 Task: Find connections with filter location Kattanam with filter topic #Managerwith filter profile language Potuguese with filter current company JLL with filter school Vijayawada Jobs with filter industry Chemical Raw Materials Manufacturing with filter service category Property Management with filter keywords title Marketing Staff
Action: Mouse moved to (162, 236)
Screenshot: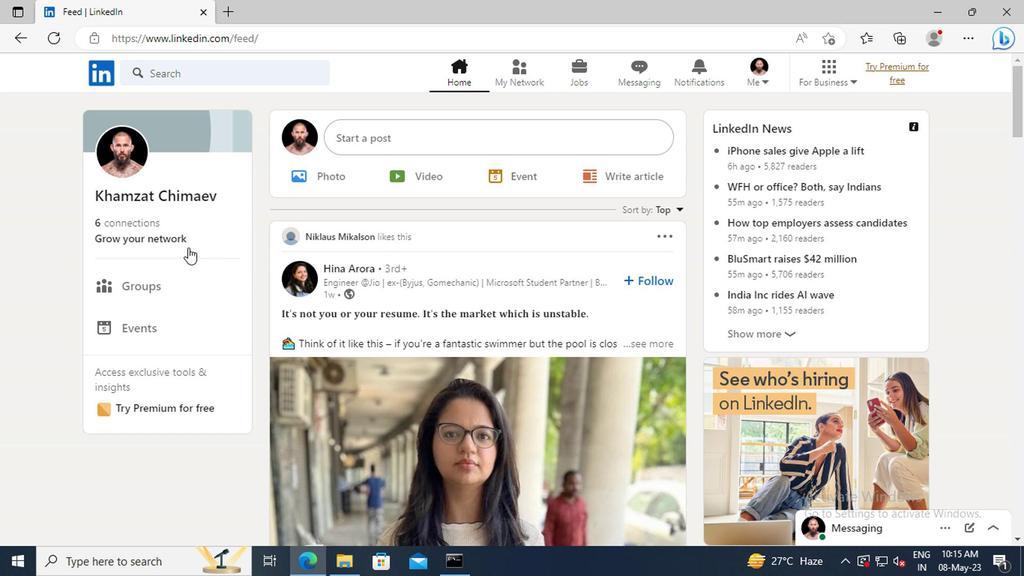 
Action: Mouse pressed left at (162, 236)
Screenshot: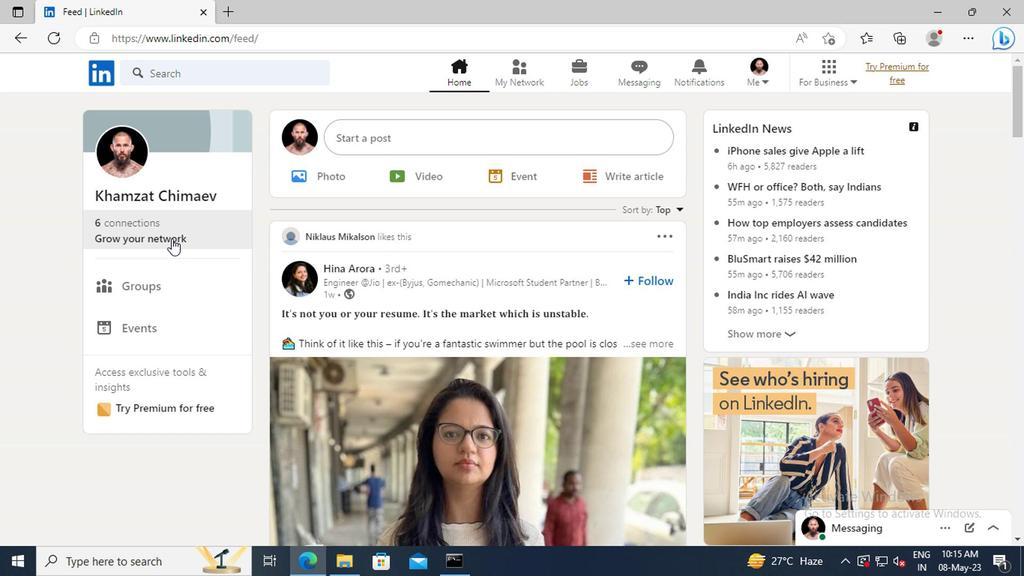 
Action: Mouse moved to (161, 160)
Screenshot: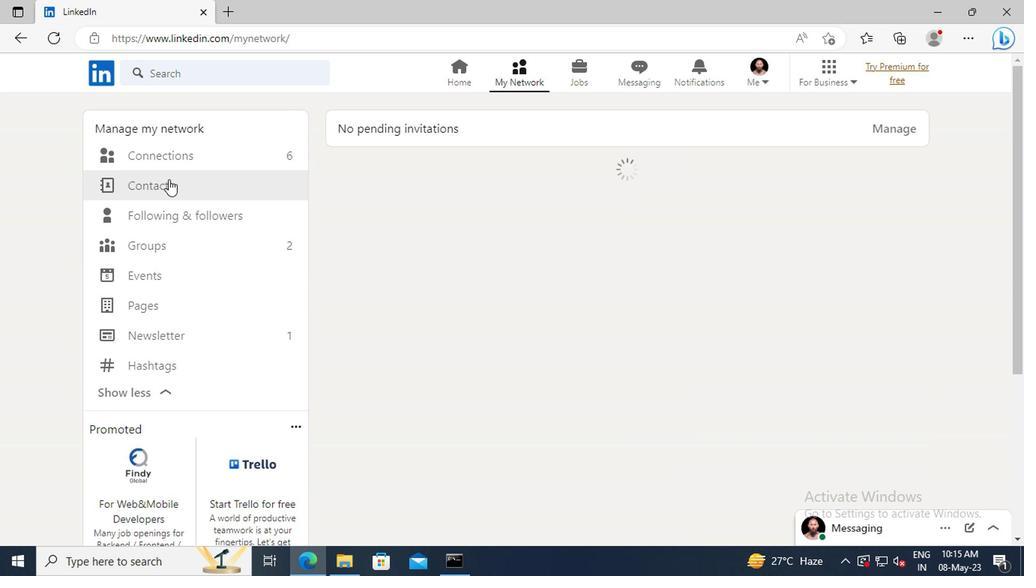 
Action: Mouse pressed left at (161, 160)
Screenshot: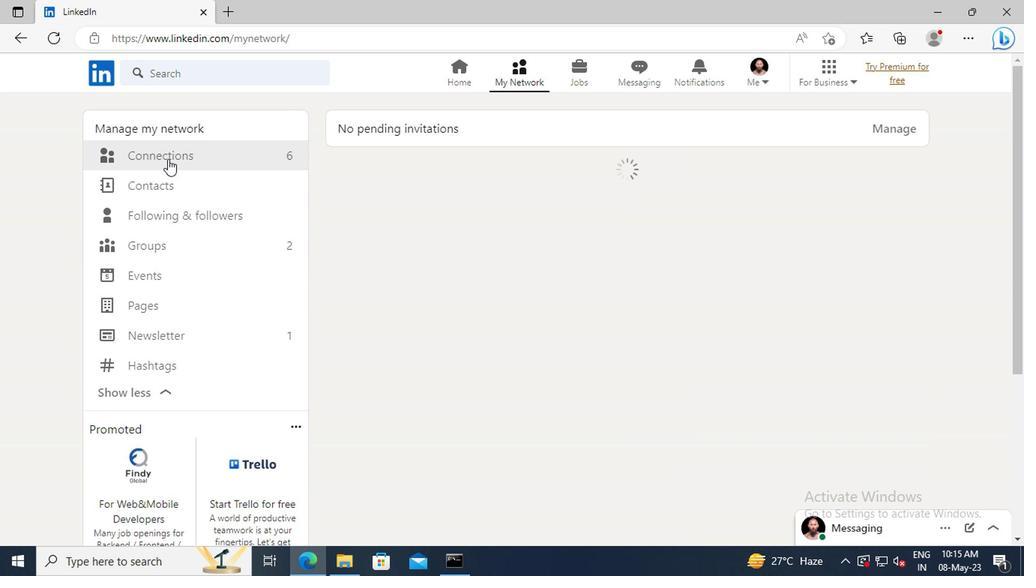 
Action: Mouse moved to (595, 162)
Screenshot: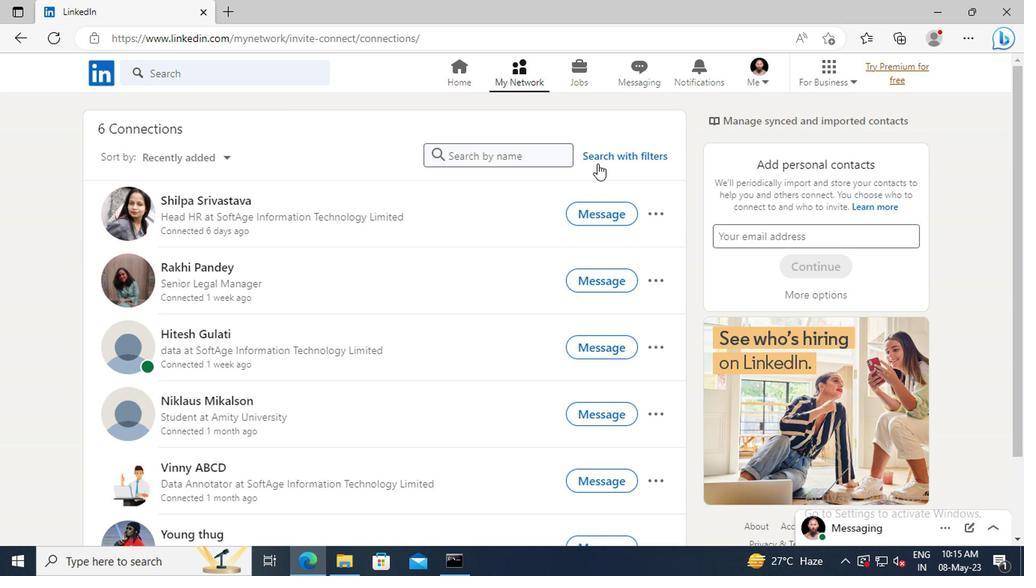 
Action: Mouse pressed left at (595, 162)
Screenshot: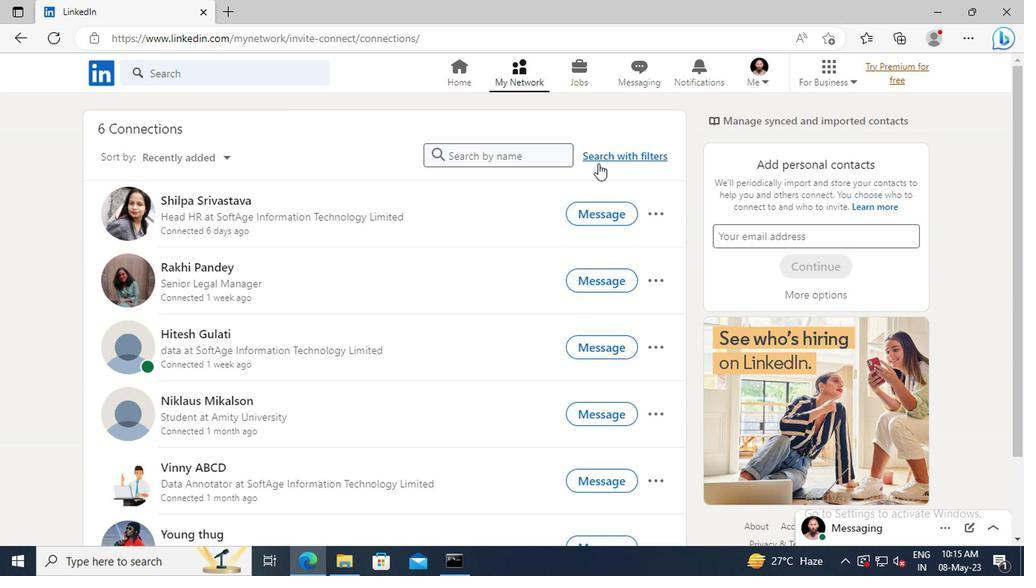 
Action: Mouse moved to (563, 121)
Screenshot: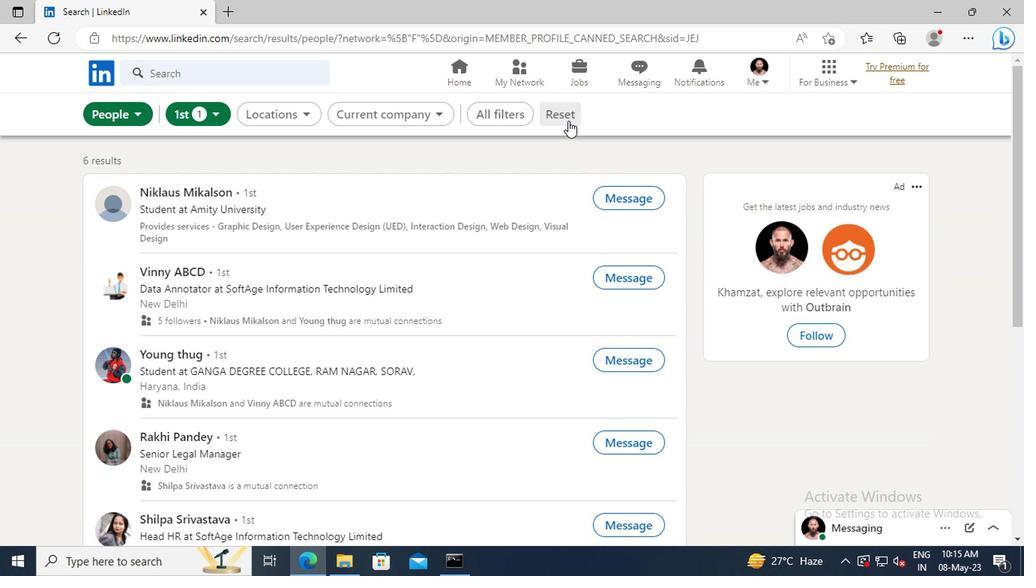 
Action: Mouse pressed left at (563, 121)
Screenshot: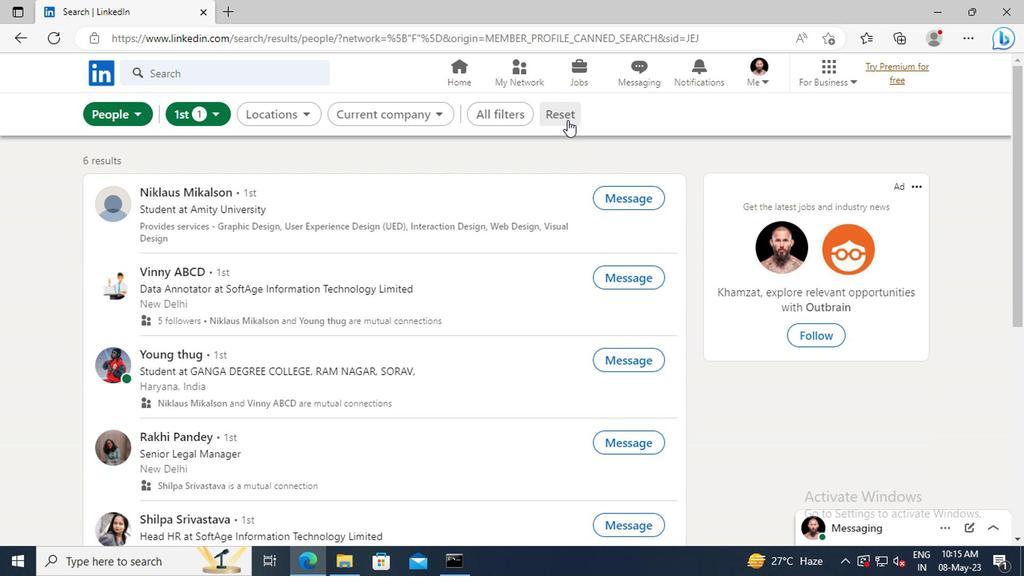 
Action: Mouse moved to (535, 118)
Screenshot: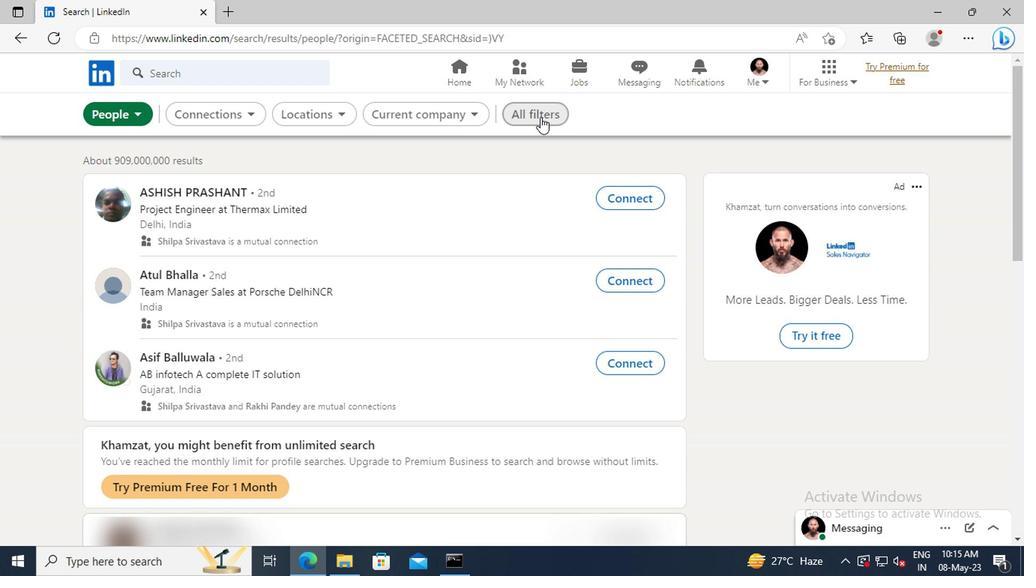 
Action: Mouse pressed left at (535, 118)
Screenshot: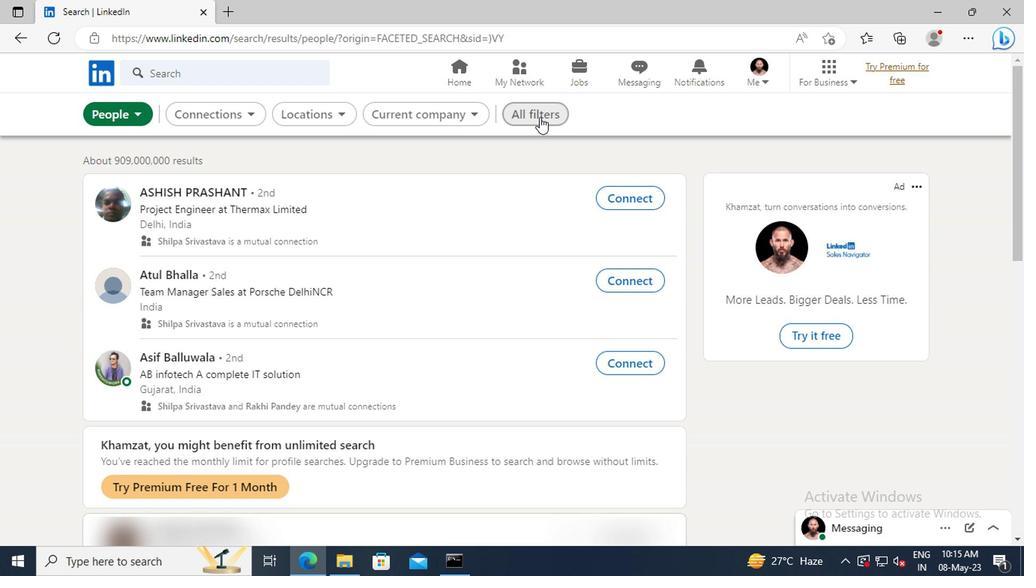 
Action: Mouse moved to (847, 277)
Screenshot: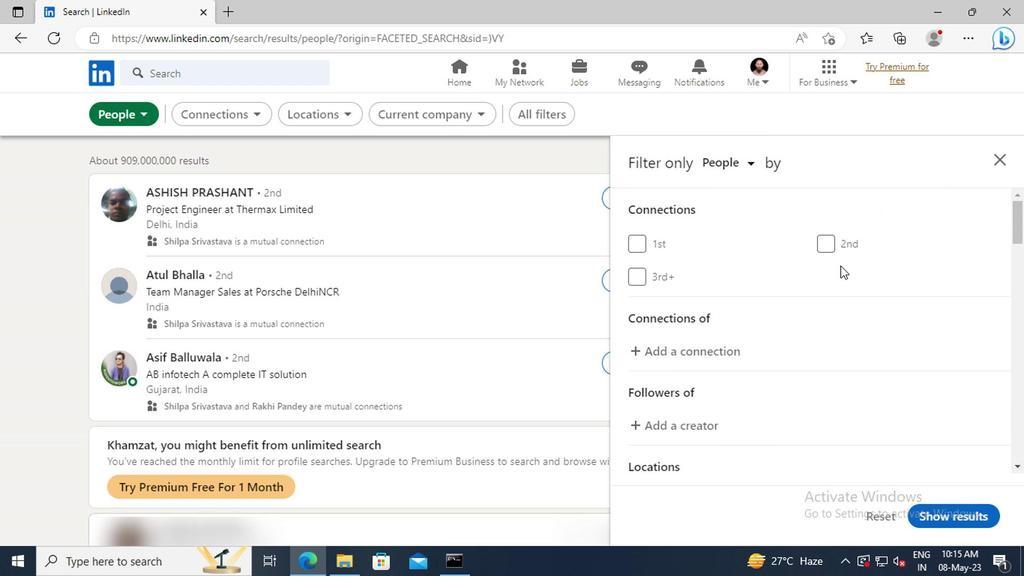 
Action: Mouse scrolled (847, 277) with delta (0, 0)
Screenshot: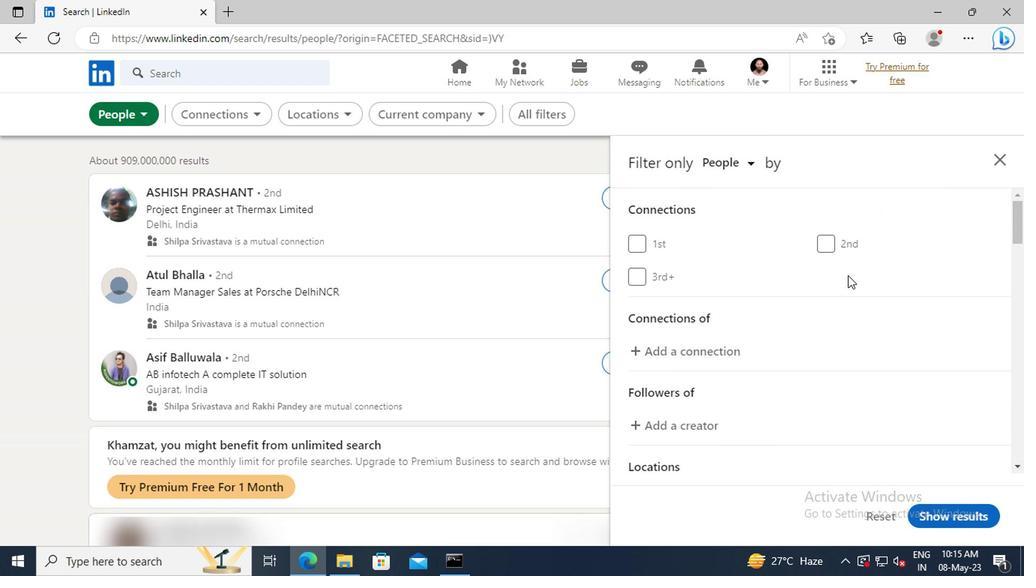 
Action: Mouse scrolled (847, 277) with delta (0, 0)
Screenshot: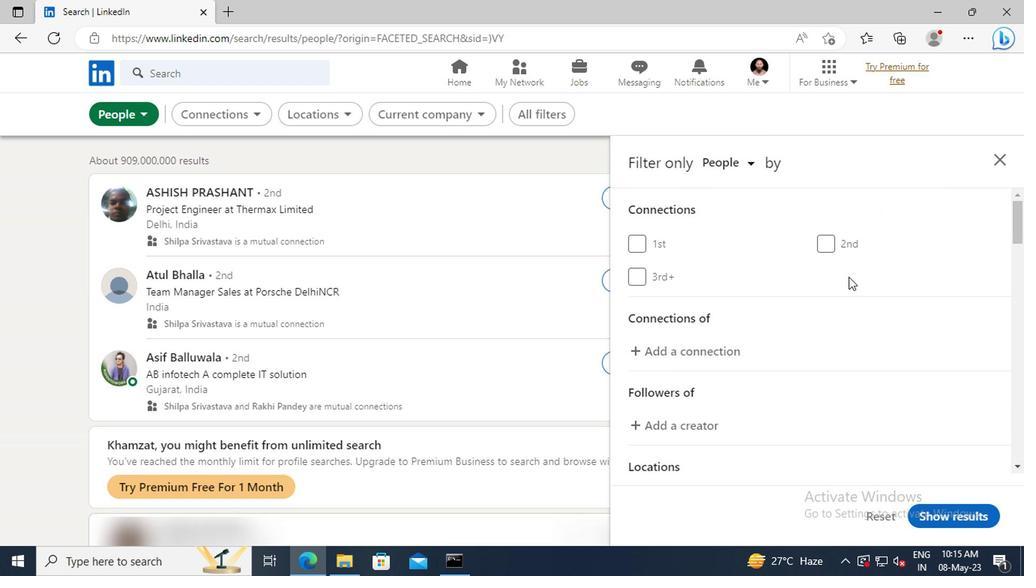 
Action: Mouse scrolled (847, 277) with delta (0, 0)
Screenshot: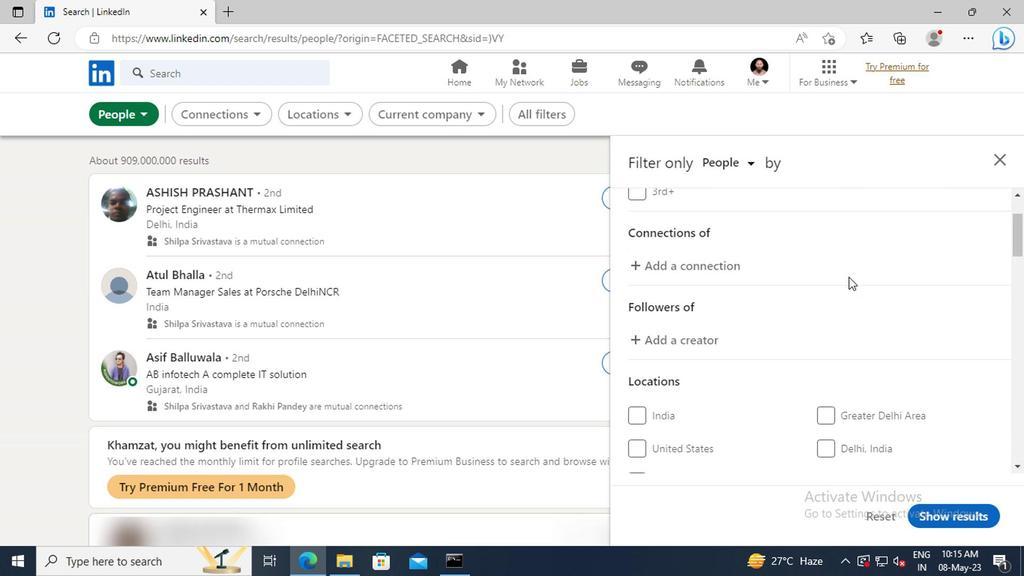 
Action: Mouse scrolled (847, 277) with delta (0, 0)
Screenshot: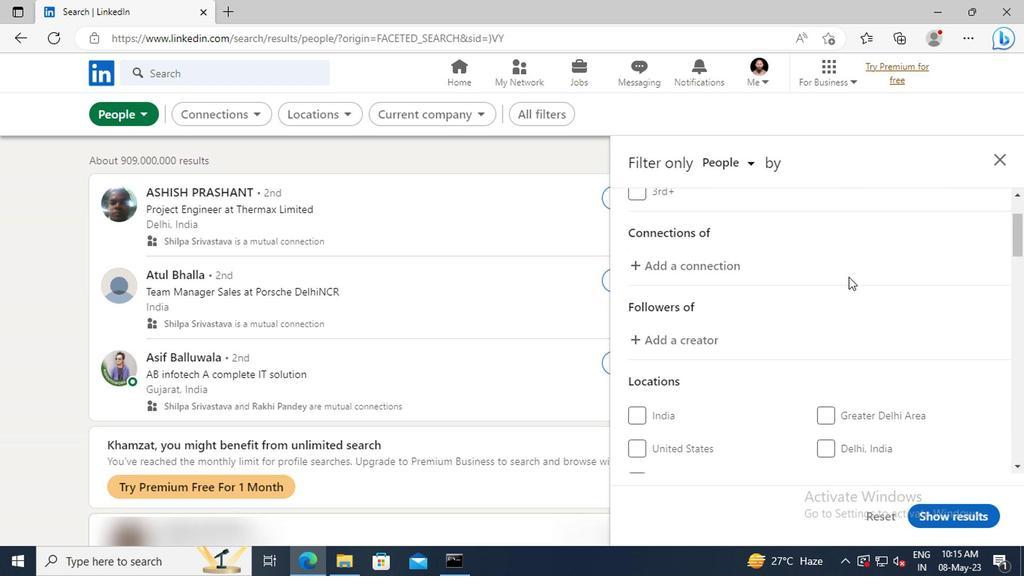
Action: Mouse scrolled (847, 277) with delta (0, 0)
Screenshot: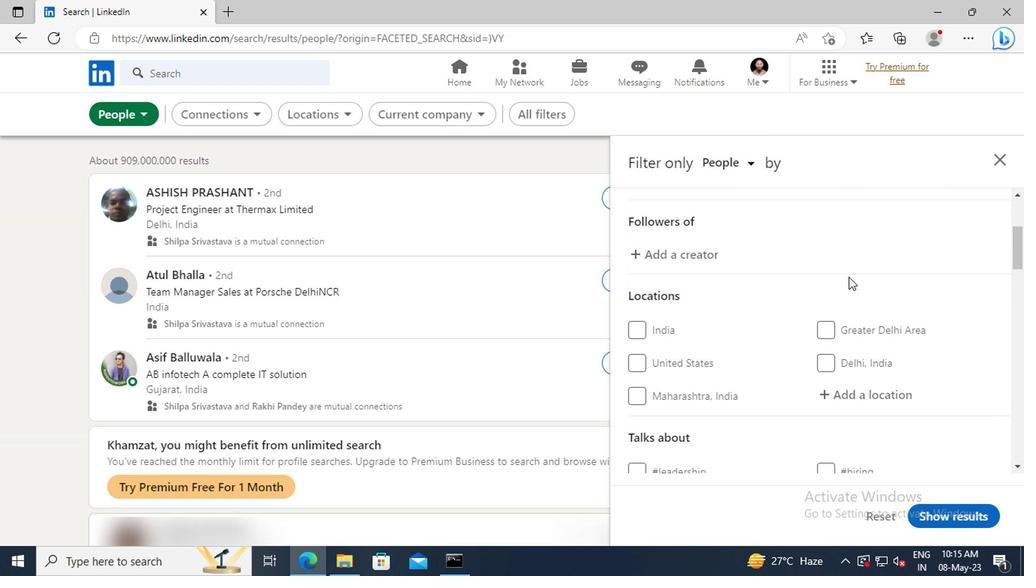 
Action: Mouse moved to (849, 351)
Screenshot: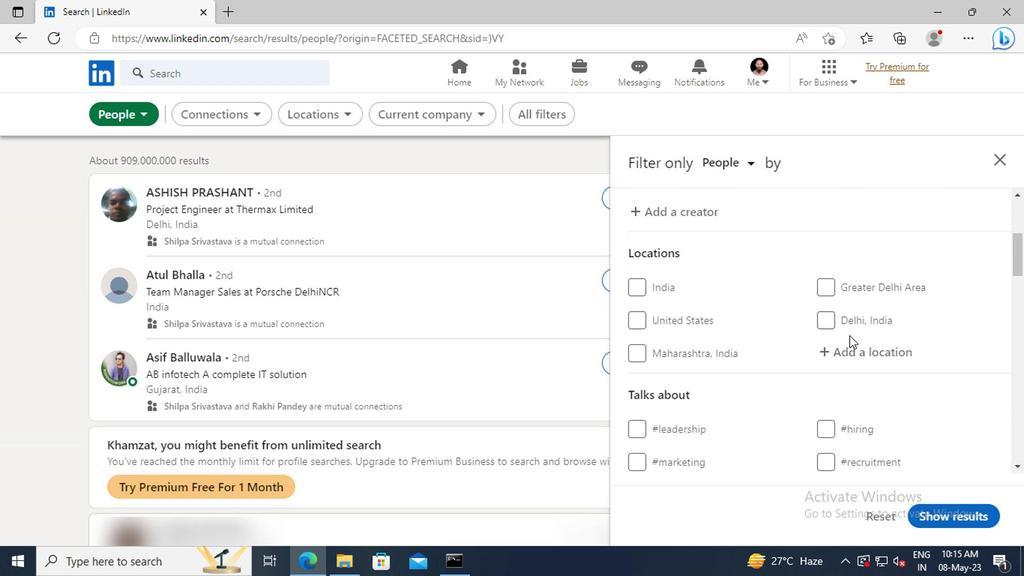 
Action: Mouse pressed left at (849, 351)
Screenshot: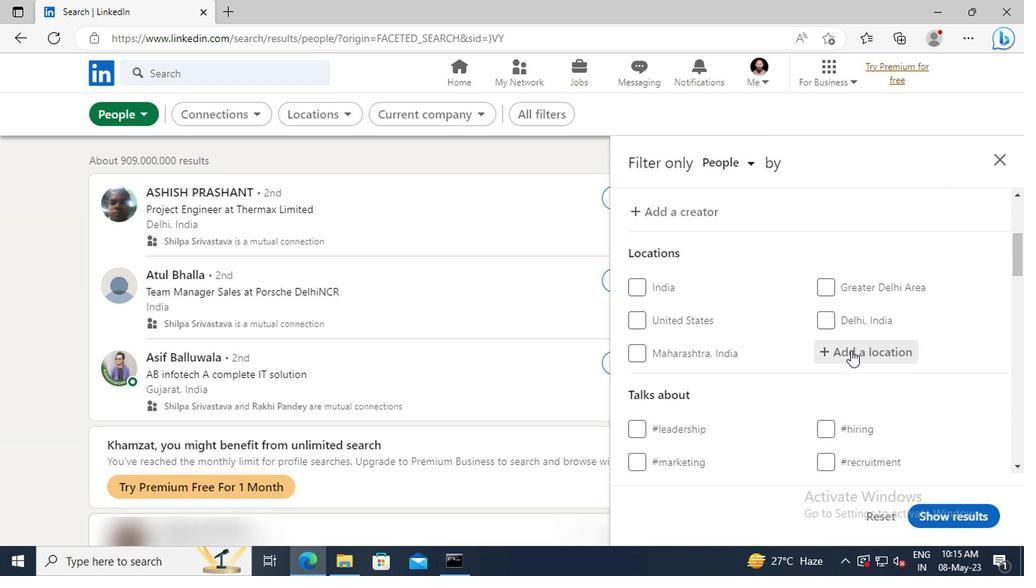 
Action: Mouse moved to (851, 355)
Screenshot: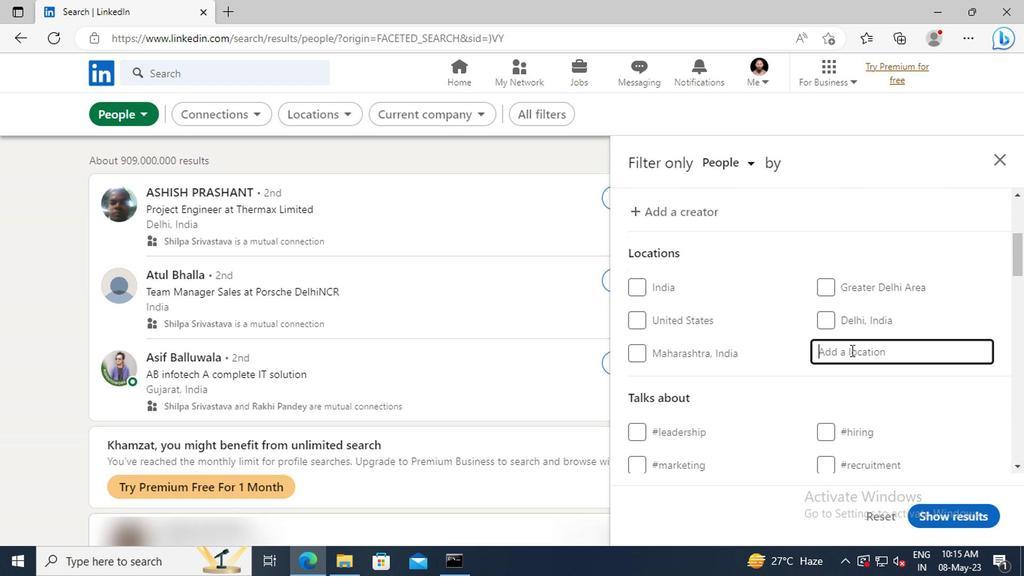 
Action: Key pressed <Key.shift>KATTANAM<Key.enter>
Screenshot: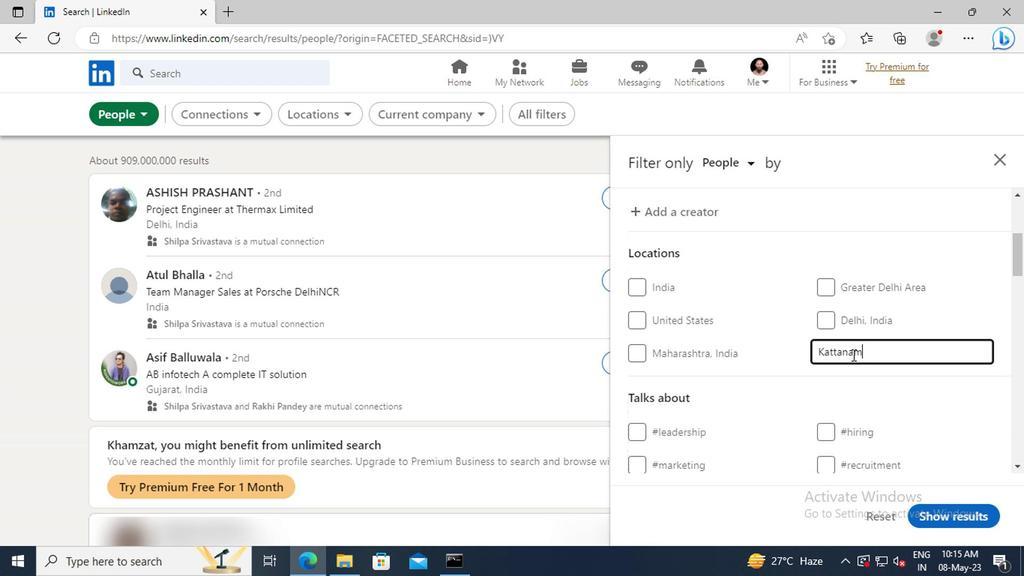 
Action: Mouse moved to (846, 354)
Screenshot: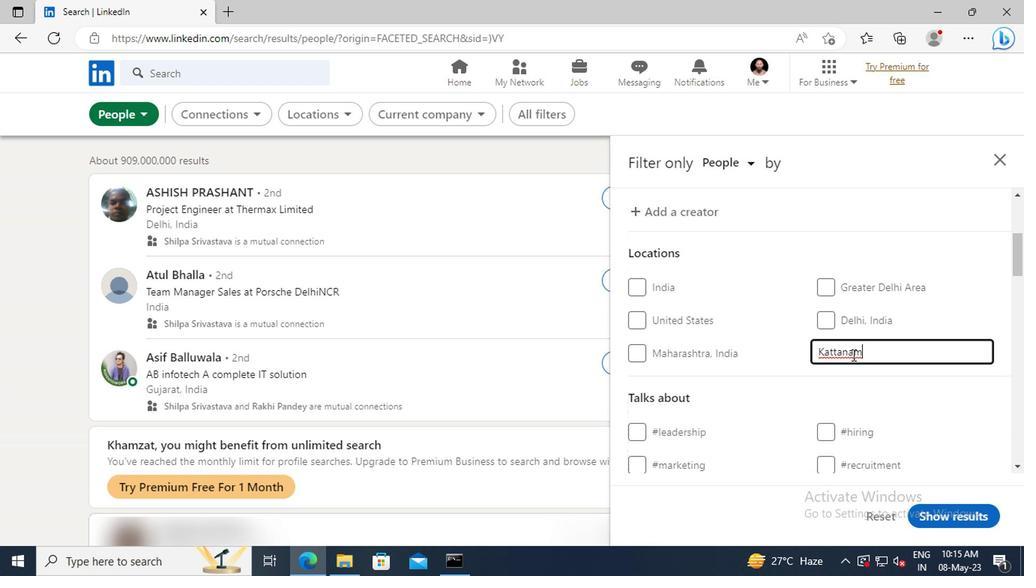 
Action: Mouse scrolled (846, 353) with delta (0, 0)
Screenshot: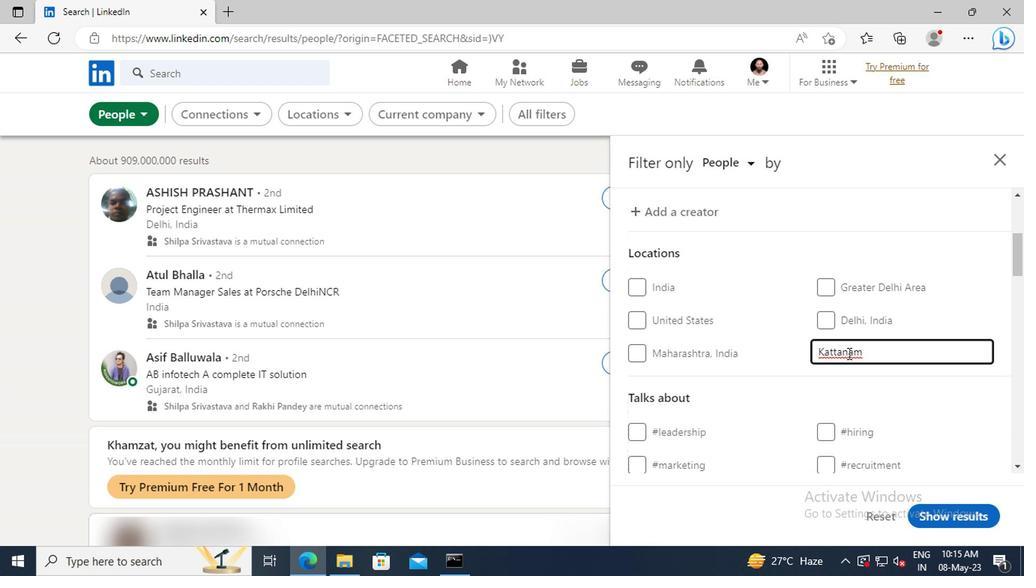 
Action: Mouse scrolled (846, 353) with delta (0, 0)
Screenshot: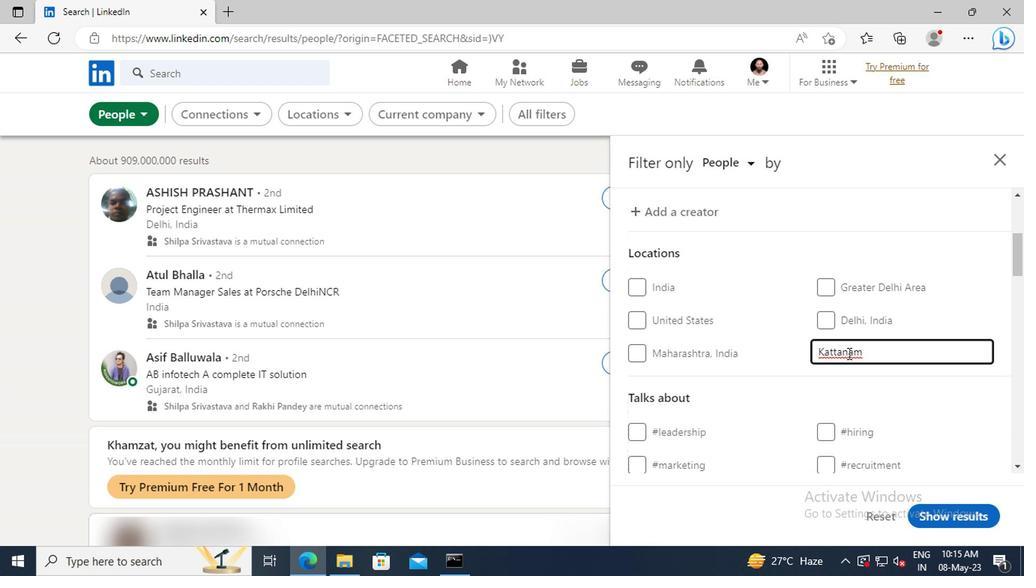 
Action: Mouse scrolled (846, 353) with delta (0, 0)
Screenshot: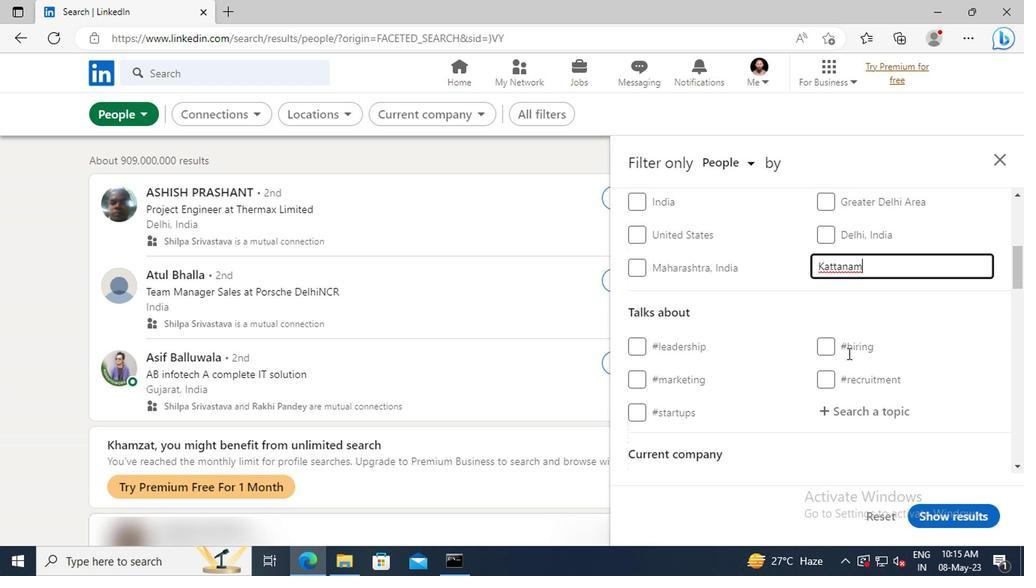 
Action: Mouse moved to (845, 367)
Screenshot: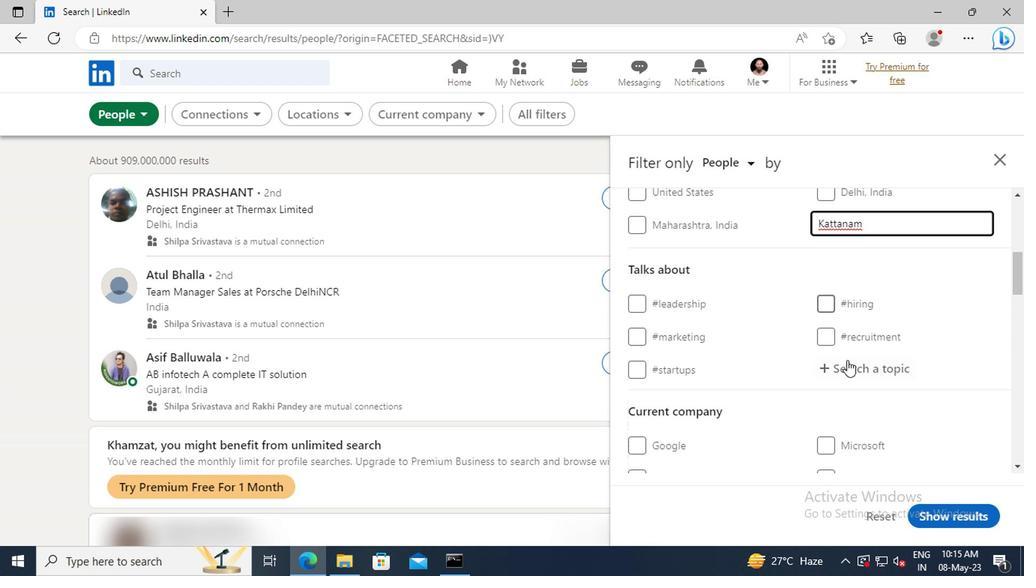 
Action: Mouse pressed left at (845, 367)
Screenshot: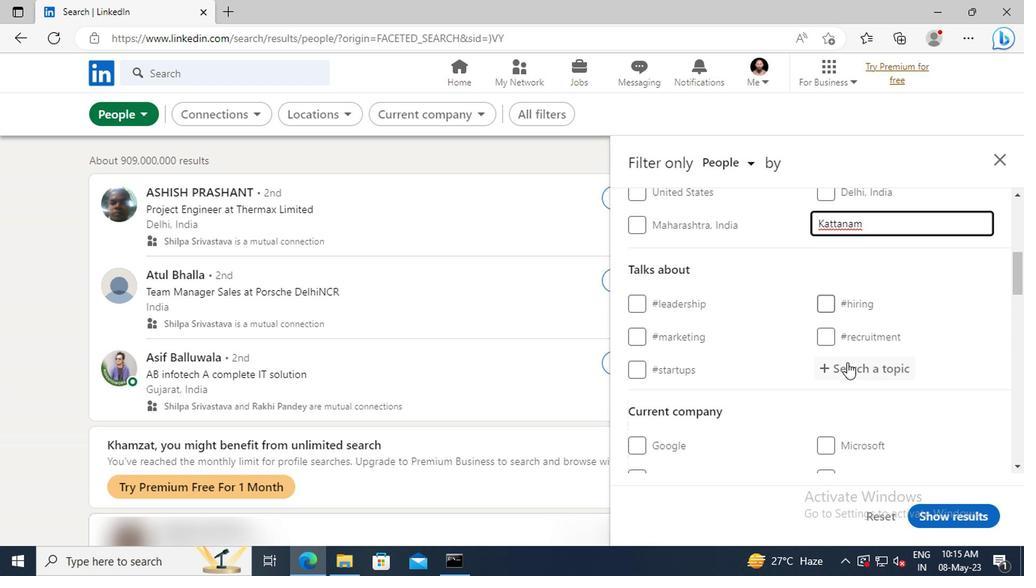 
Action: Mouse moved to (845, 367)
Screenshot: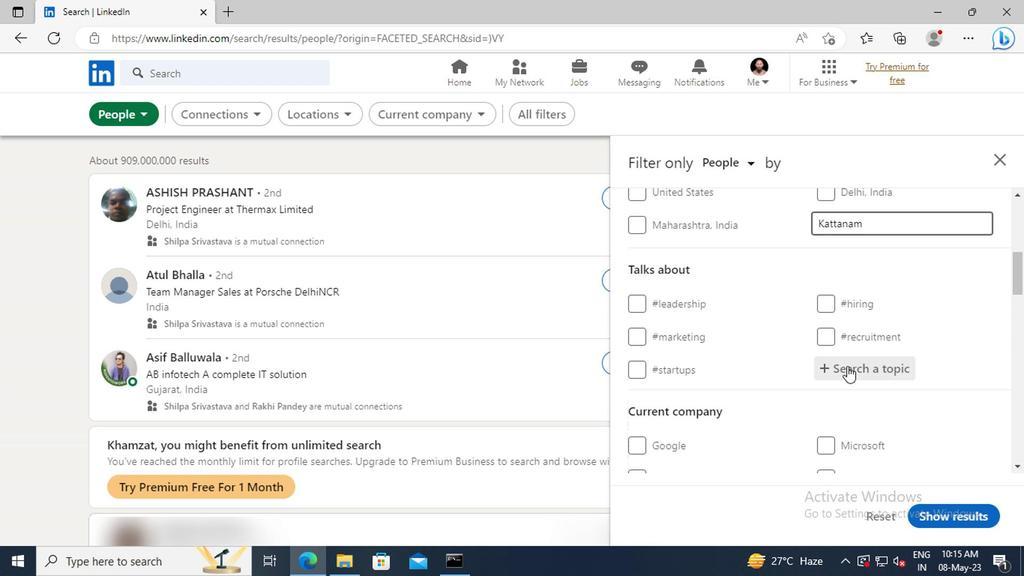 
Action: Key pressed <Key.shift>MANAGER
Screenshot: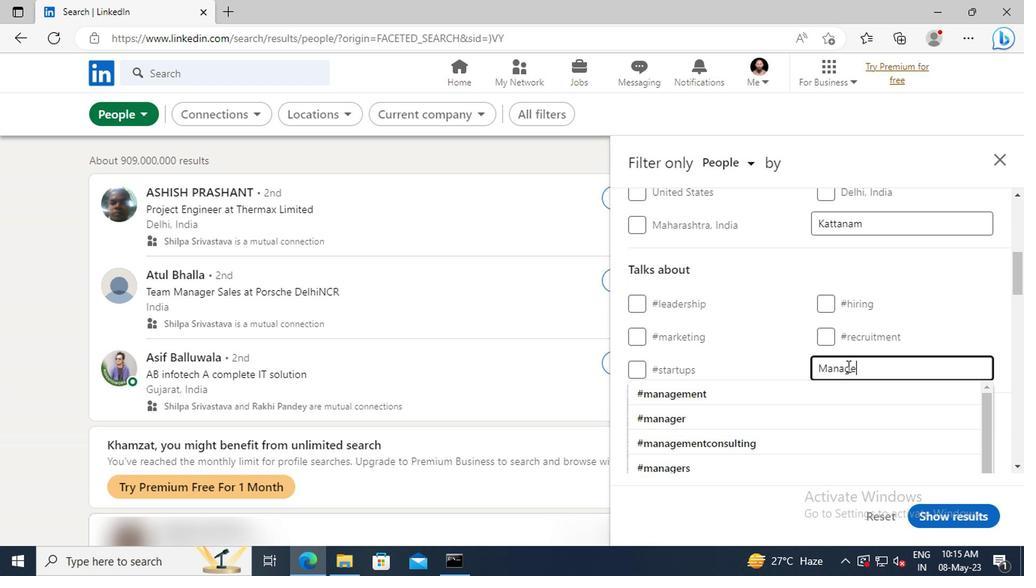 
Action: Mouse moved to (846, 388)
Screenshot: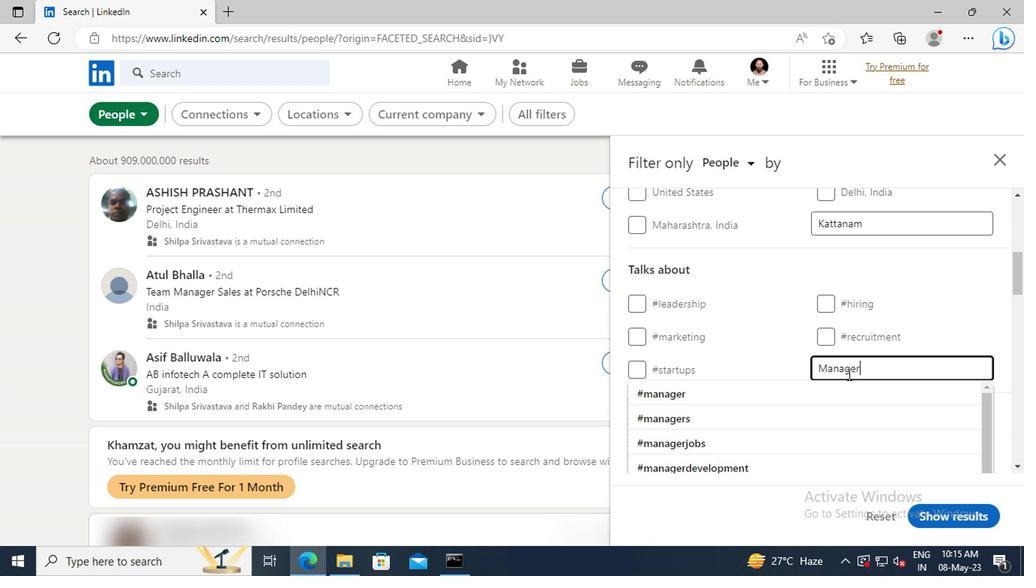 
Action: Mouse pressed left at (846, 388)
Screenshot: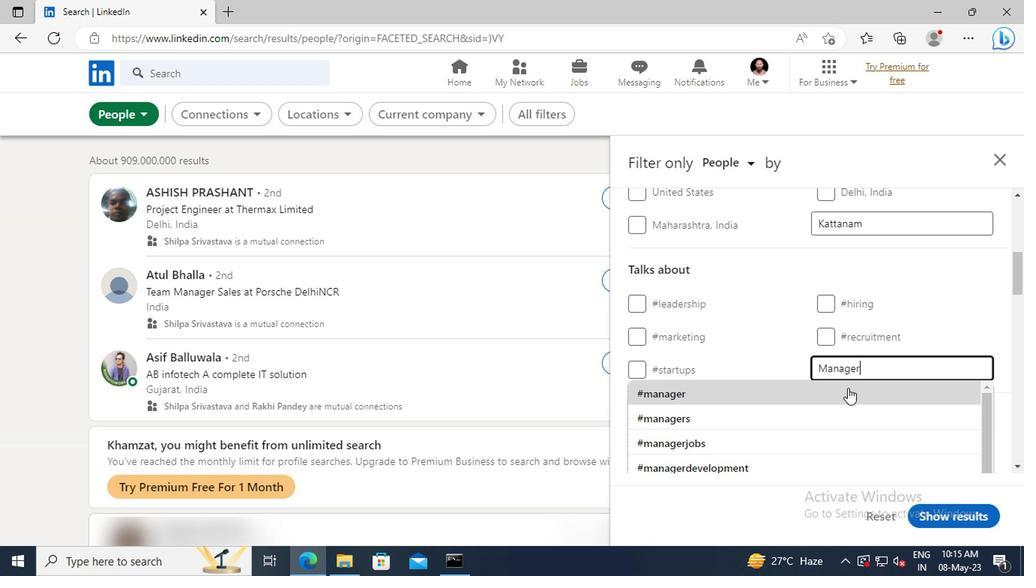 
Action: Mouse scrolled (846, 388) with delta (0, 0)
Screenshot: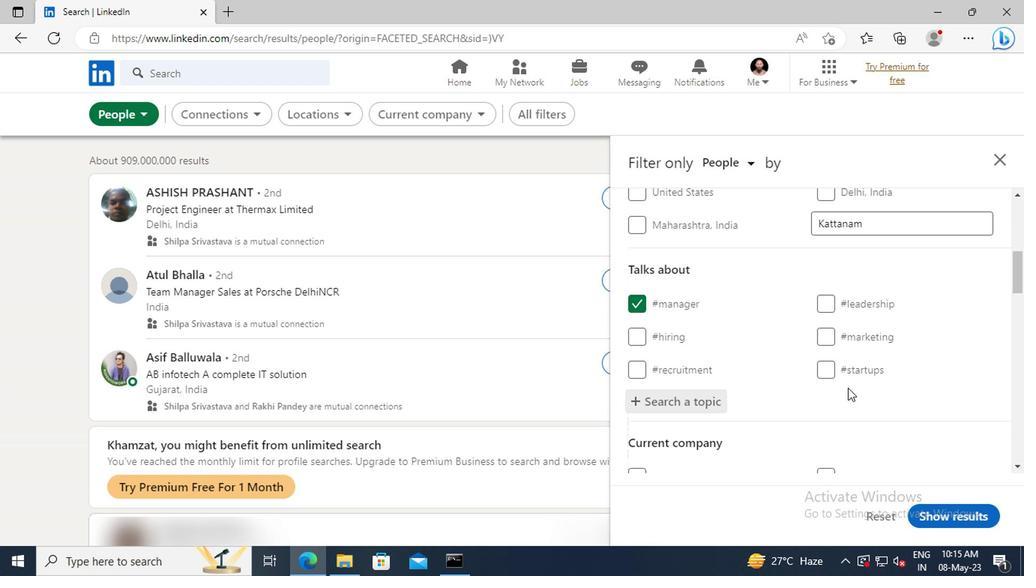 
Action: Mouse scrolled (846, 388) with delta (0, 0)
Screenshot: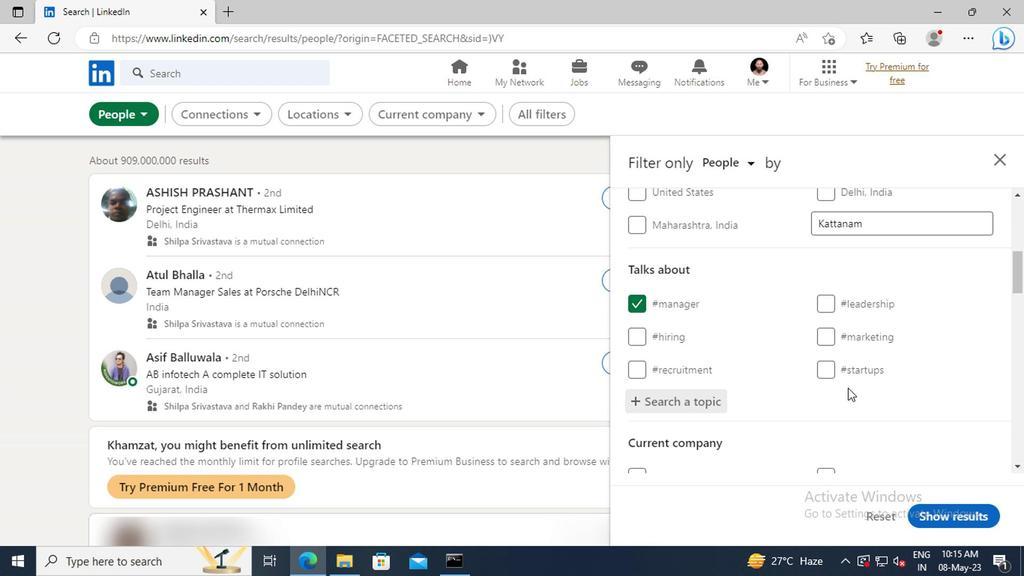 
Action: Mouse scrolled (846, 388) with delta (0, 0)
Screenshot: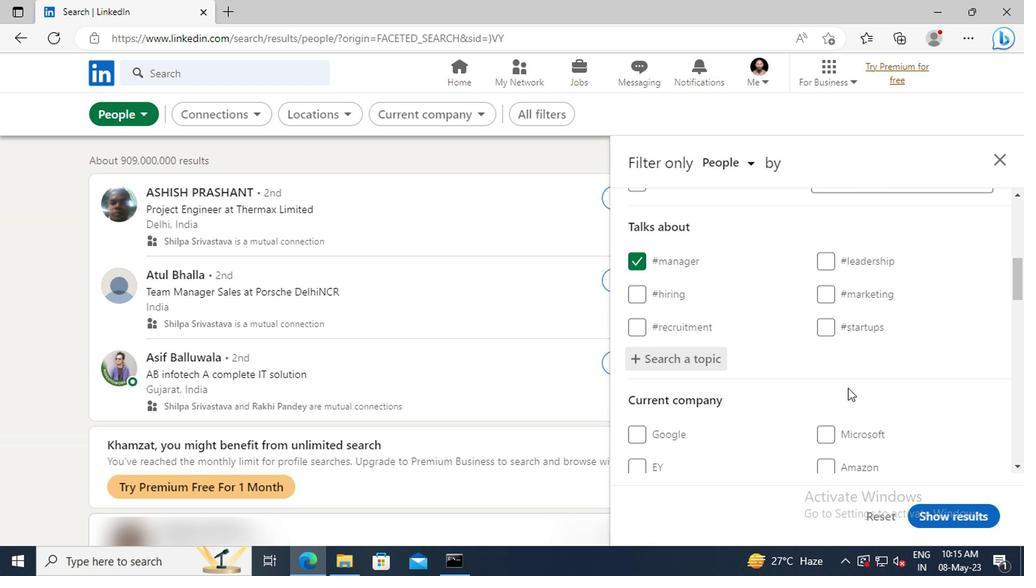 
Action: Mouse scrolled (846, 388) with delta (0, 0)
Screenshot: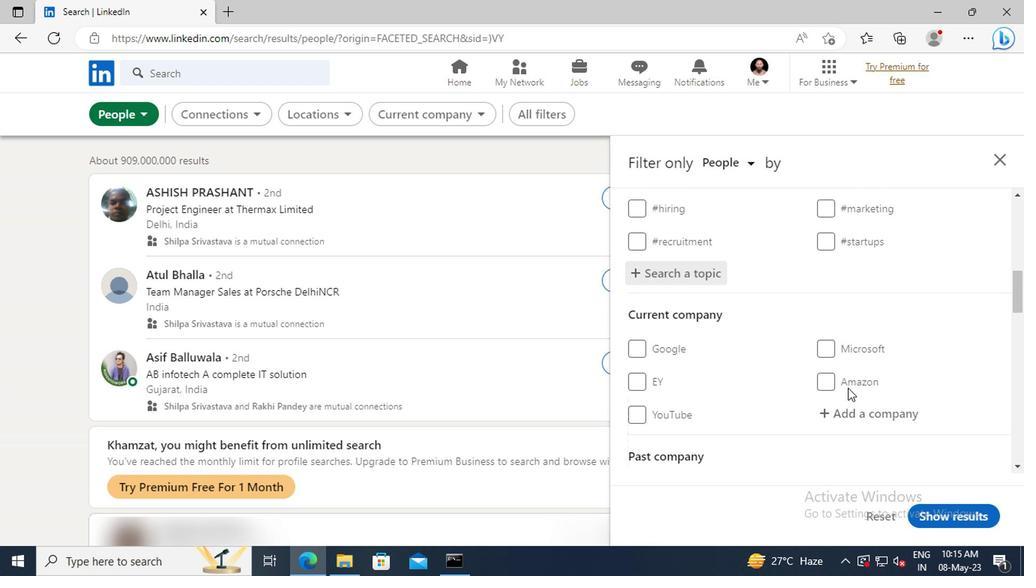 
Action: Mouse scrolled (846, 388) with delta (0, 0)
Screenshot: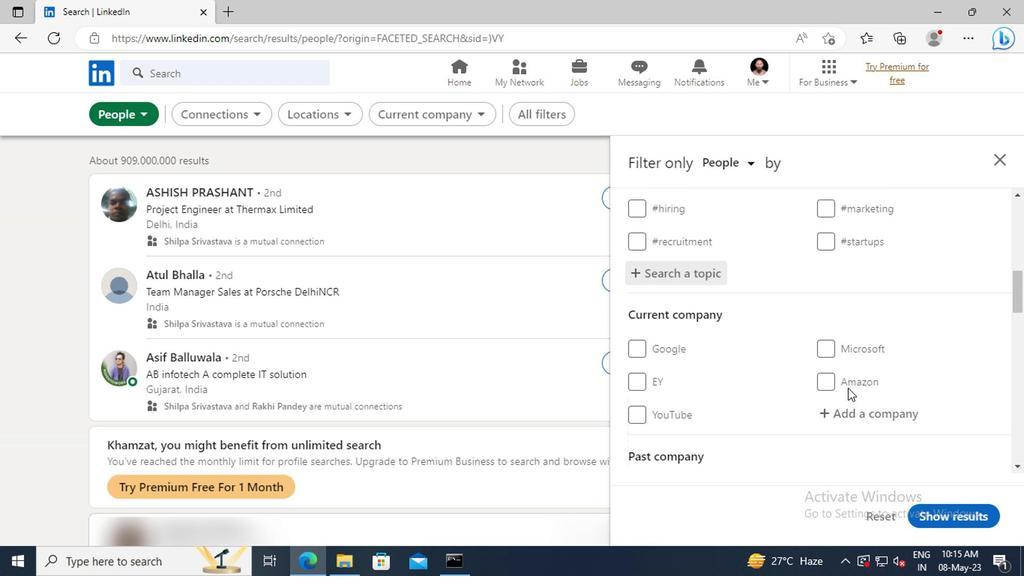 
Action: Mouse scrolled (846, 388) with delta (0, 0)
Screenshot: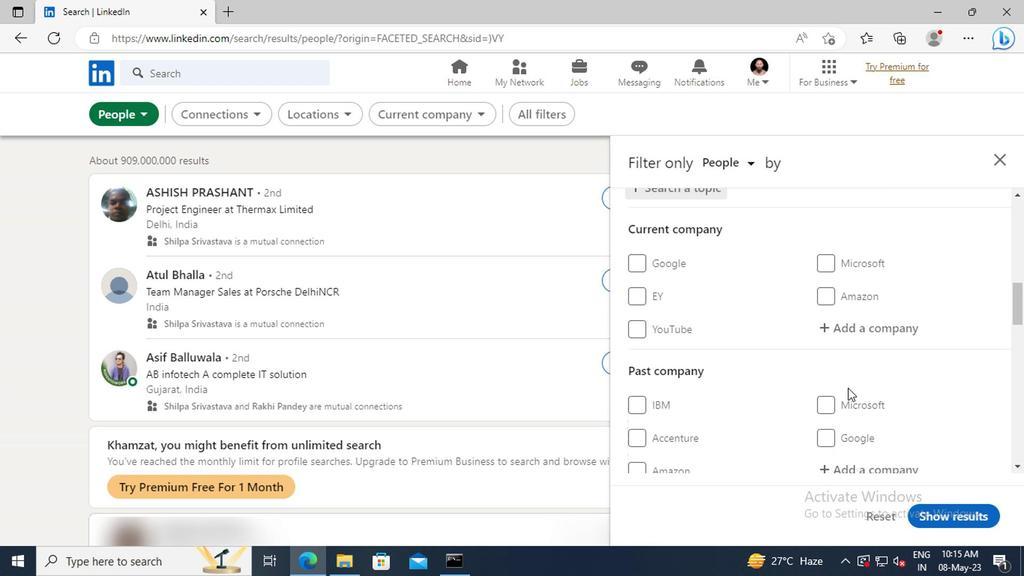 
Action: Mouse scrolled (846, 388) with delta (0, 0)
Screenshot: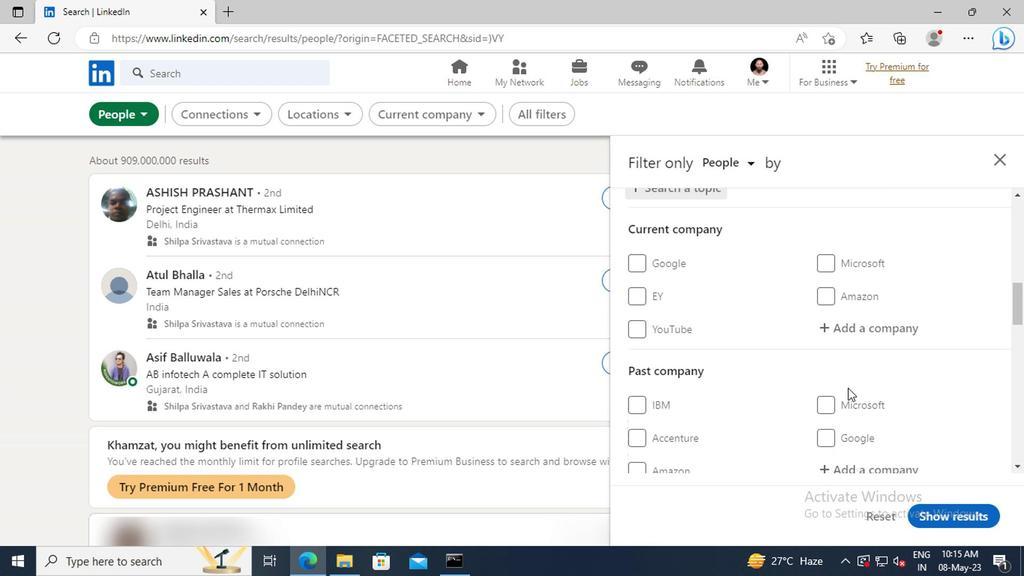 
Action: Mouse scrolled (846, 388) with delta (0, 0)
Screenshot: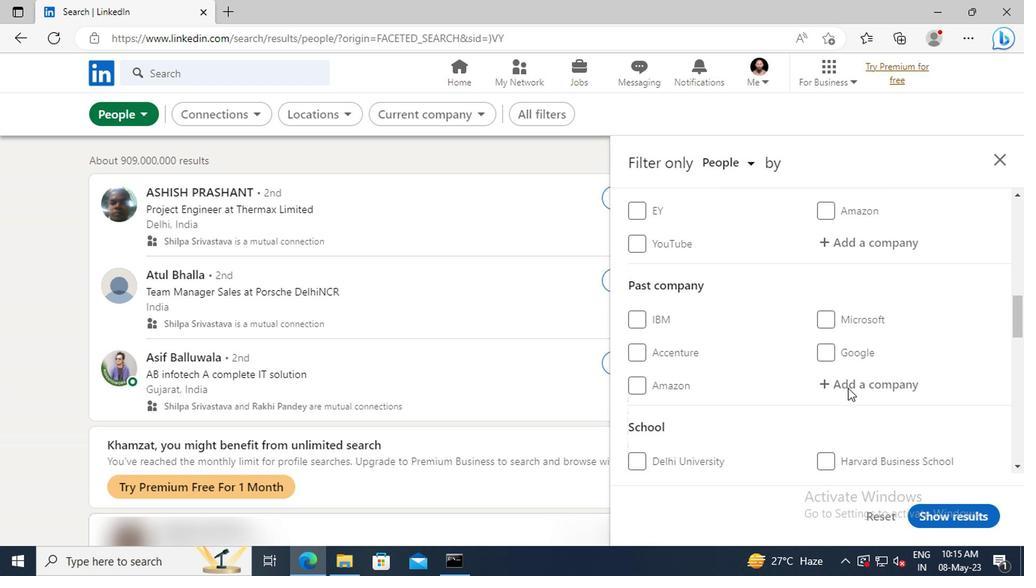 
Action: Mouse scrolled (846, 388) with delta (0, 0)
Screenshot: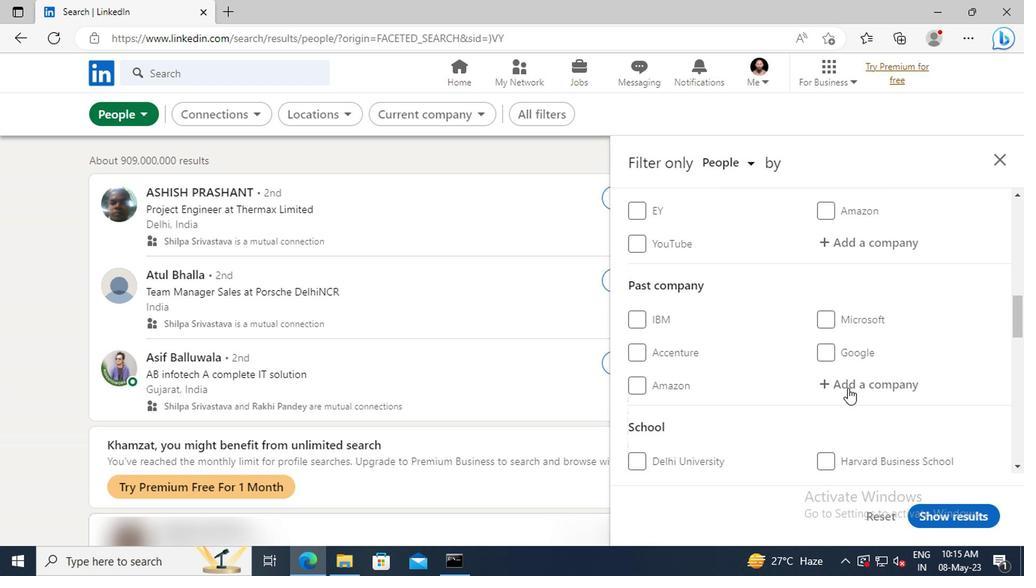 
Action: Mouse scrolled (846, 388) with delta (0, 0)
Screenshot: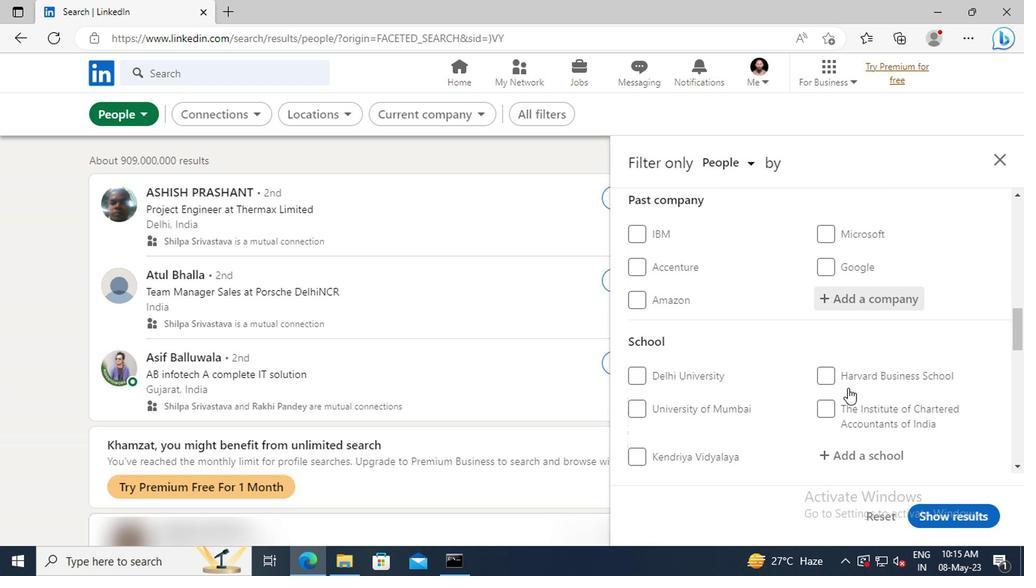 
Action: Mouse scrolled (846, 388) with delta (0, 0)
Screenshot: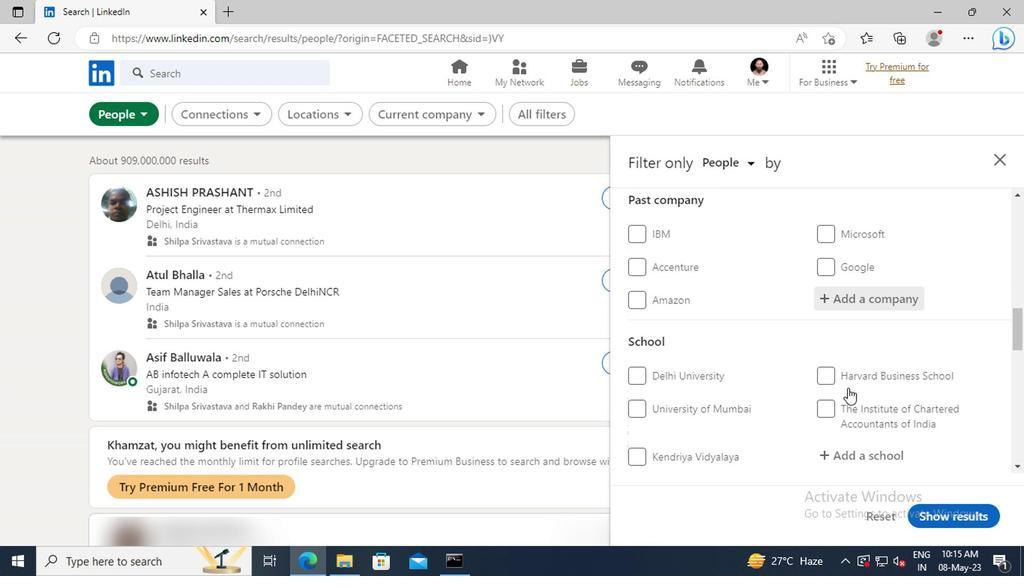 
Action: Mouse scrolled (846, 388) with delta (0, 0)
Screenshot: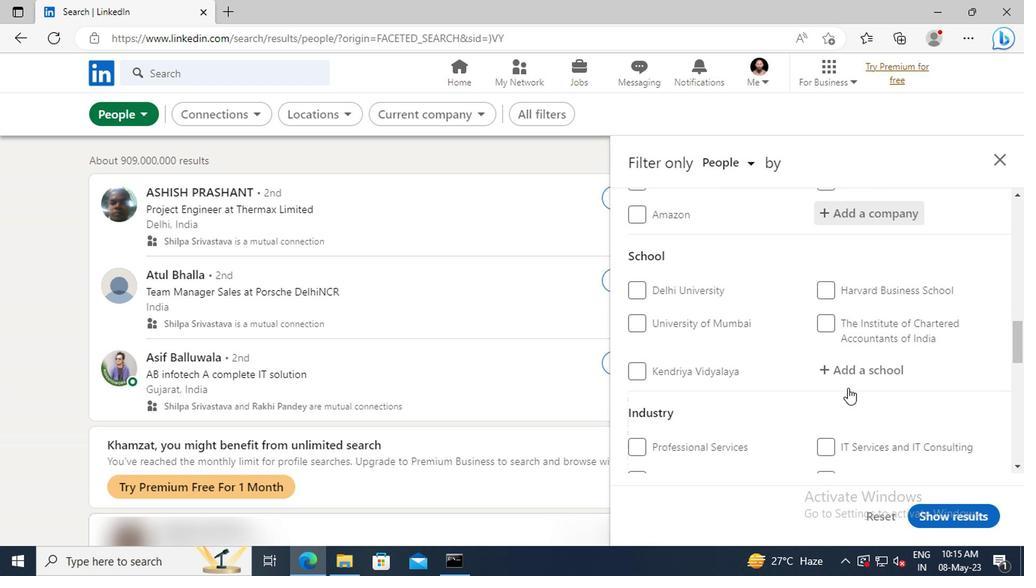 
Action: Mouse scrolled (846, 388) with delta (0, 0)
Screenshot: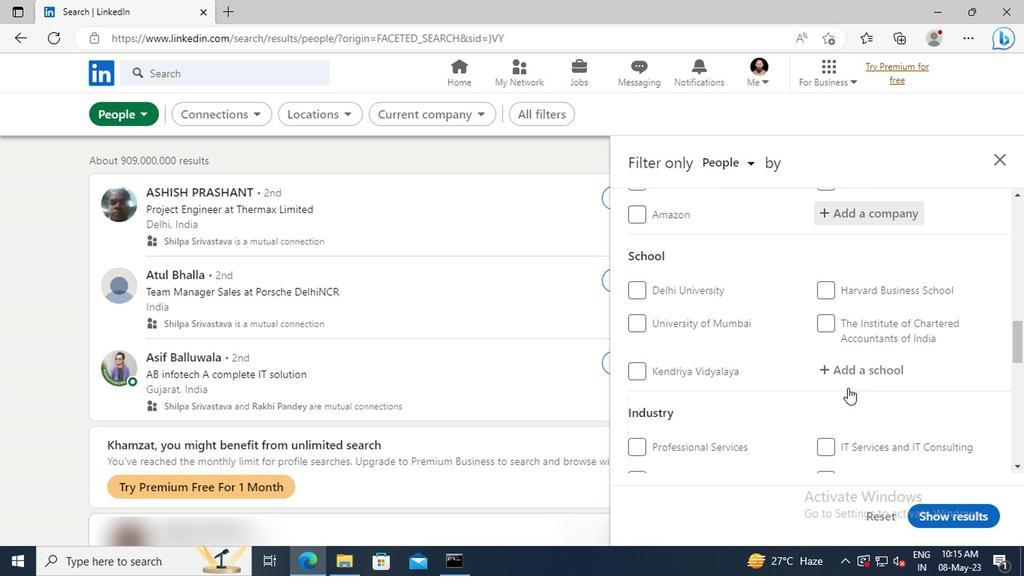 
Action: Mouse scrolled (846, 388) with delta (0, 0)
Screenshot: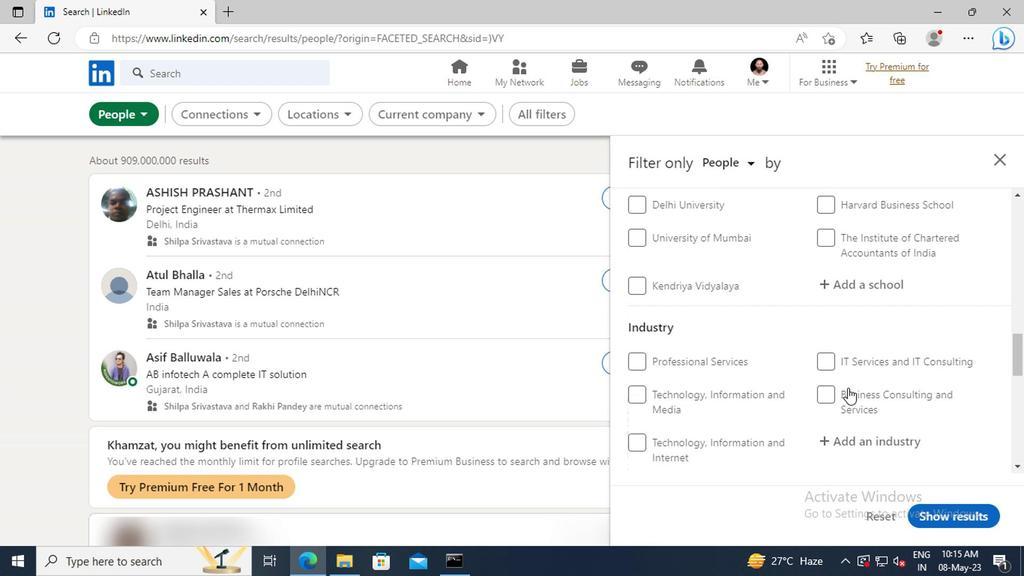 
Action: Mouse scrolled (846, 388) with delta (0, 0)
Screenshot: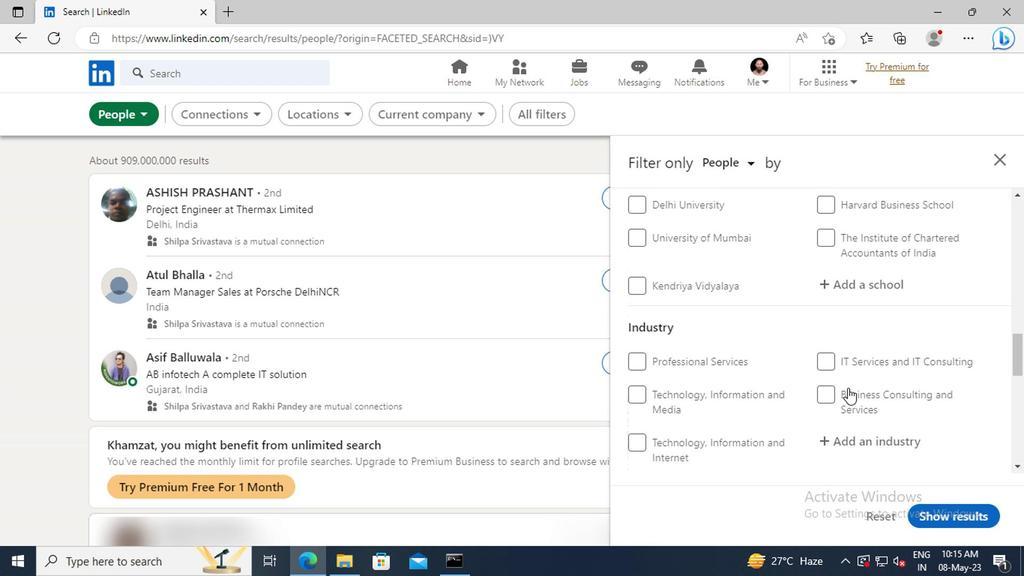 
Action: Mouse moved to (846, 374)
Screenshot: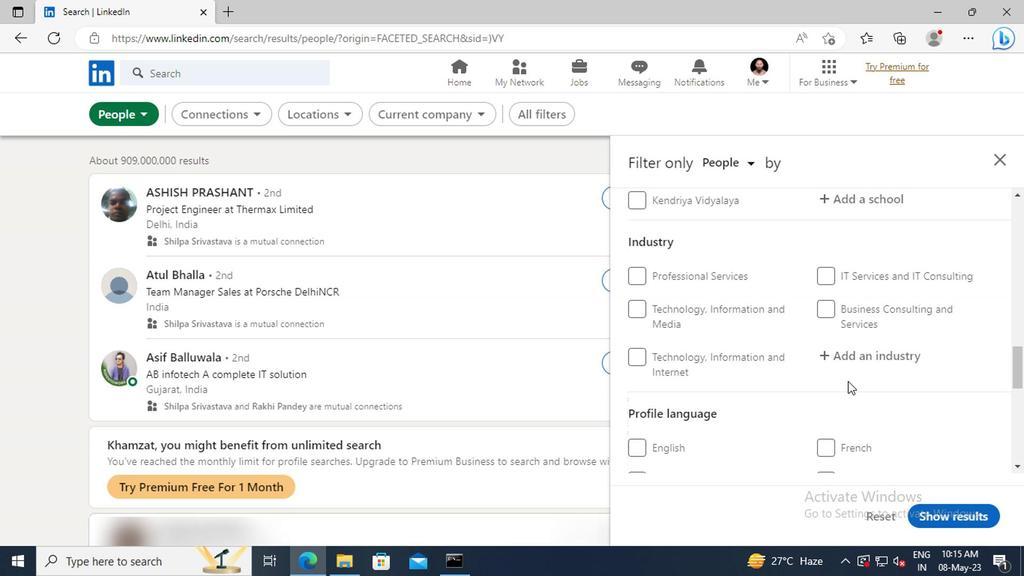 
Action: Mouse scrolled (846, 373) with delta (0, 0)
Screenshot: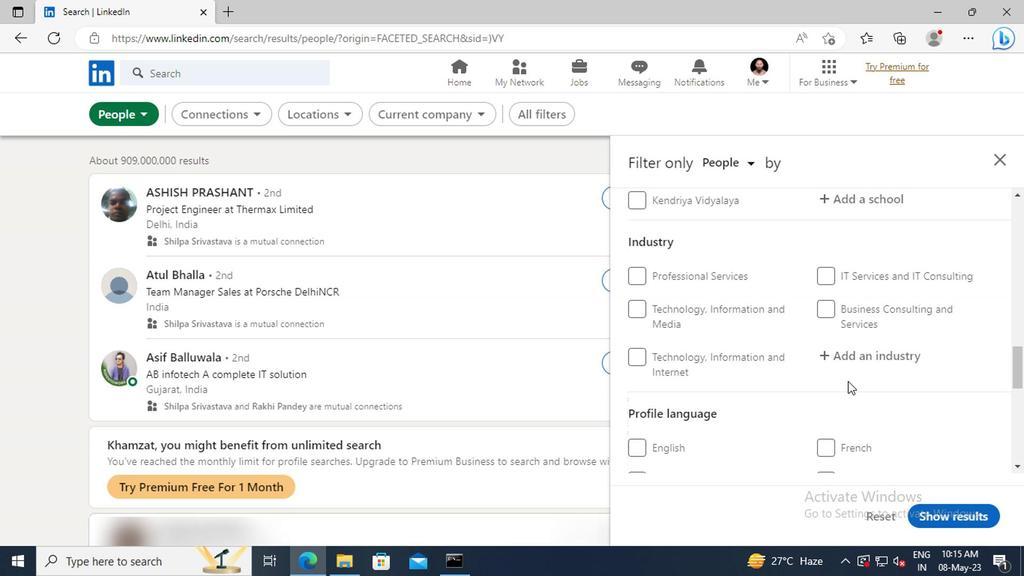 
Action: Mouse moved to (846, 372)
Screenshot: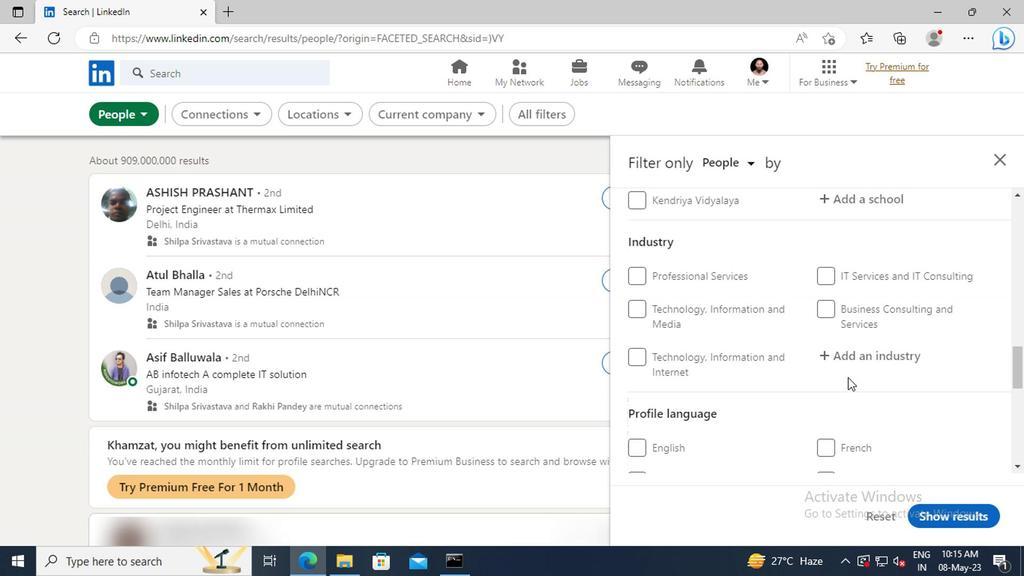 
Action: Mouse scrolled (846, 371) with delta (0, 0)
Screenshot: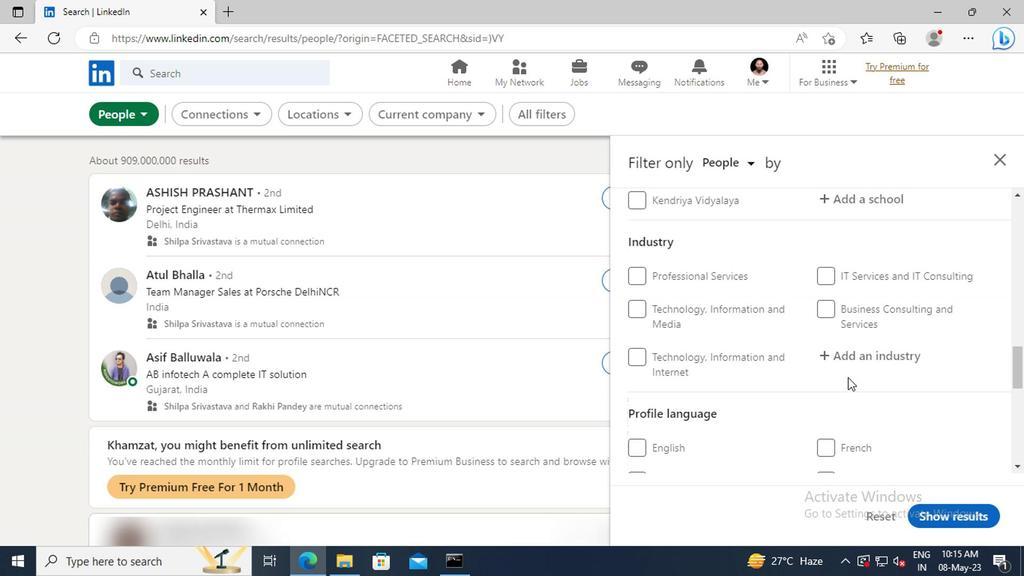 
Action: Mouse moved to (824, 393)
Screenshot: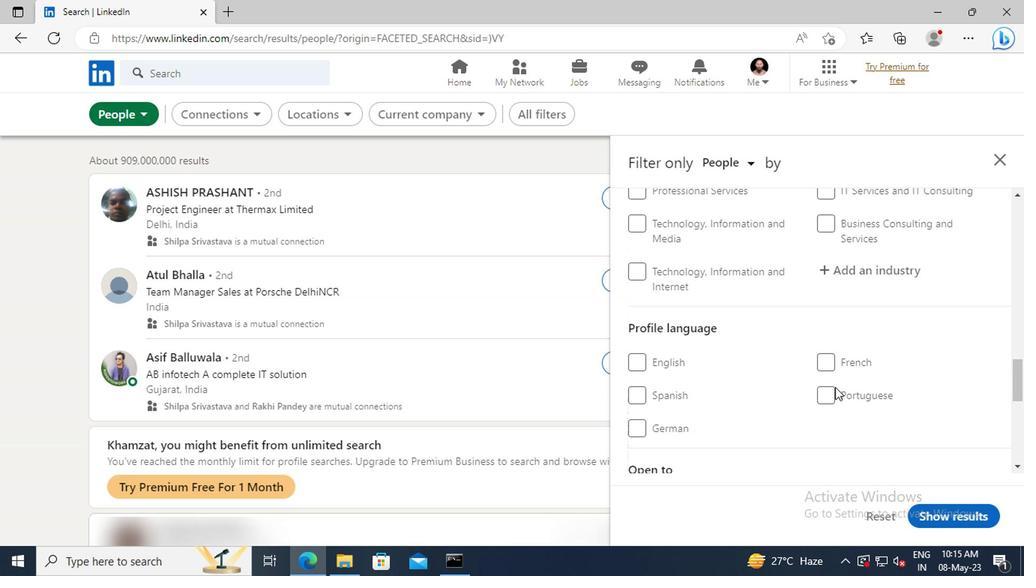 
Action: Mouse pressed left at (824, 393)
Screenshot: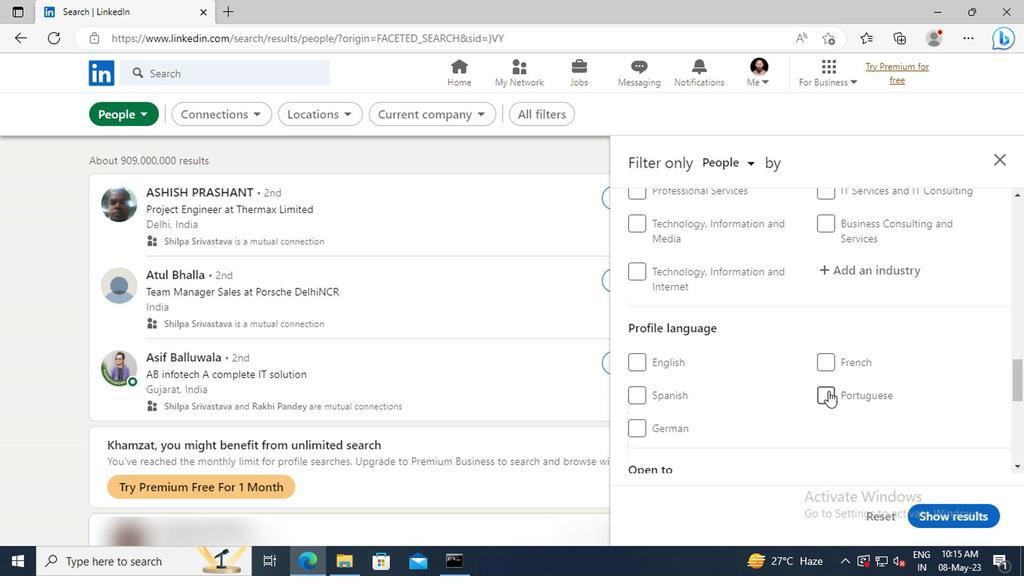 
Action: Mouse moved to (856, 356)
Screenshot: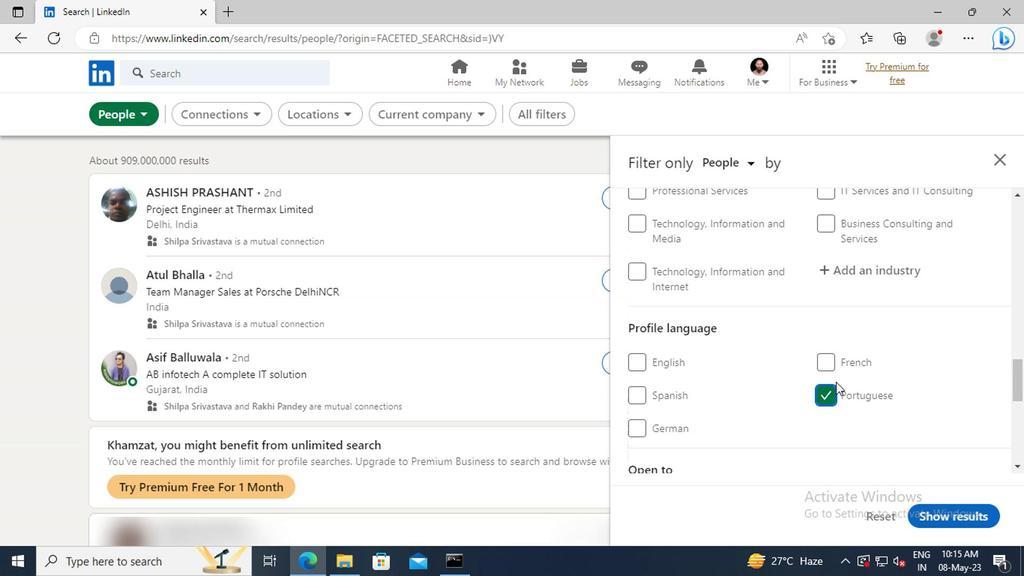 
Action: Mouse scrolled (856, 357) with delta (0, 0)
Screenshot: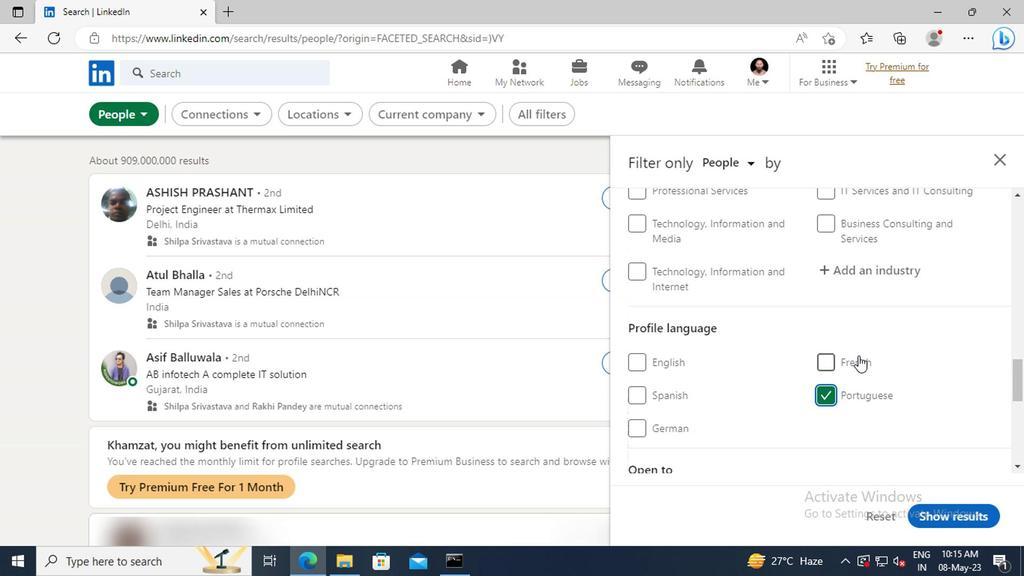 
Action: Mouse scrolled (856, 357) with delta (0, 0)
Screenshot: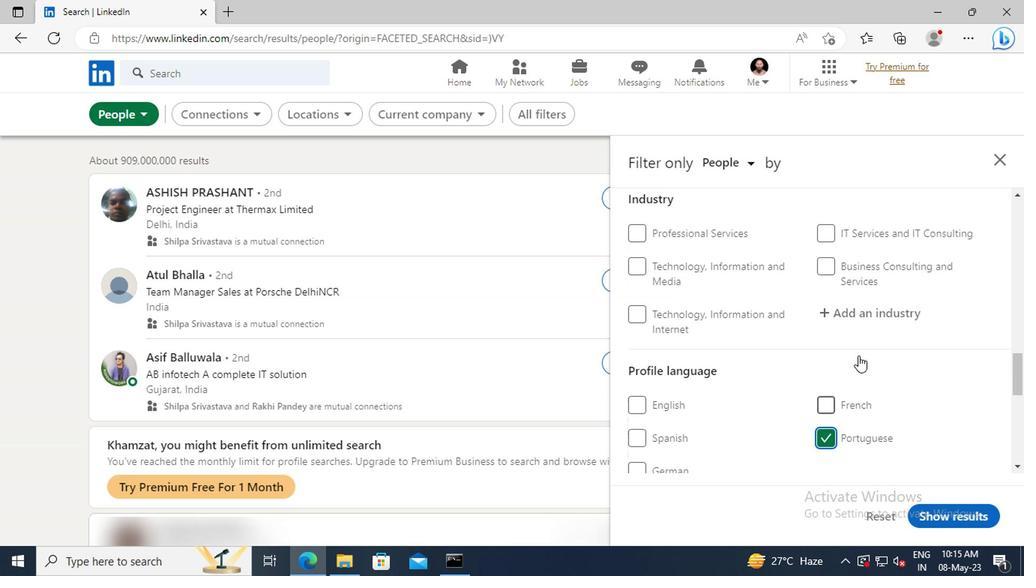 
Action: Mouse moved to (857, 355)
Screenshot: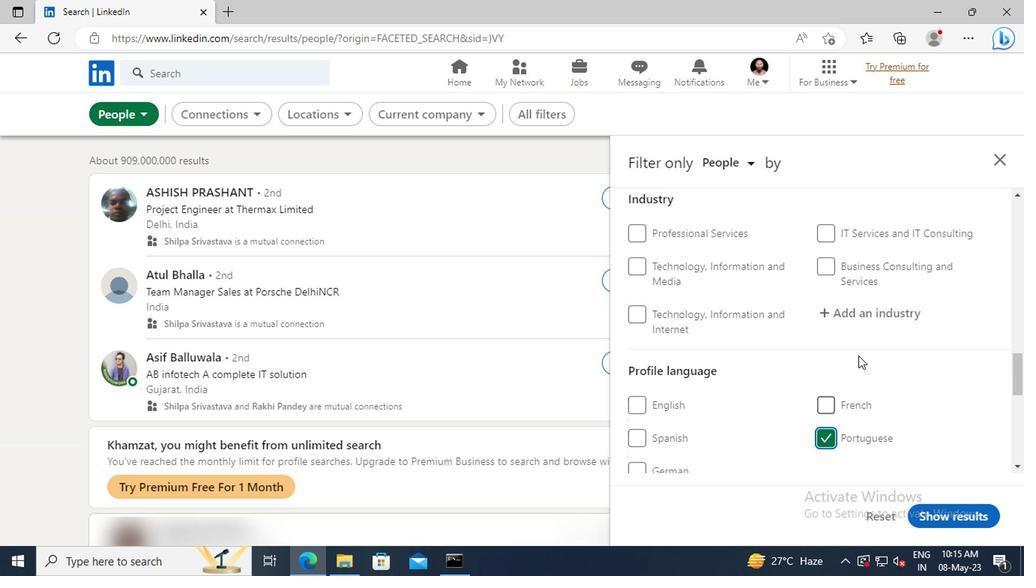 
Action: Mouse scrolled (857, 356) with delta (0, 1)
Screenshot: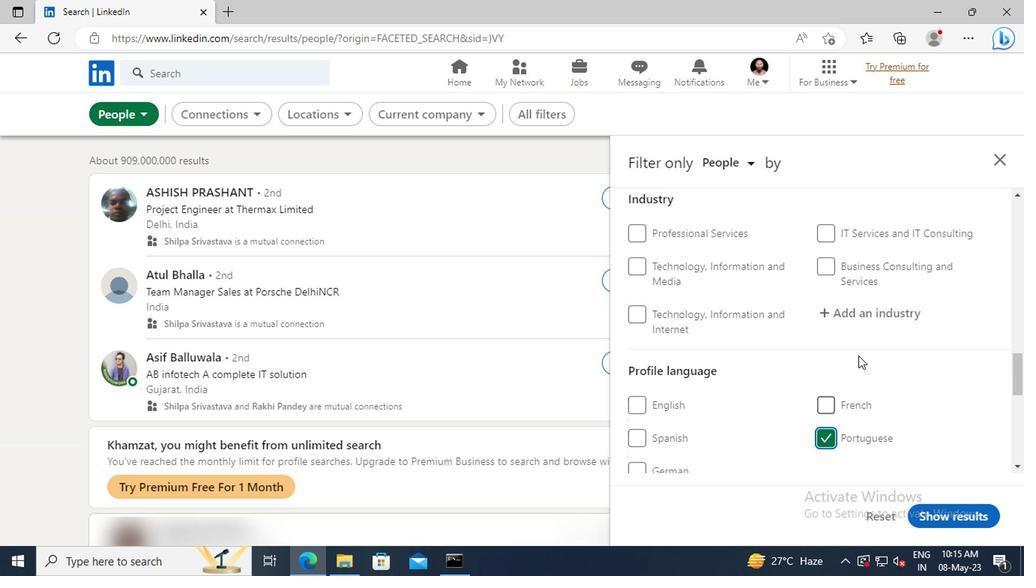 
Action: Mouse scrolled (857, 356) with delta (0, 1)
Screenshot: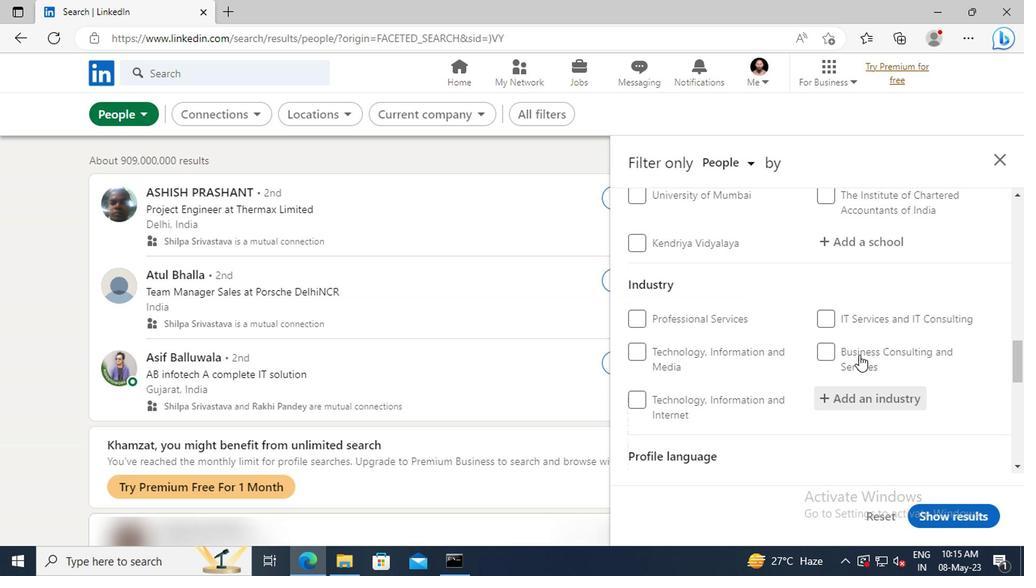 
Action: Mouse scrolled (857, 356) with delta (0, 1)
Screenshot: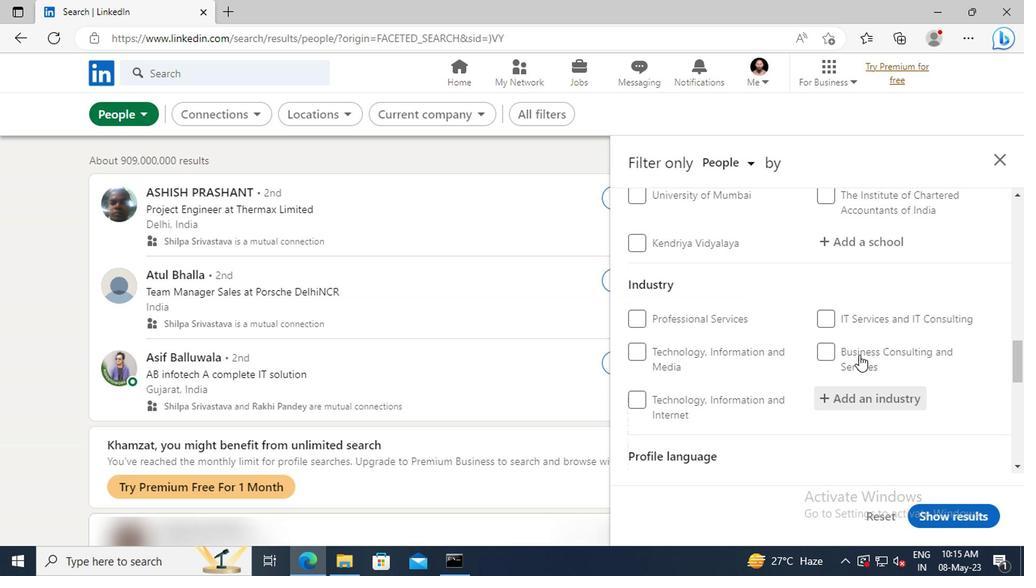 
Action: Mouse scrolled (857, 356) with delta (0, 1)
Screenshot: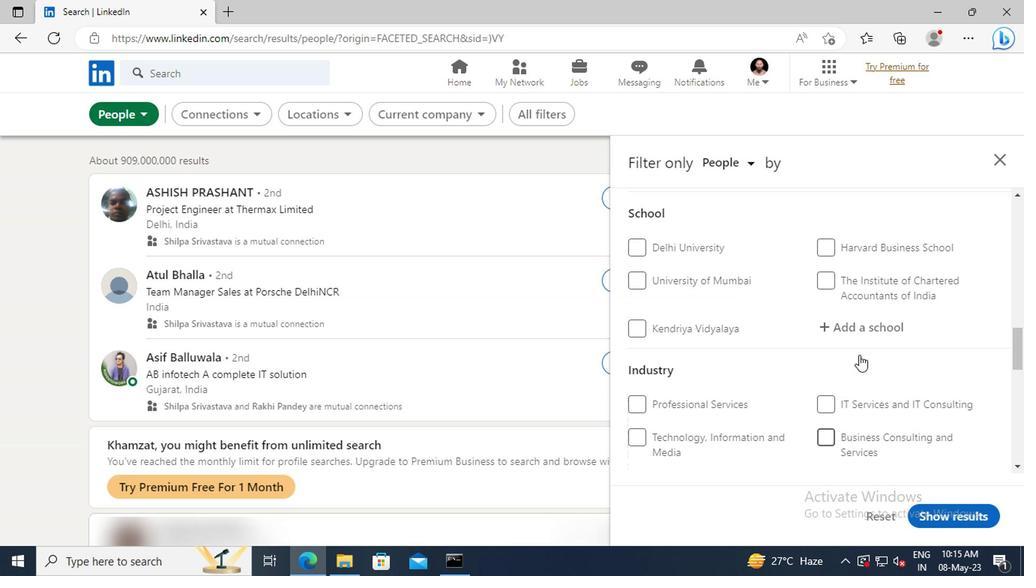 
Action: Mouse scrolled (857, 356) with delta (0, 1)
Screenshot: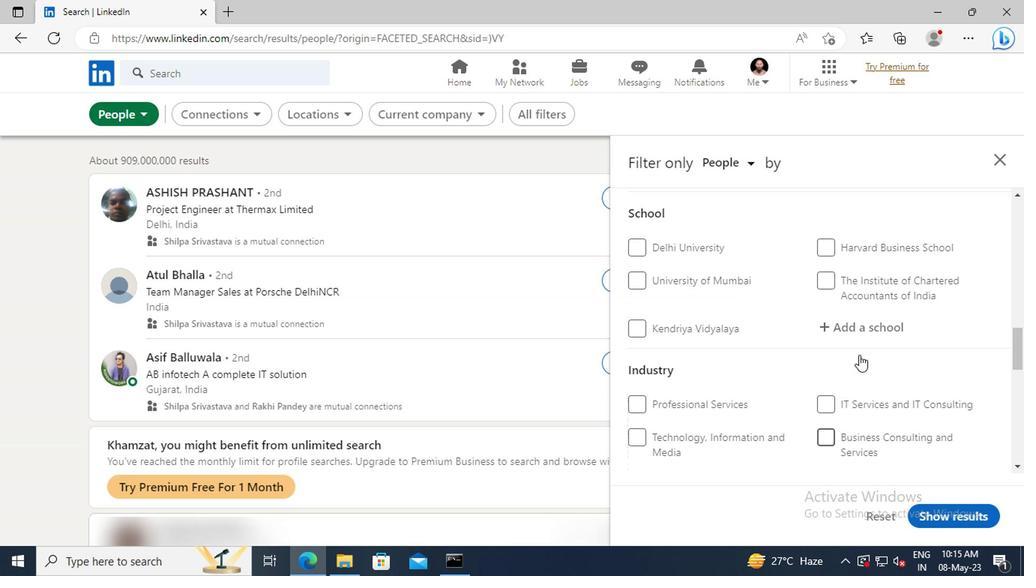 
Action: Mouse scrolled (857, 356) with delta (0, 1)
Screenshot: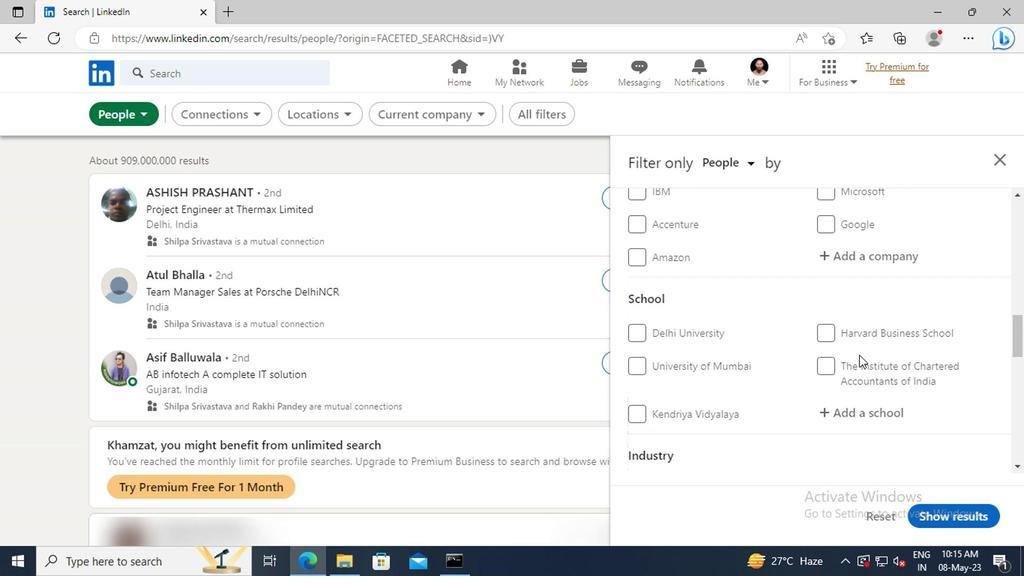 
Action: Mouse scrolled (857, 356) with delta (0, 1)
Screenshot: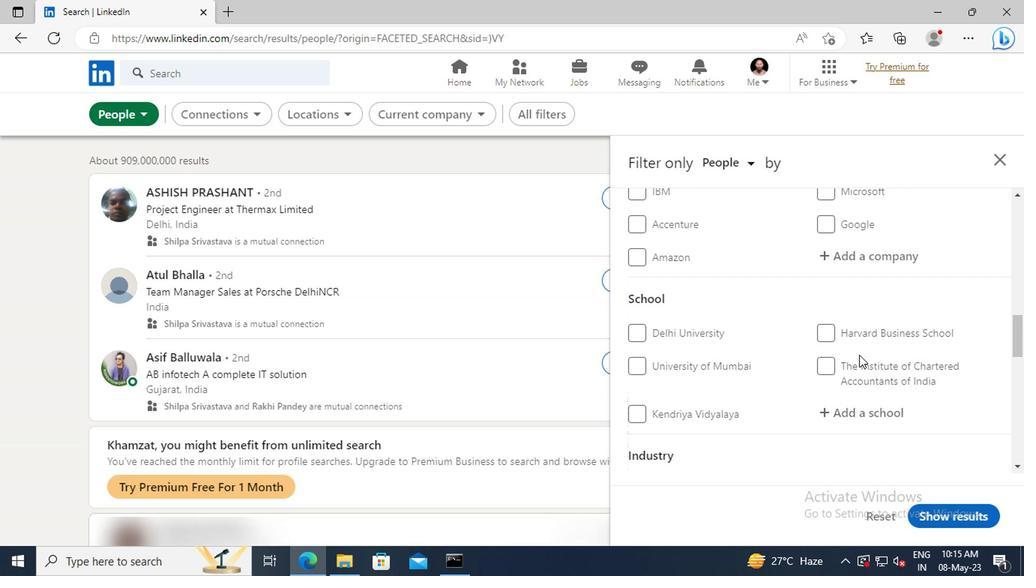 
Action: Mouse scrolled (857, 356) with delta (0, 1)
Screenshot: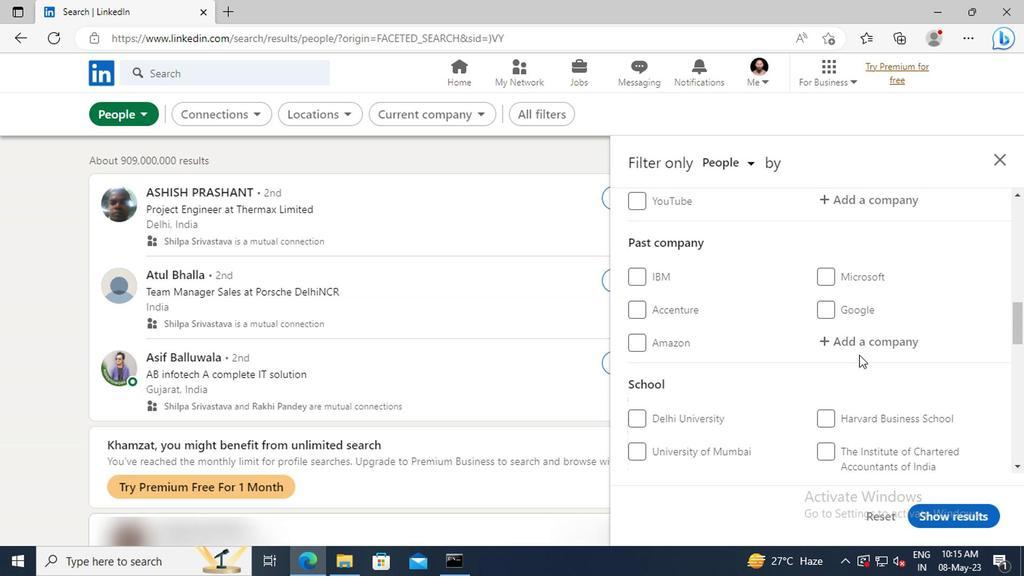 
Action: Mouse scrolled (857, 356) with delta (0, 1)
Screenshot: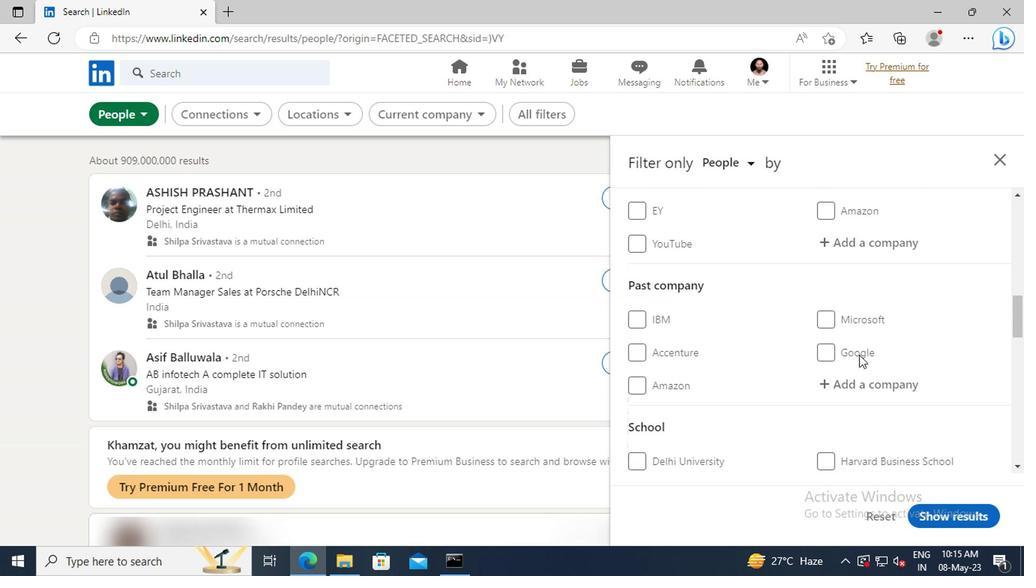 
Action: Mouse scrolled (857, 356) with delta (0, 1)
Screenshot: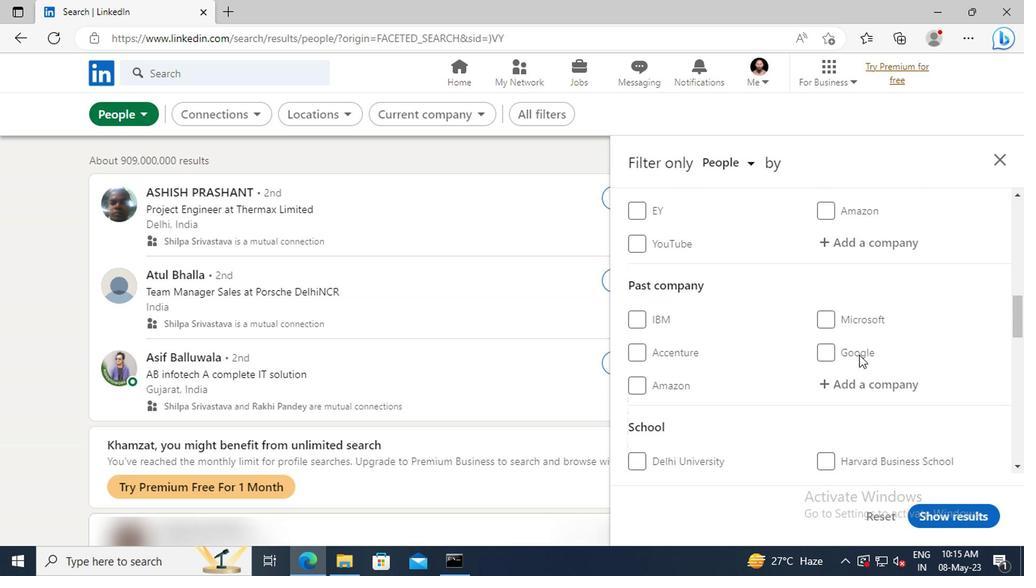 
Action: Mouse moved to (843, 329)
Screenshot: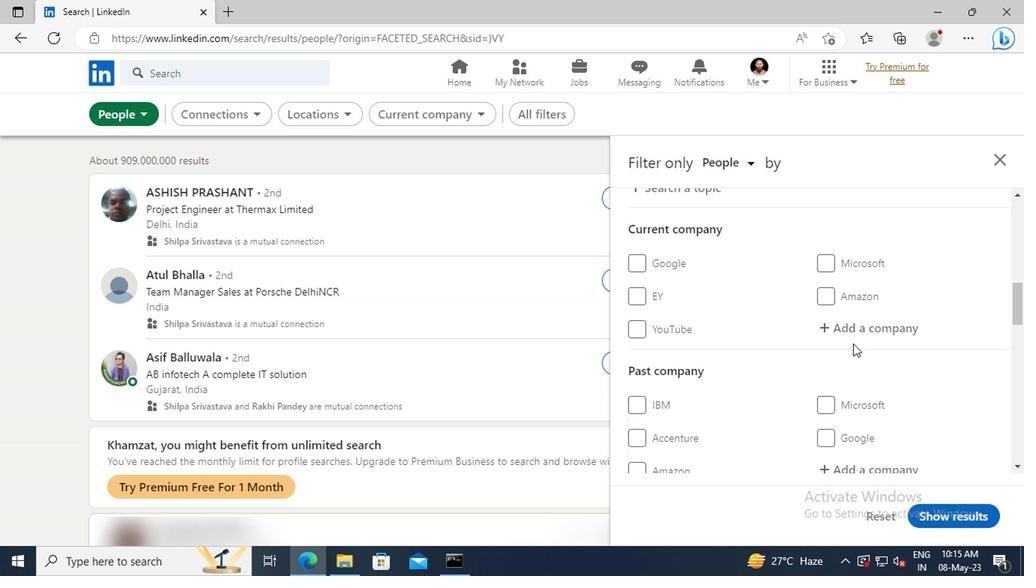 
Action: Mouse pressed left at (843, 329)
Screenshot: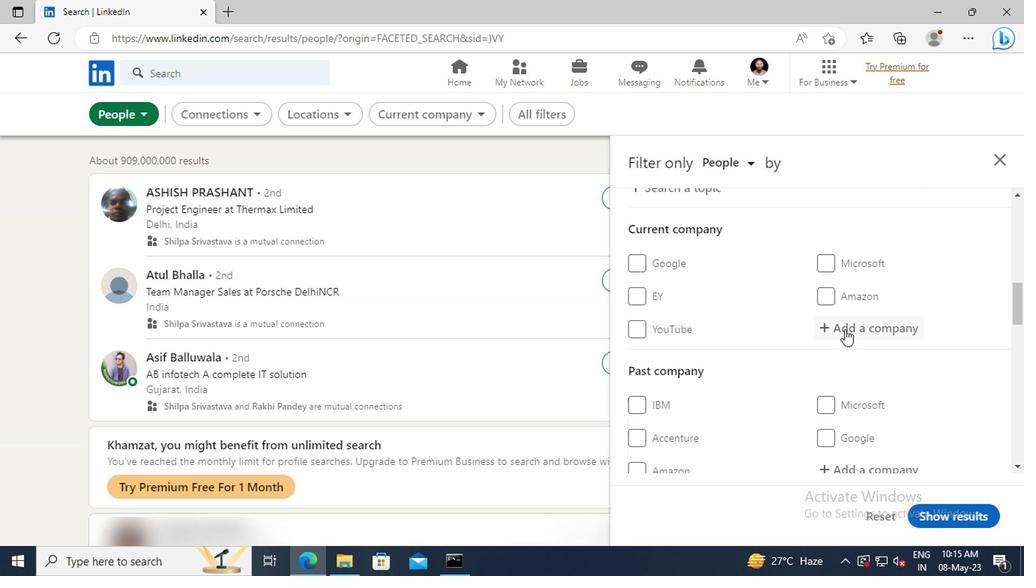 
Action: Mouse moved to (839, 326)
Screenshot: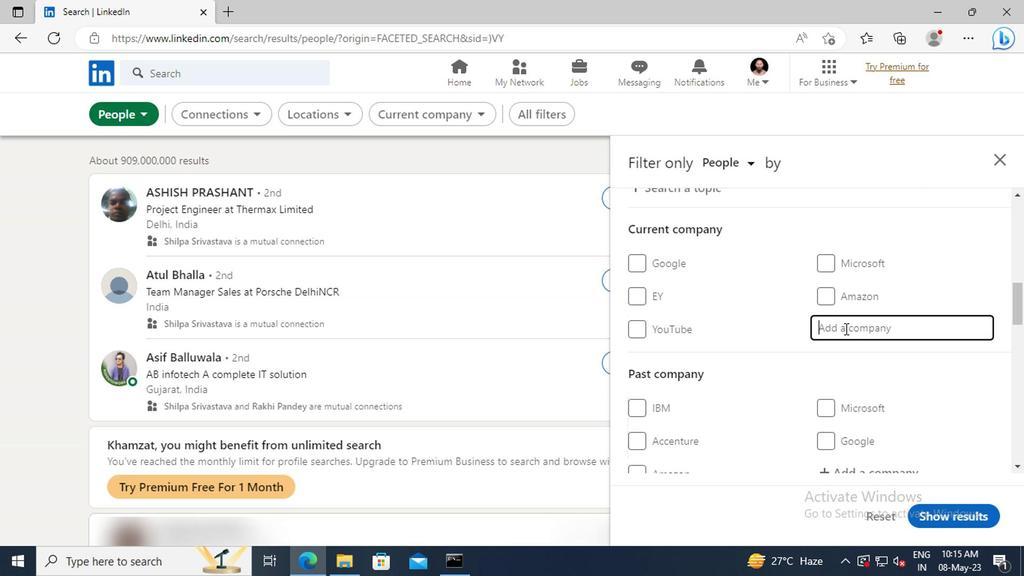 
Action: Key pressed <Key.shift>JLL
Screenshot: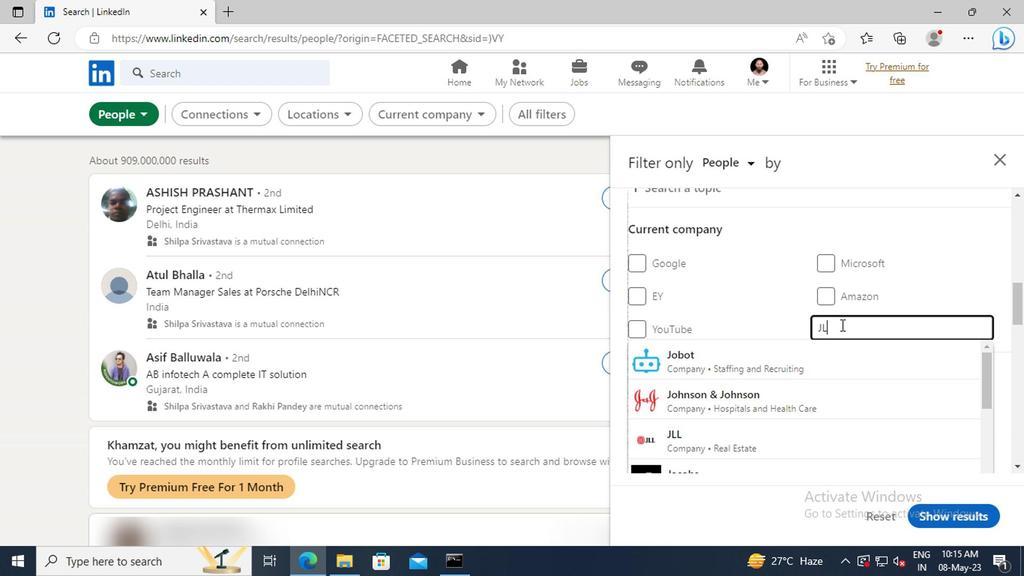 
Action: Mouse moved to (838, 357)
Screenshot: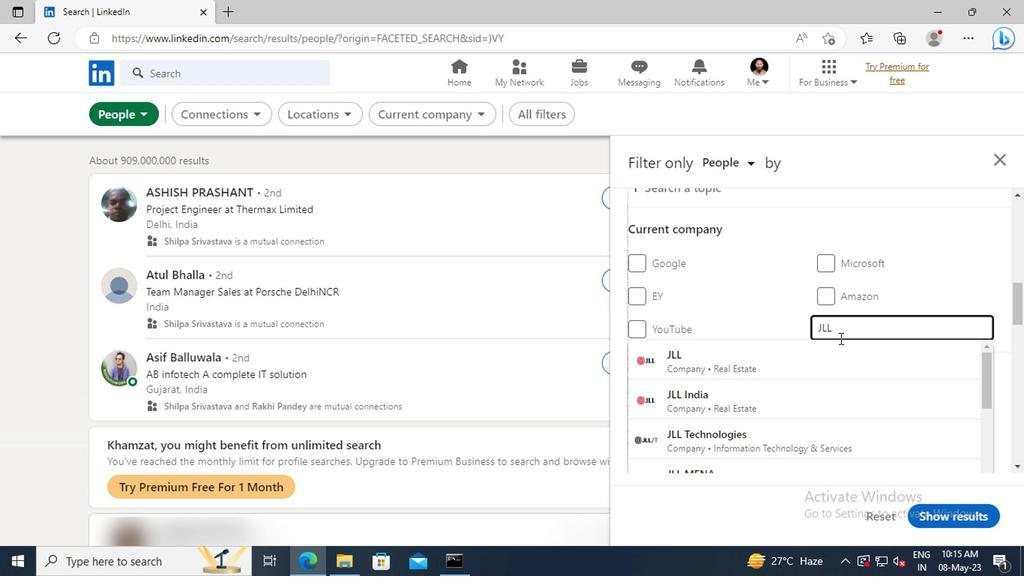 
Action: Mouse pressed left at (838, 357)
Screenshot: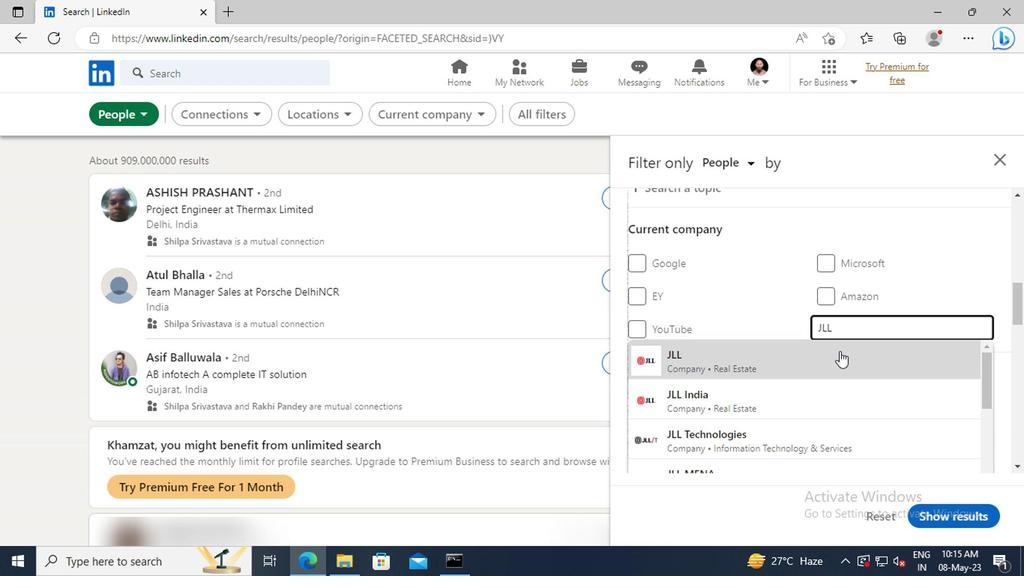 
Action: Mouse scrolled (838, 356) with delta (0, 0)
Screenshot: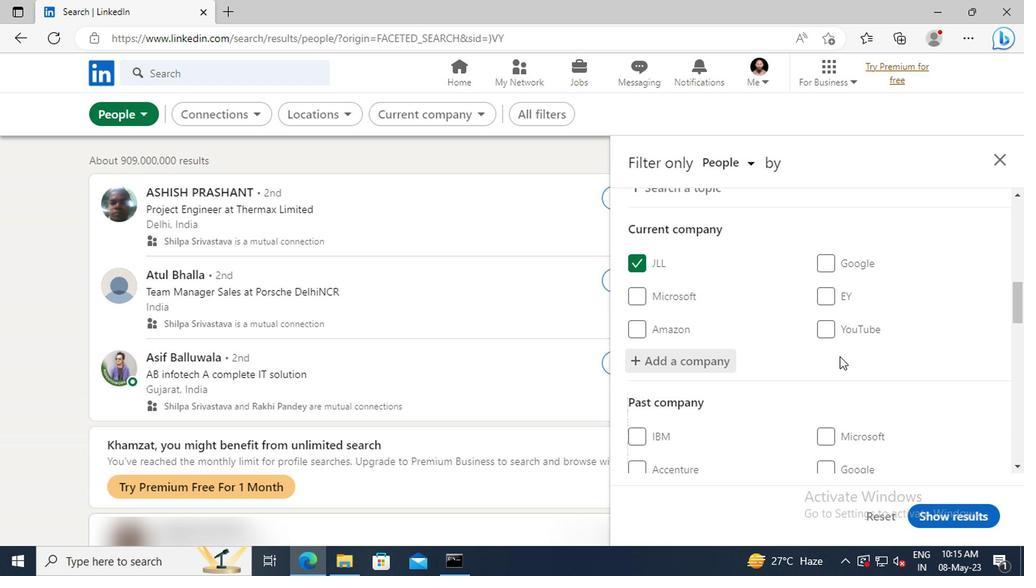 
Action: Mouse scrolled (838, 356) with delta (0, 0)
Screenshot: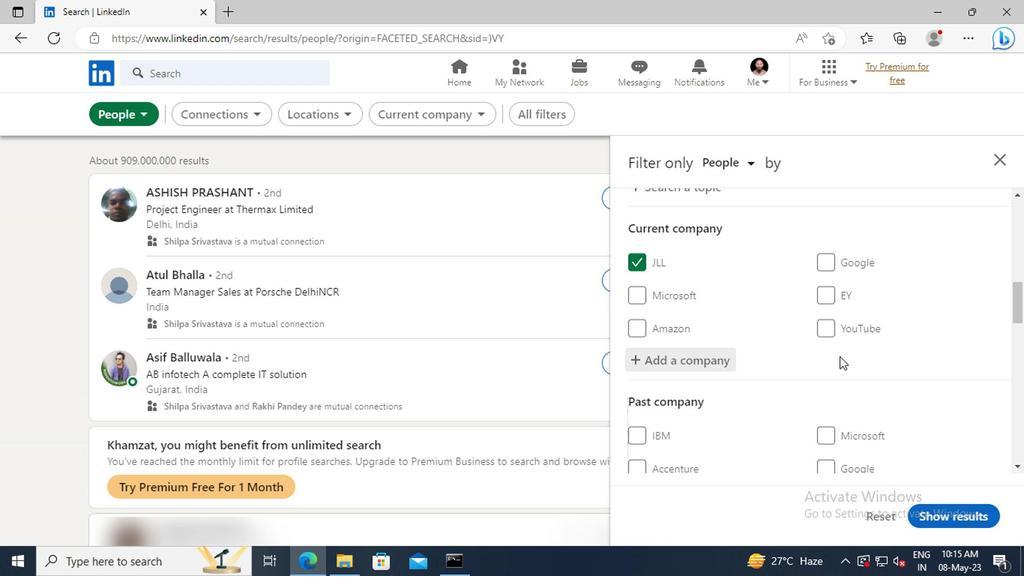 
Action: Mouse moved to (836, 351)
Screenshot: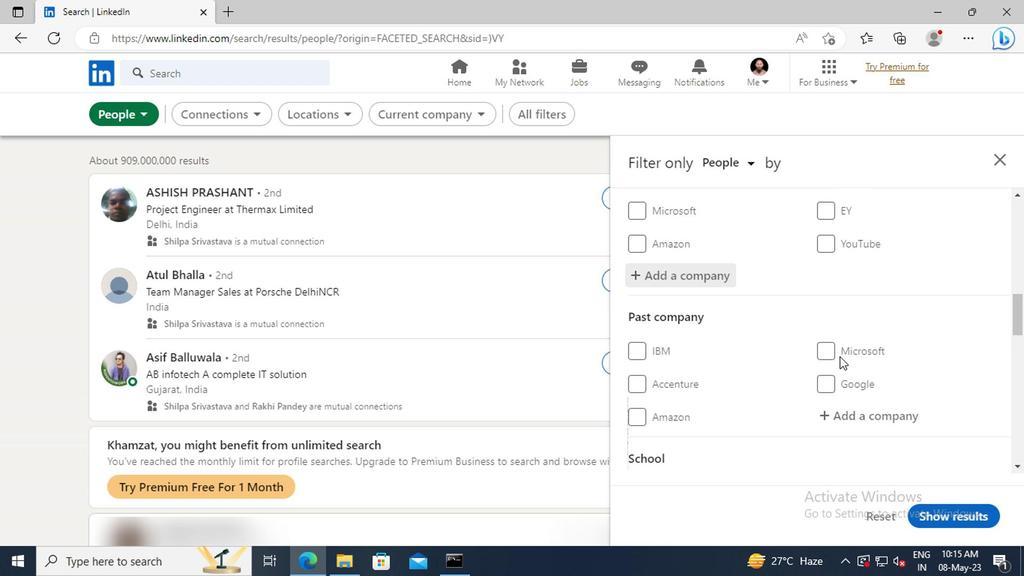 
Action: Mouse scrolled (836, 350) with delta (0, -1)
Screenshot: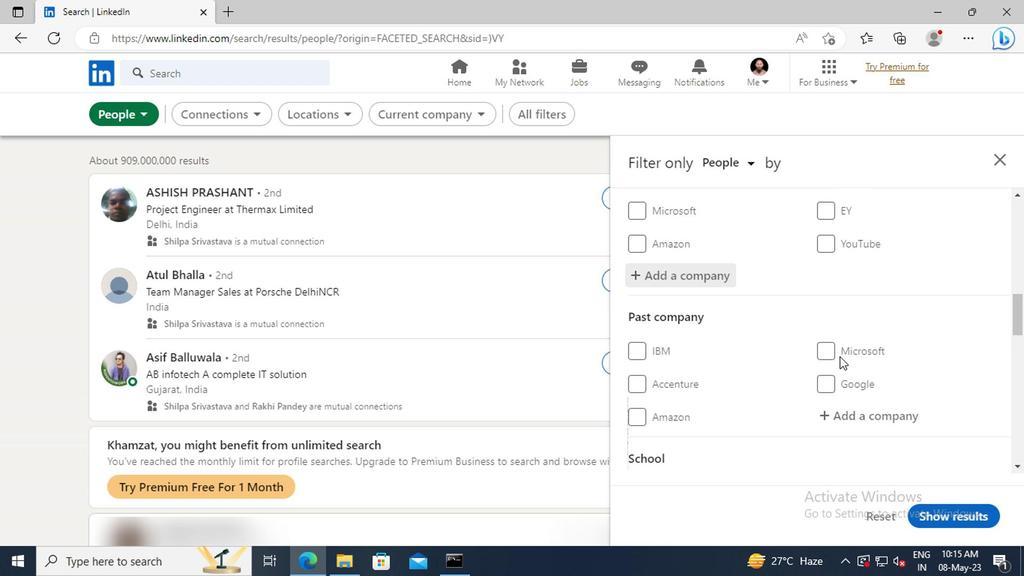 
Action: Mouse moved to (835, 346)
Screenshot: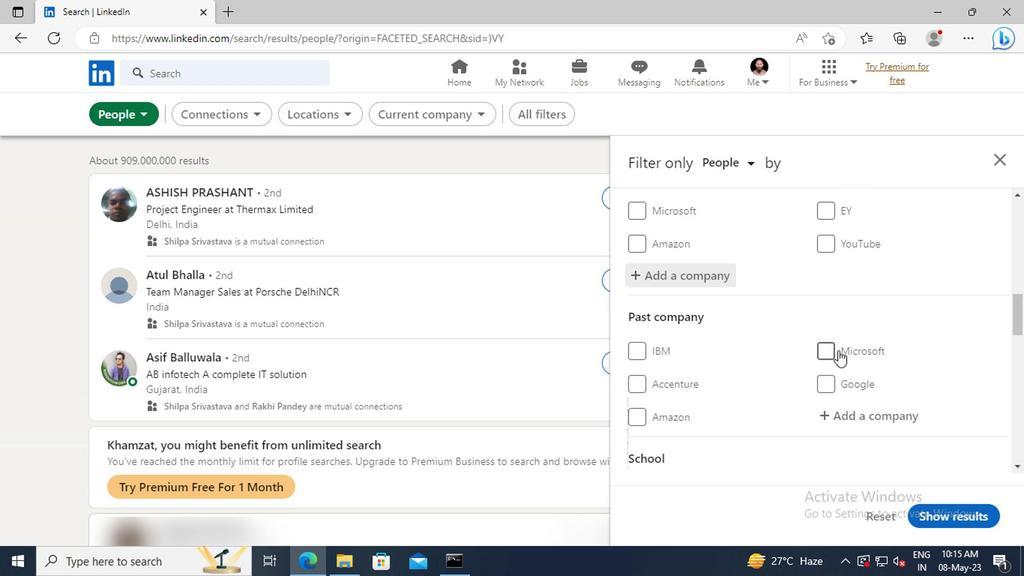 
Action: Mouse scrolled (835, 345) with delta (0, 0)
Screenshot: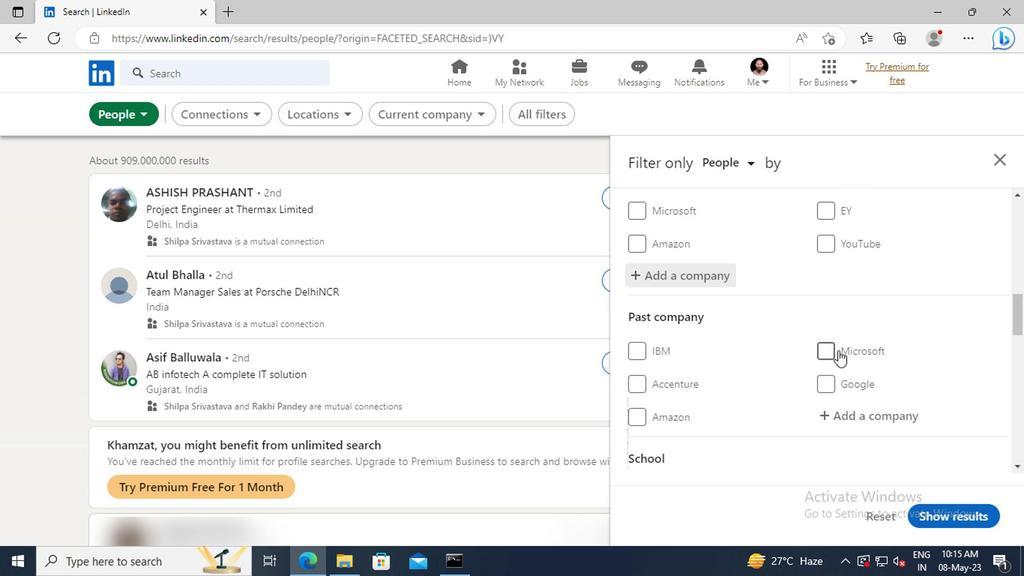 
Action: Mouse moved to (833, 337)
Screenshot: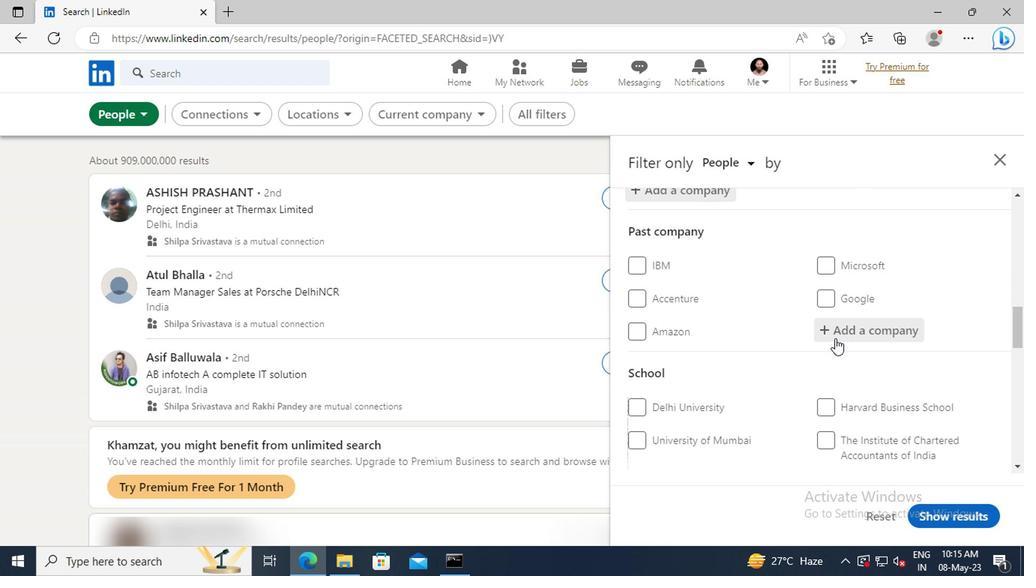 
Action: Mouse scrolled (833, 337) with delta (0, 0)
Screenshot: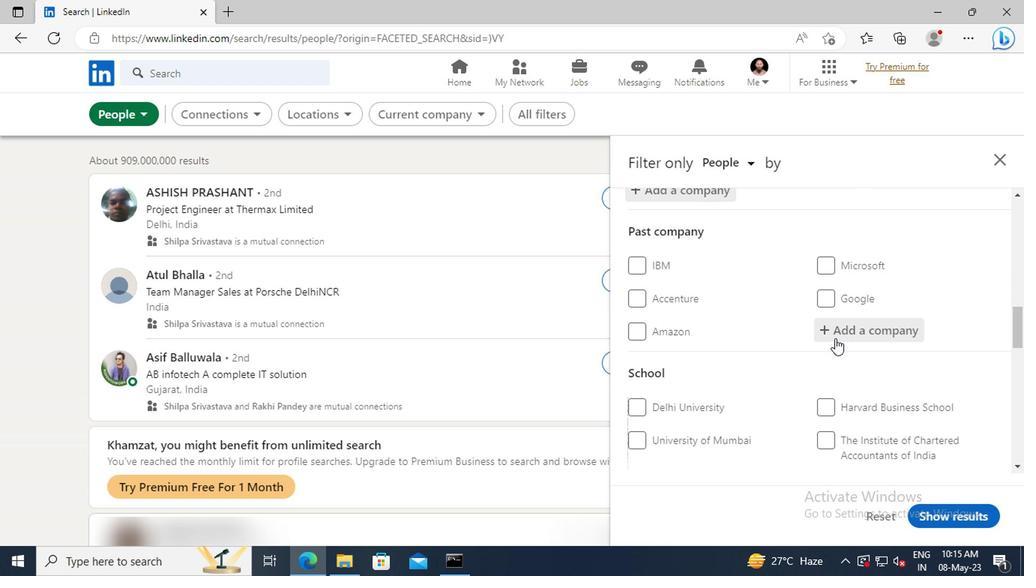 
Action: Mouse moved to (832, 337)
Screenshot: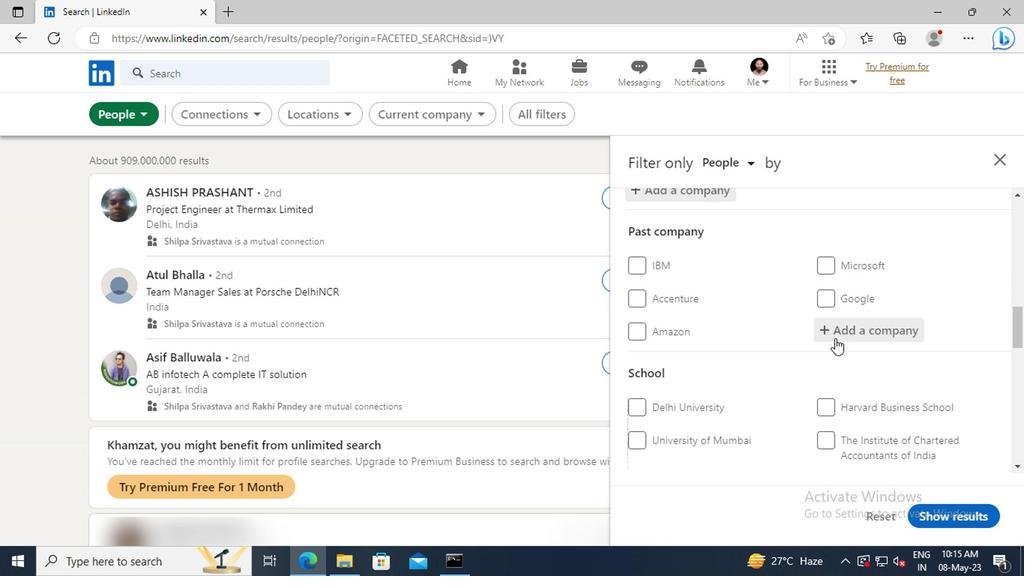 
Action: Mouse scrolled (832, 336) with delta (0, 0)
Screenshot: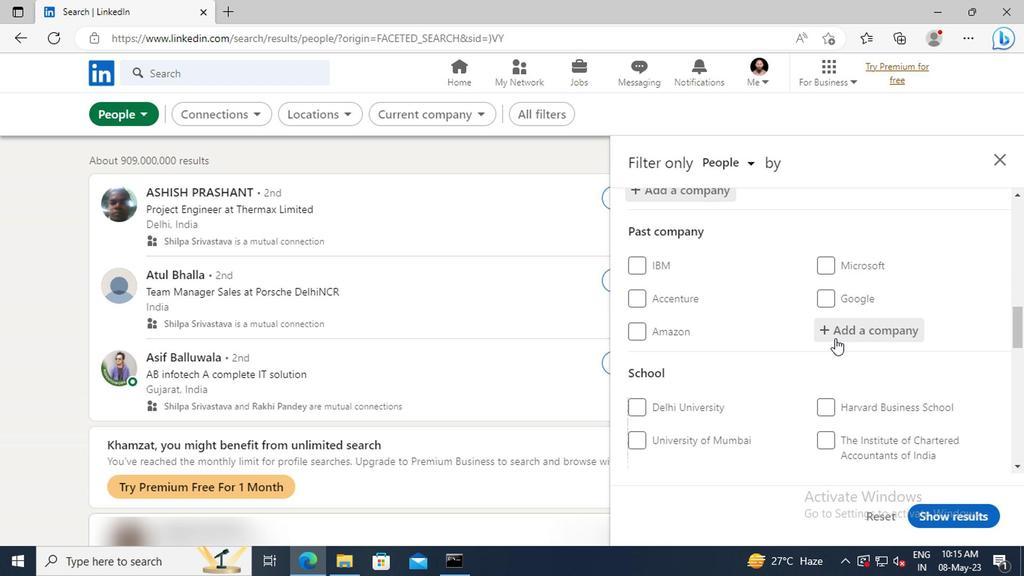 
Action: Mouse moved to (832, 334)
Screenshot: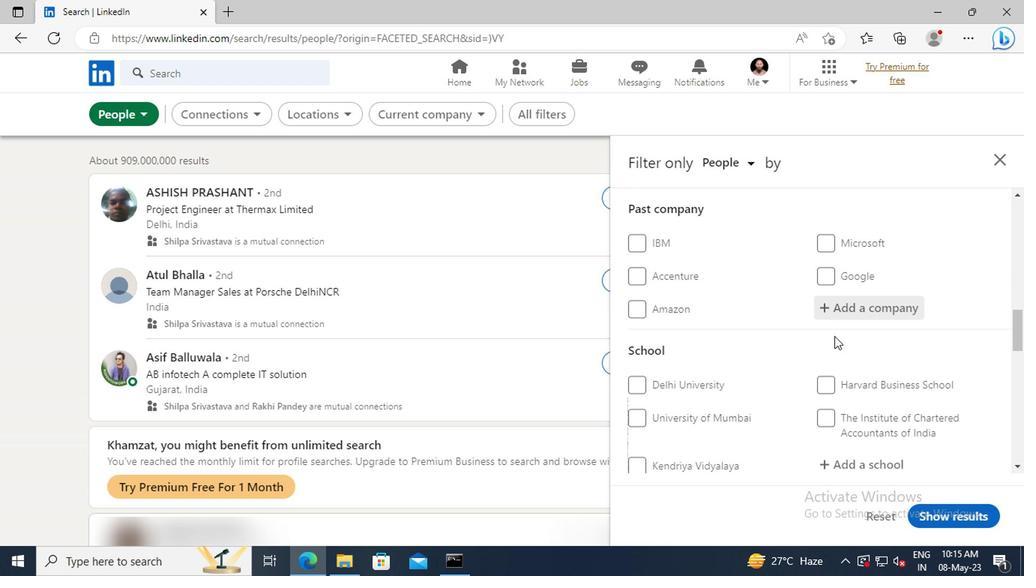 
Action: Mouse scrolled (832, 333) with delta (0, 0)
Screenshot: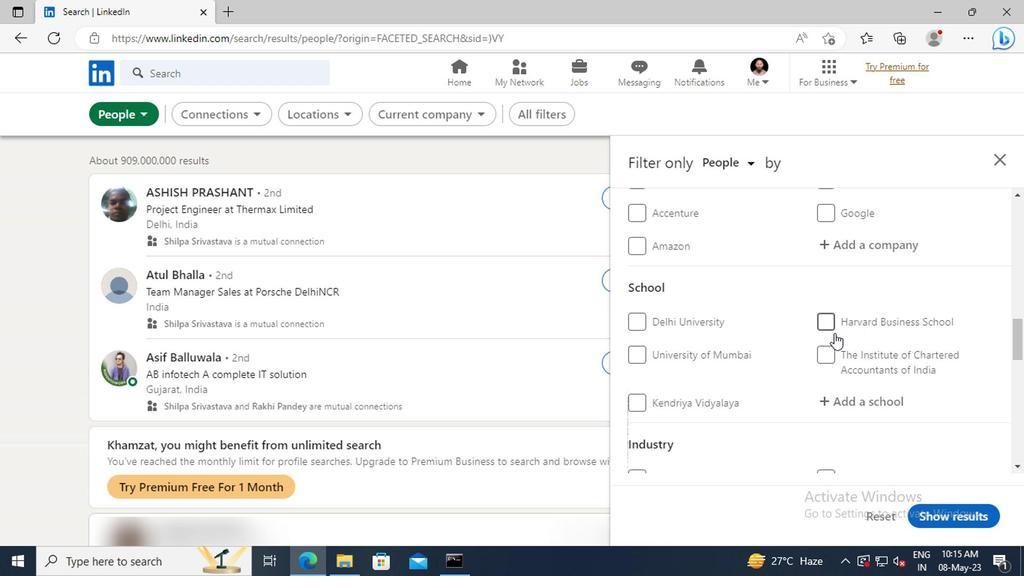 
Action: Mouse moved to (833, 355)
Screenshot: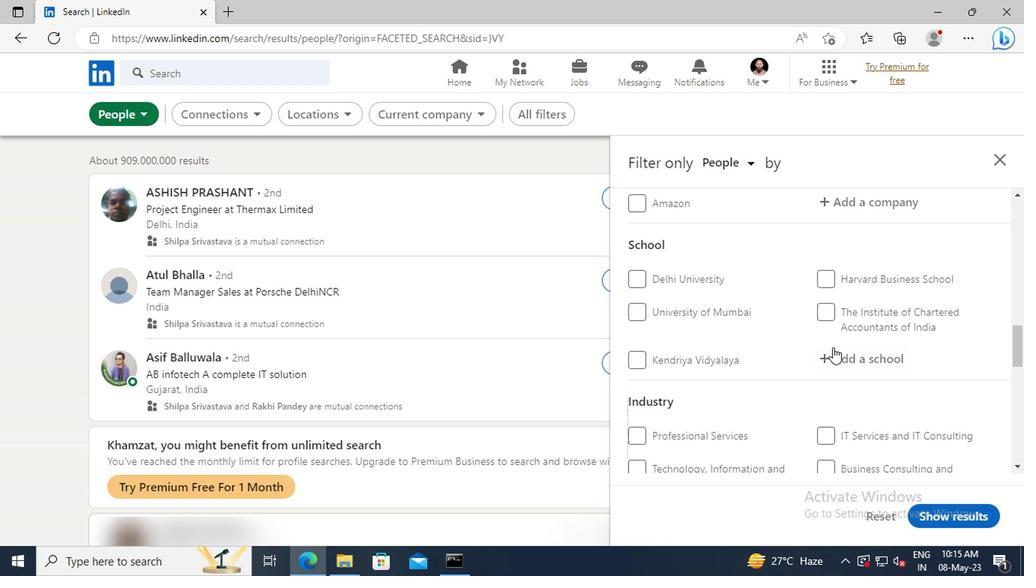 
Action: Mouse pressed left at (833, 355)
Screenshot: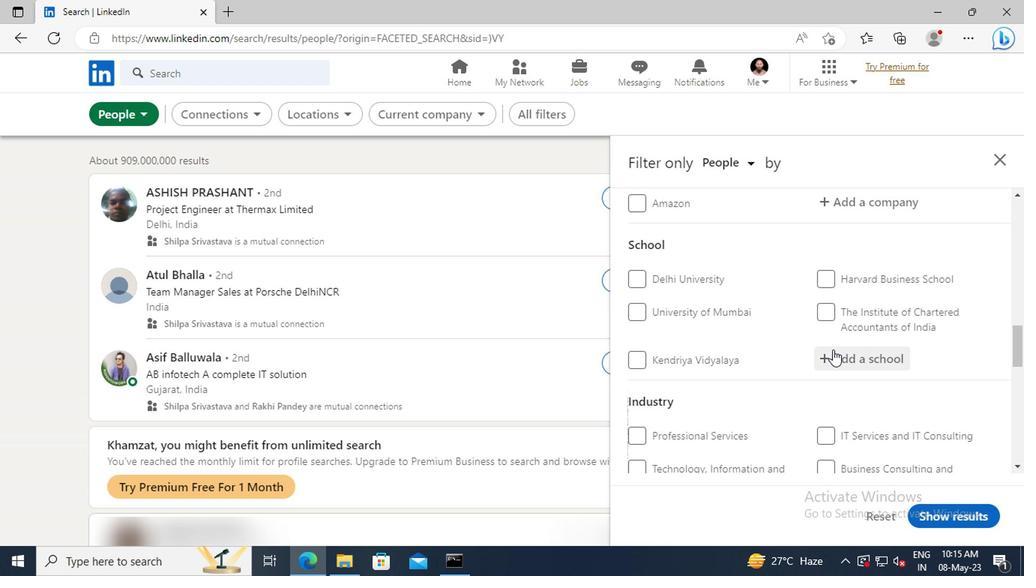 
Action: Mouse moved to (830, 357)
Screenshot: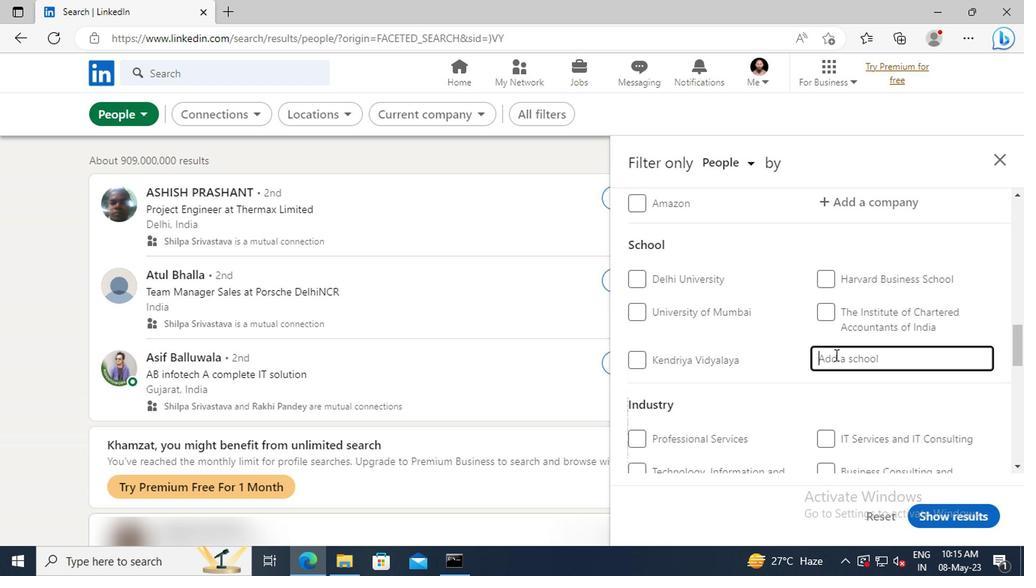 
Action: Key pressed <Key.shift>VIJAYAWADA
Screenshot: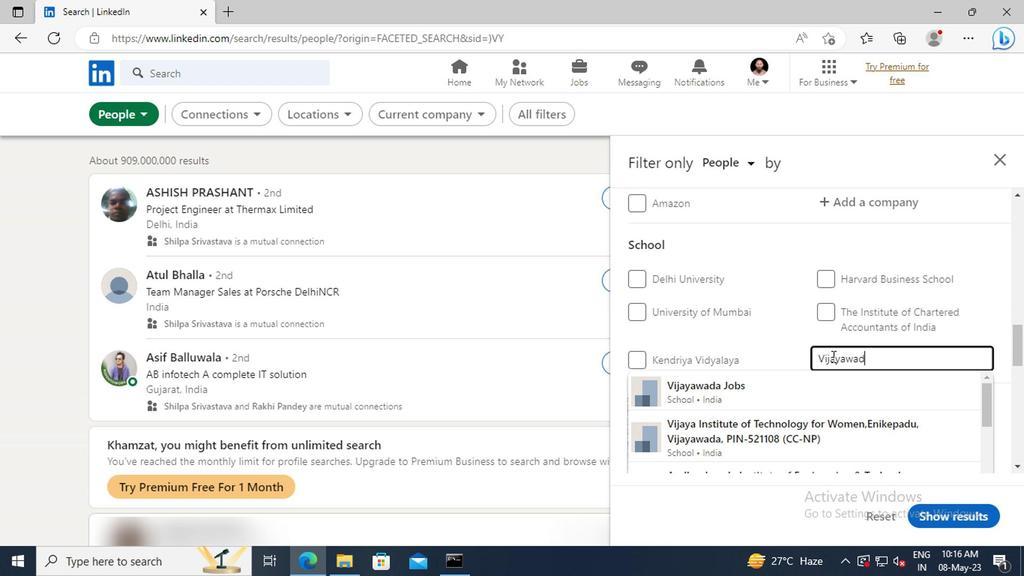 
Action: Mouse moved to (830, 385)
Screenshot: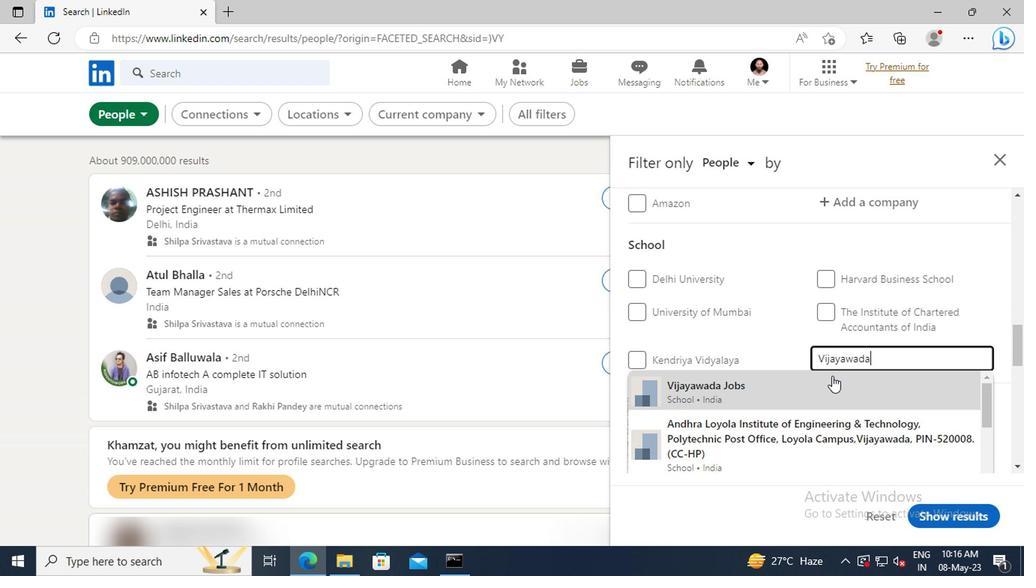 
Action: Mouse pressed left at (830, 385)
Screenshot: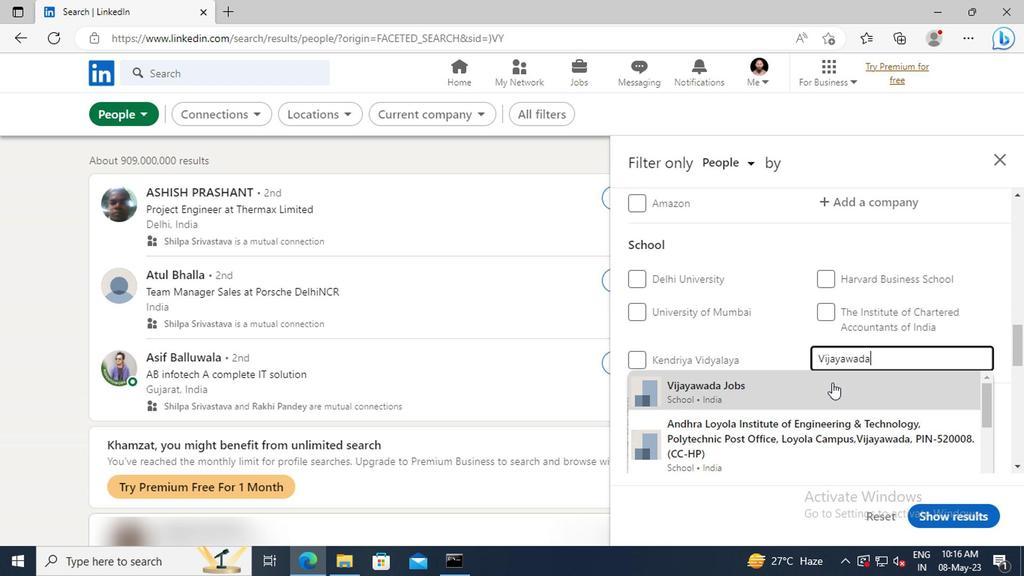 
Action: Mouse scrolled (830, 385) with delta (0, 0)
Screenshot: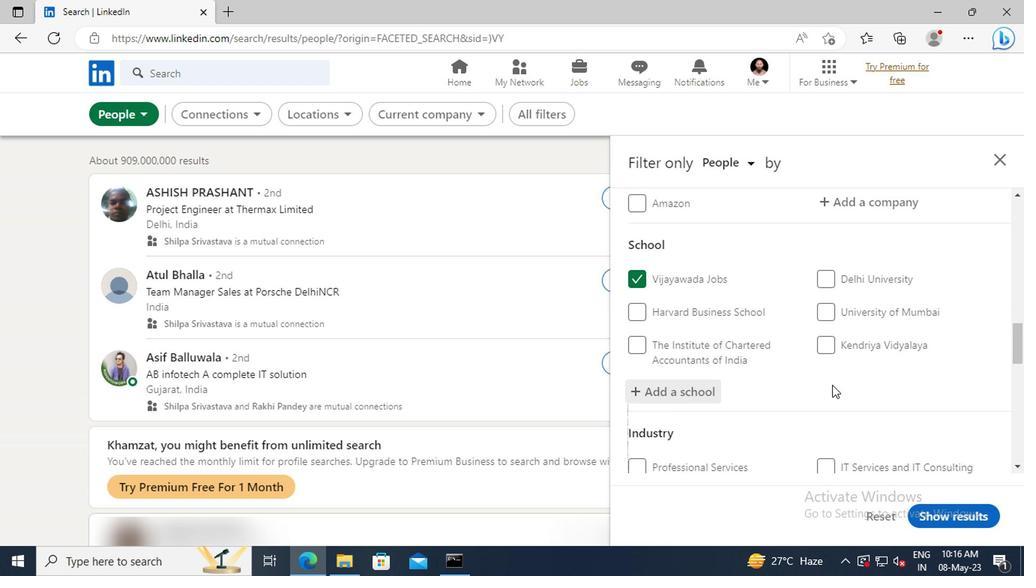 
Action: Mouse moved to (827, 380)
Screenshot: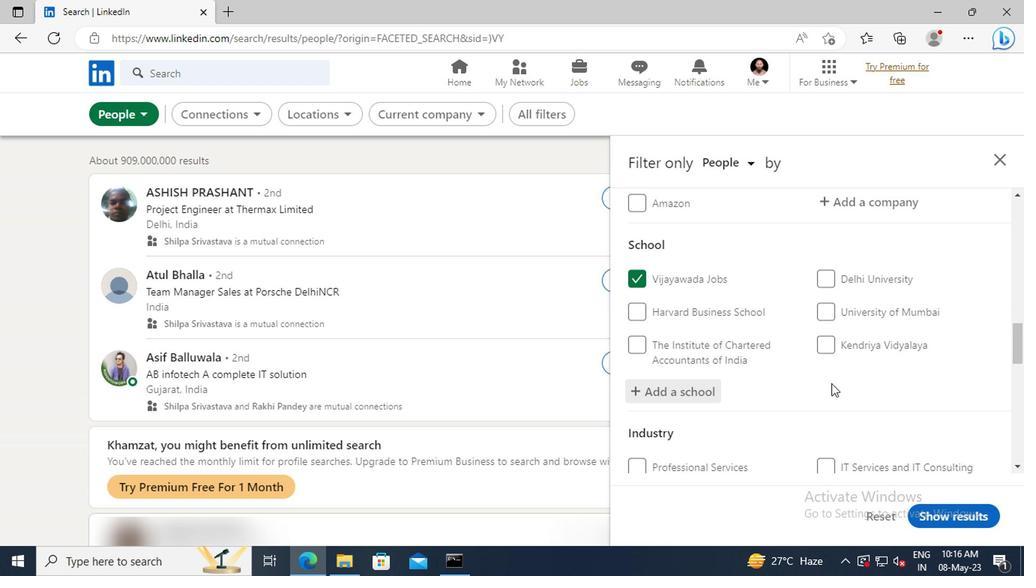 
Action: Mouse scrolled (827, 379) with delta (0, -1)
Screenshot: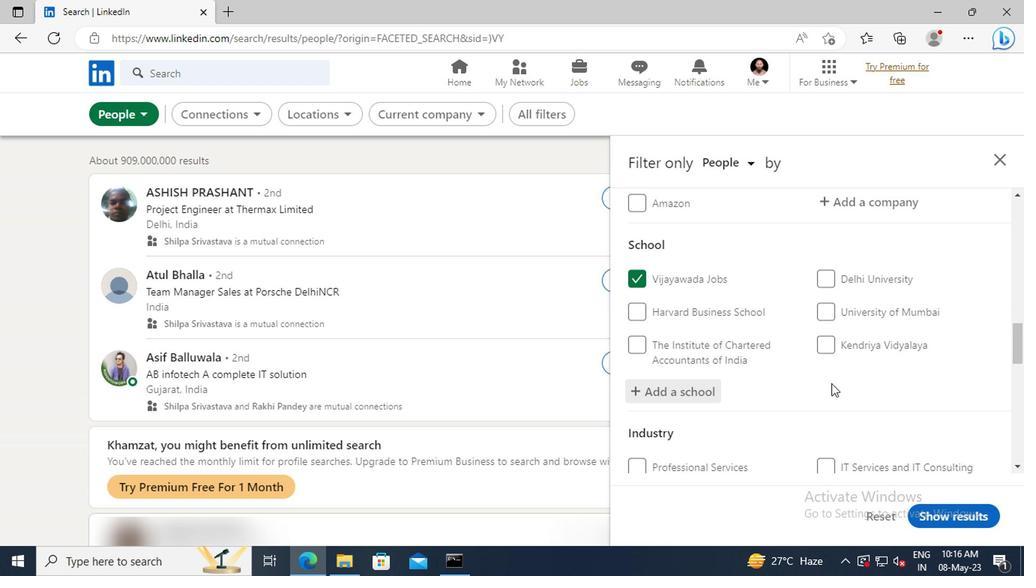 
Action: Mouse moved to (822, 368)
Screenshot: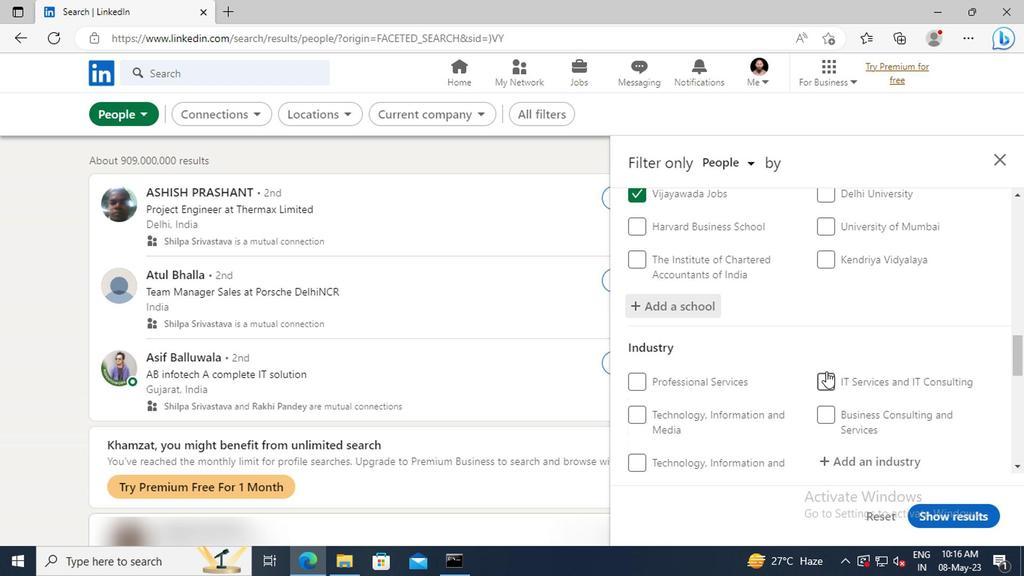 
Action: Mouse scrolled (822, 368) with delta (0, 0)
Screenshot: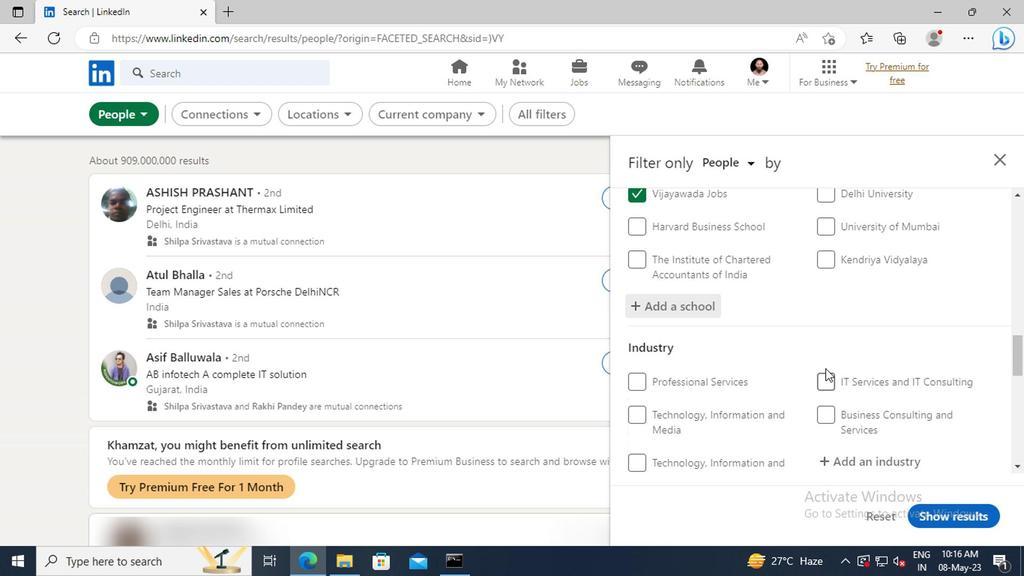 
Action: Mouse scrolled (822, 368) with delta (0, 0)
Screenshot: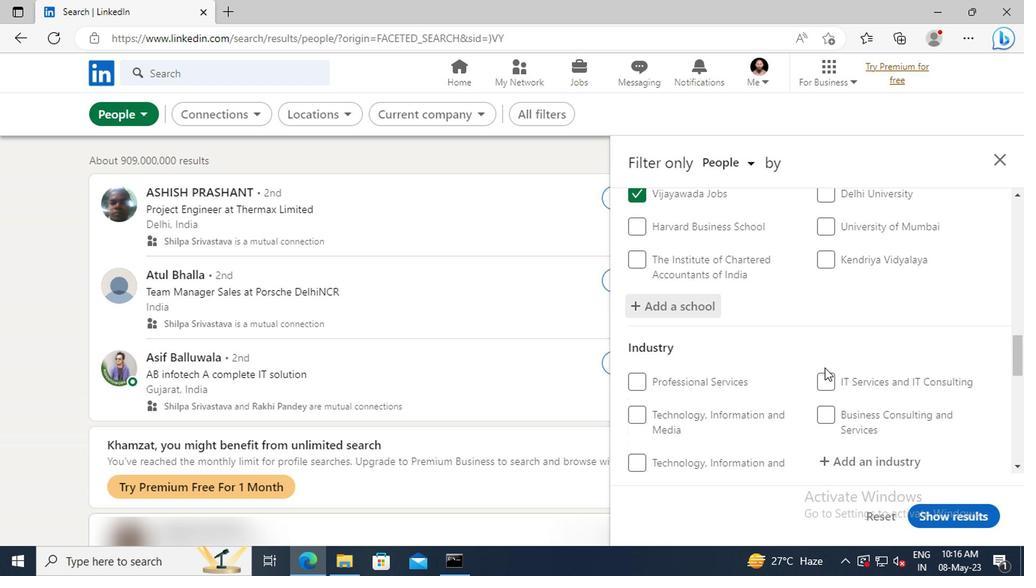 
Action: Mouse moved to (827, 378)
Screenshot: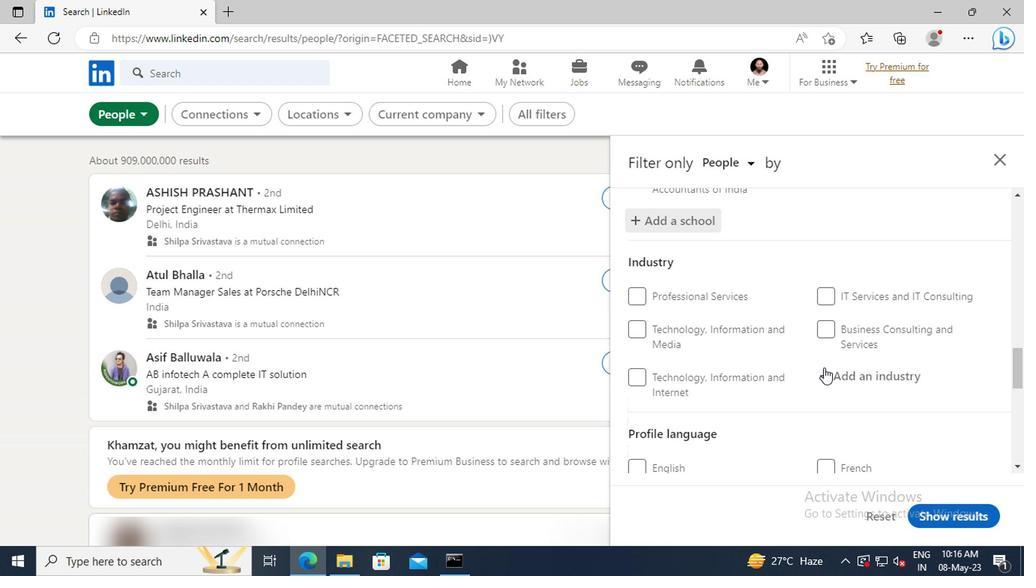 
Action: Mouse pressed left at (827, 378)
Screenshot: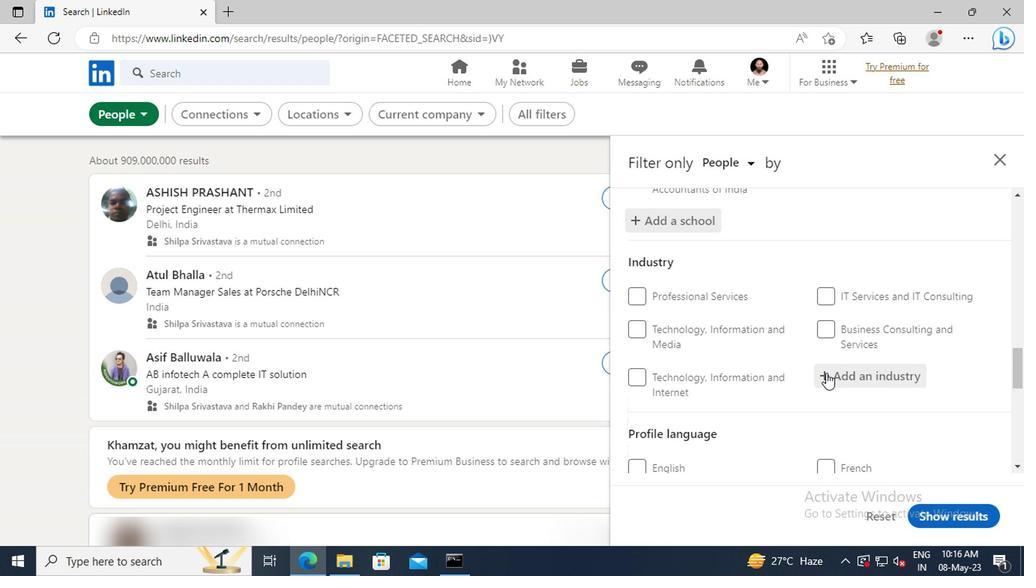 
Action: Key pressed <Key.shift>CHEMICAL<Key.space><Key.shift>RAW
Screenshot: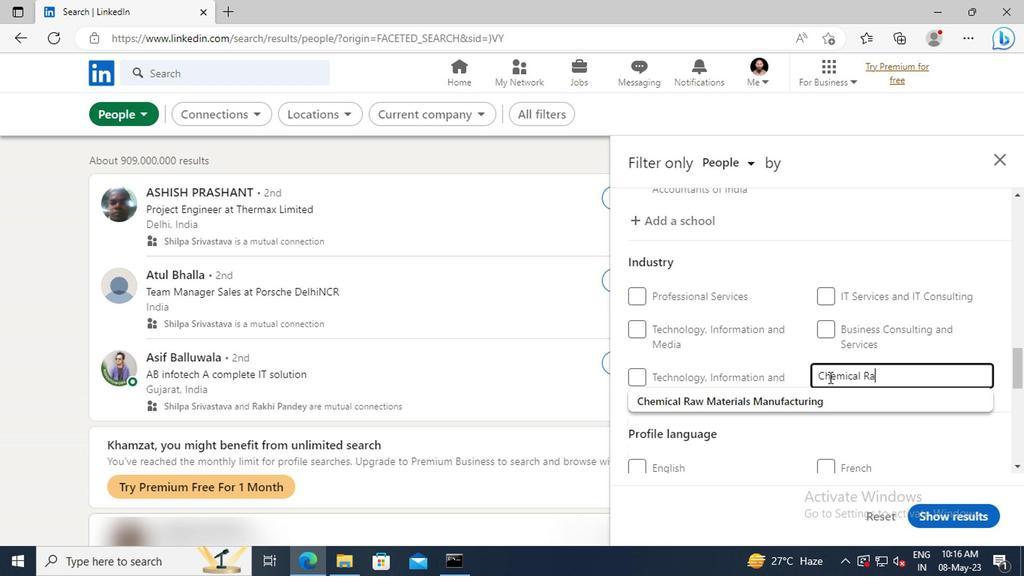 
Action: Mouse moved to (832, 401)
Screenshot: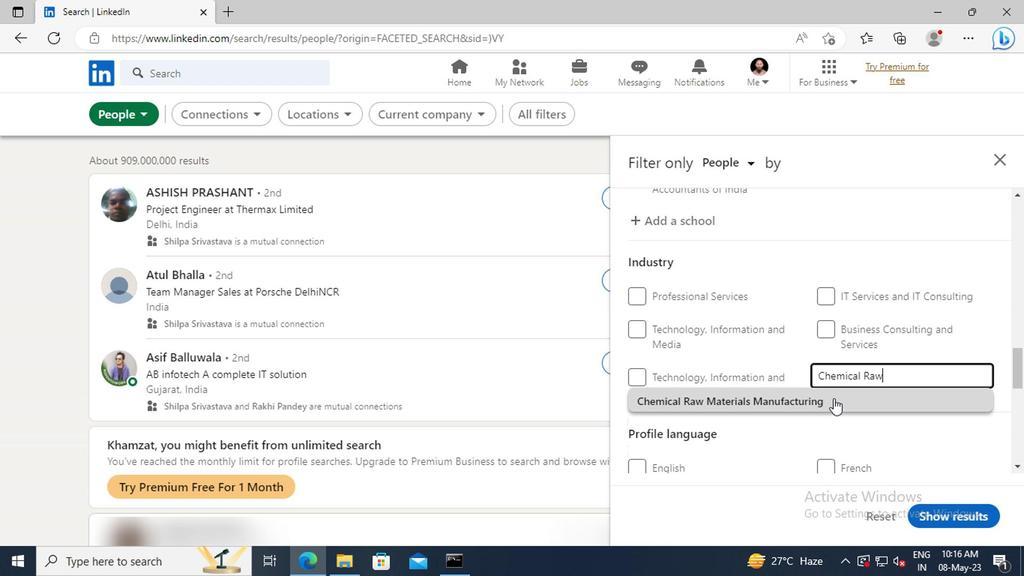 
Action: Mouse pressed left at (832, 401)
Screenshot: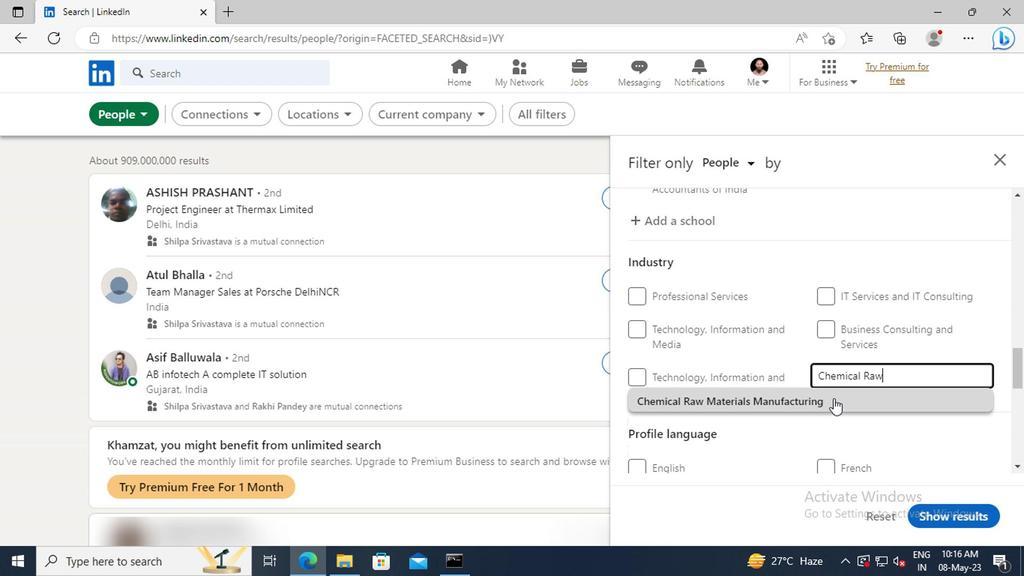 
Action: Mouse scrolled (832, 400) with delta (0, -1)
Screenshot: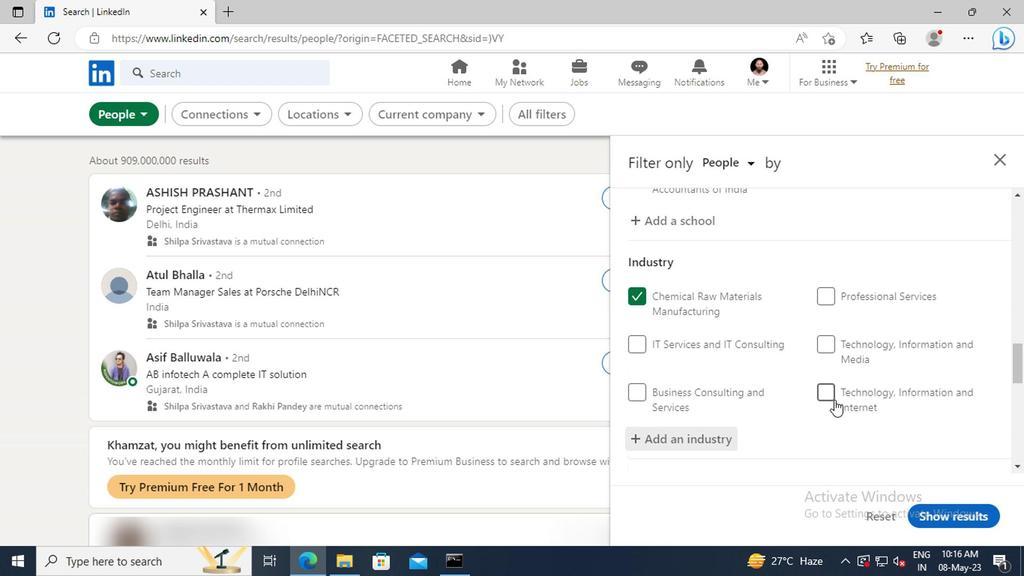 
Action: Mouse scrolled (832, 400) with delta (0, -1)
Screenshot: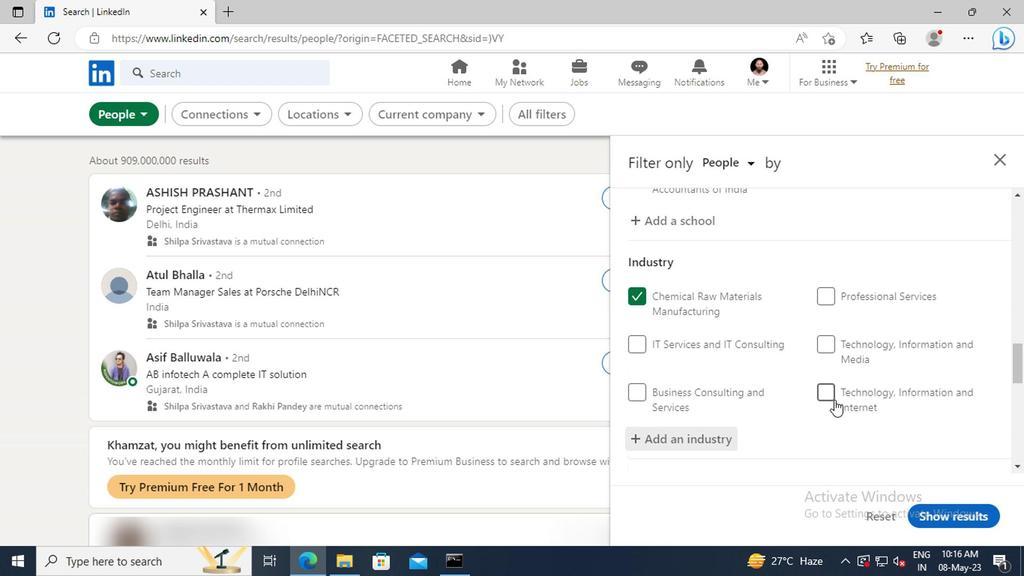 
Action: Mouse moved to (832, 398)
Screenshot: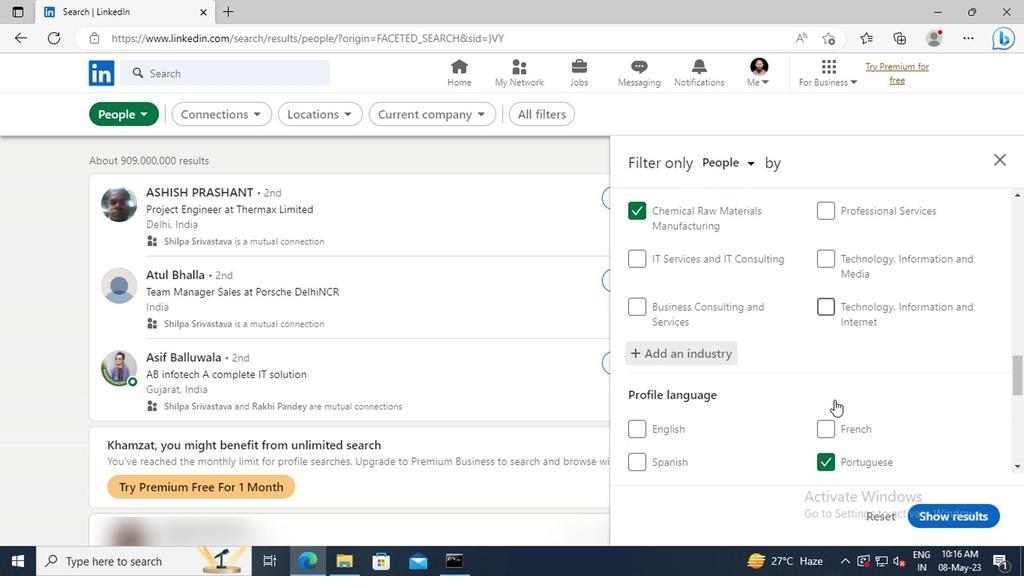 
Action: Mouse scrolled (832, 396) with delta (0, -1)
Screenshot: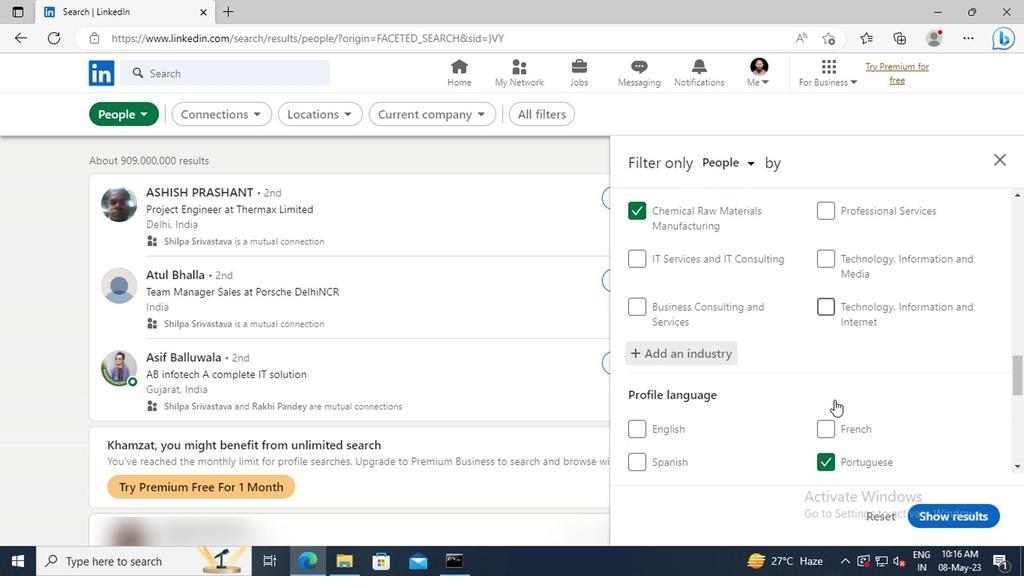 
Action: Mouse moved to (832, 396)
Screenshot: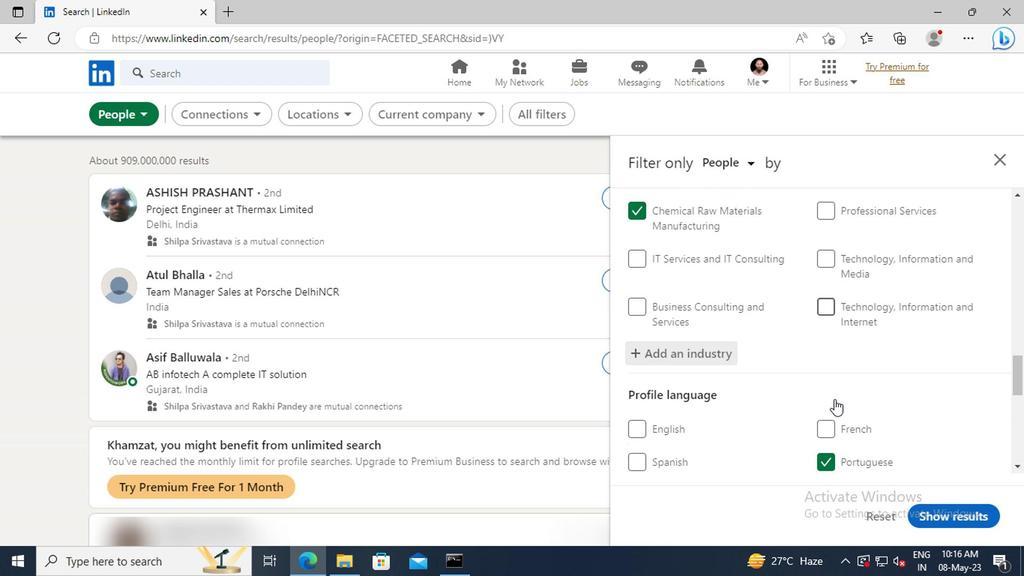 
Action: Mouse scrolled (832, 396) with delta (0, 0)
Screenshot: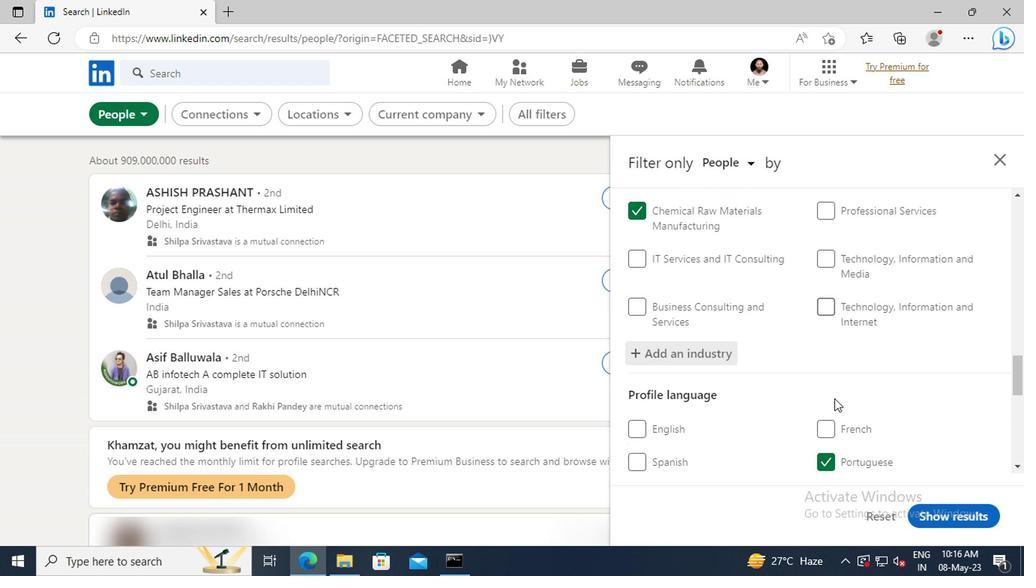 
Action: Mouse moved to (829, 383)
Screenshot: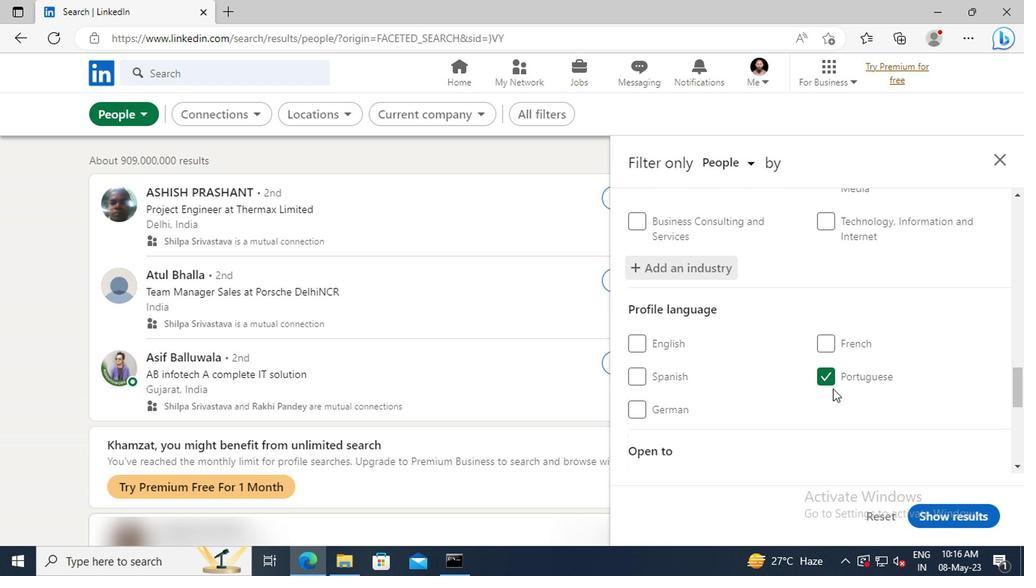 
Action: Mouse scrolled (829, 382) with delta (0, -1)
Screenshot: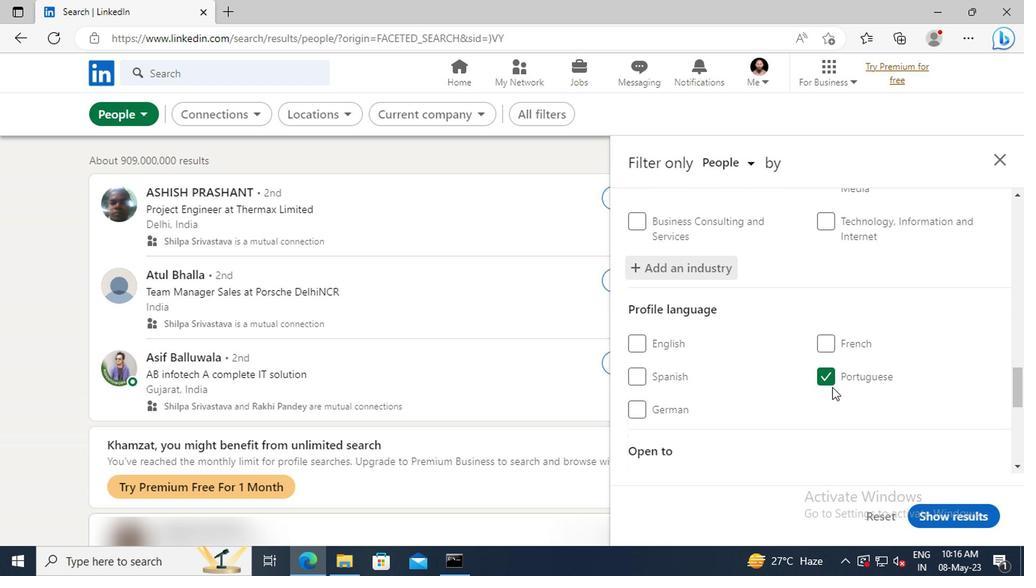 
Action: Mouse moved to (827, 378)
Screenshot: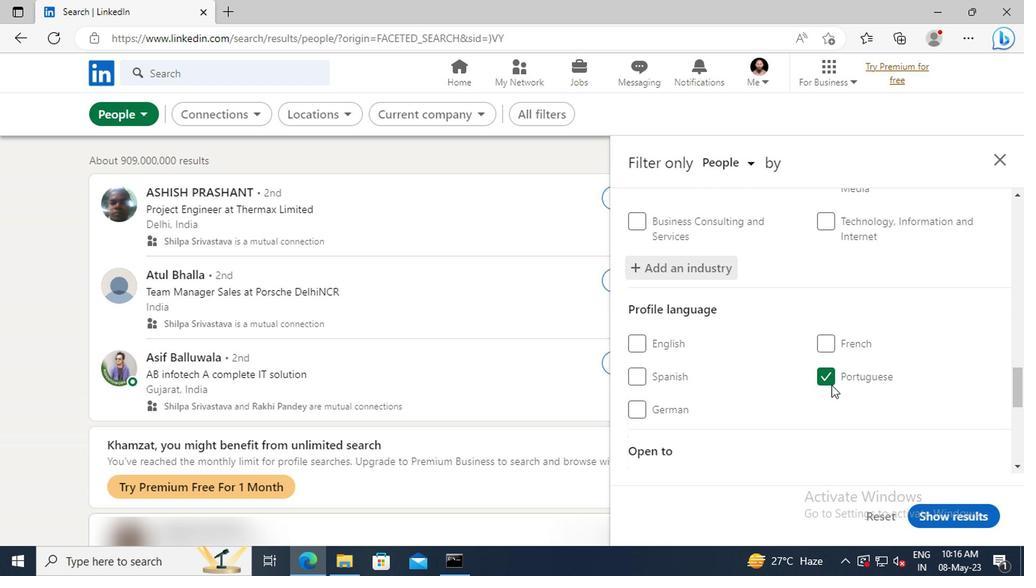
Action: Mouse scrolled (827, 377) with delta (0, 0)
Screenshot: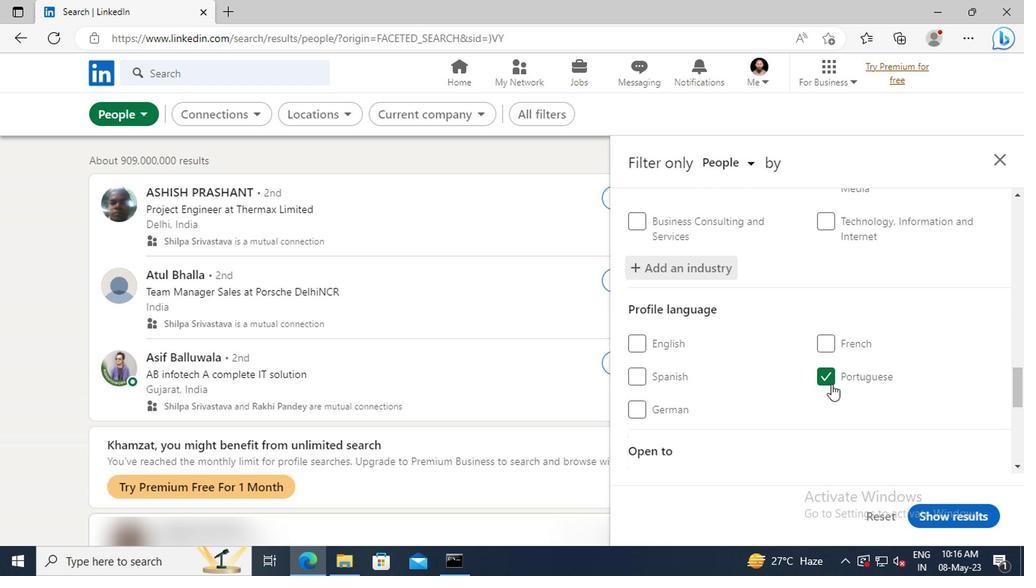 
Action: Mouse moved to (823, 353)
Screenshot: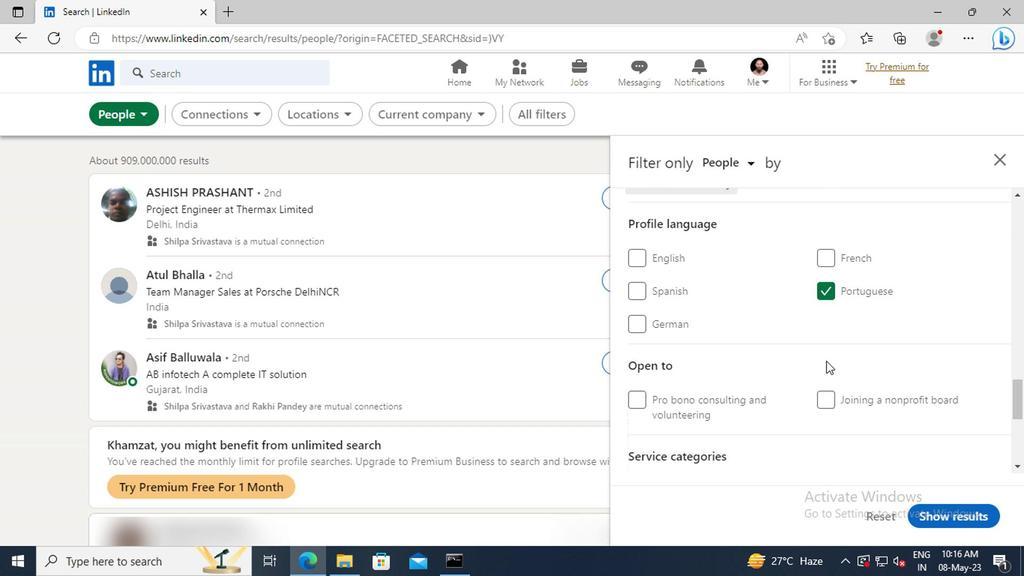 
Action: Mouse scrolled (823, 353) with delta (0, 0)
Screenshot: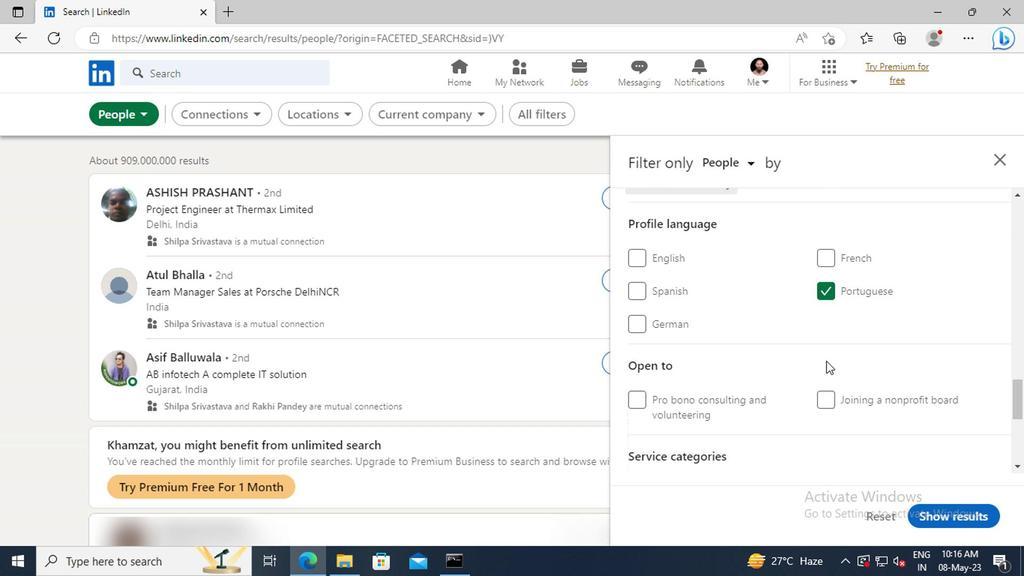 
Action: Mouse moved to (823, 351)
Screenshot: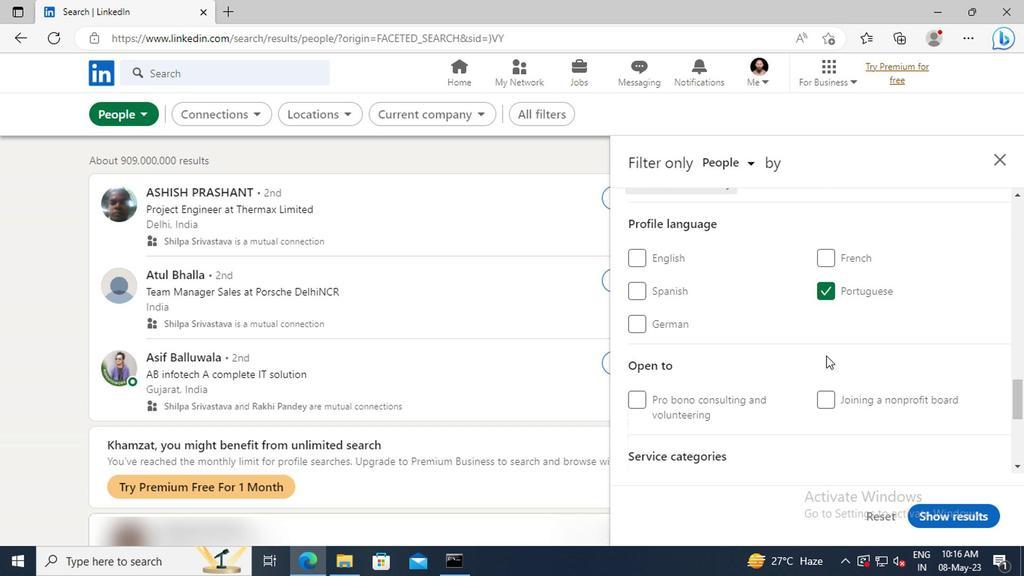 
Action: Mouse scrolled (823, 350) with delta (0, -1)
Screenshot: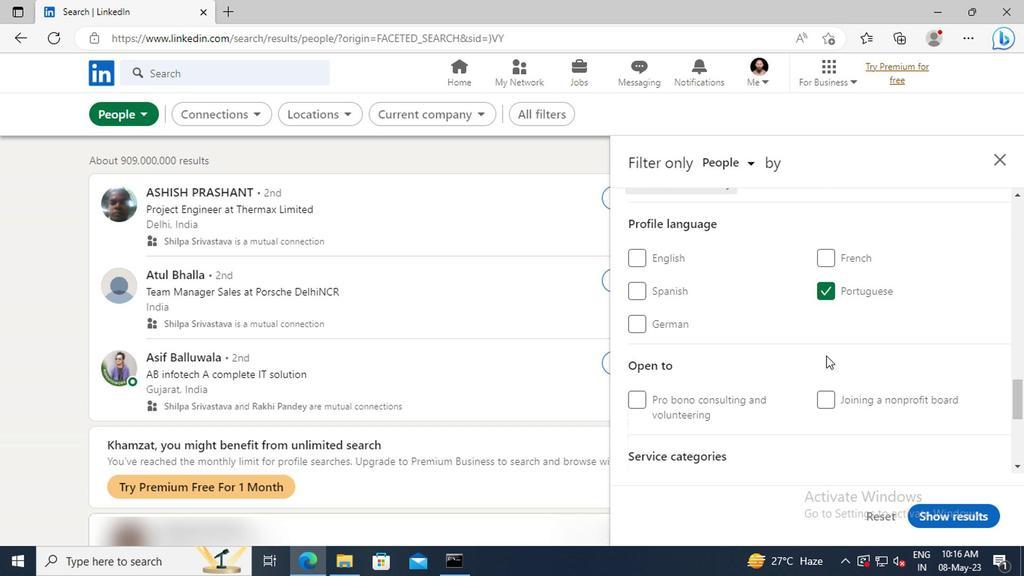 
Action: Mouse moved to (822, 338)
Screenshot: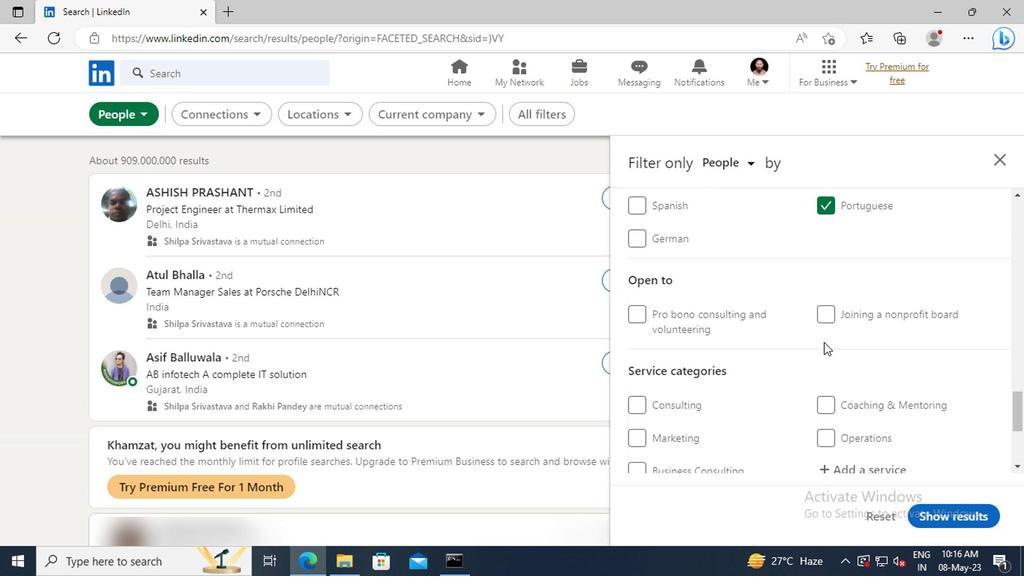 
Action: Mouse scrolled (822, 337) with delta (0, -1)
Screenshot: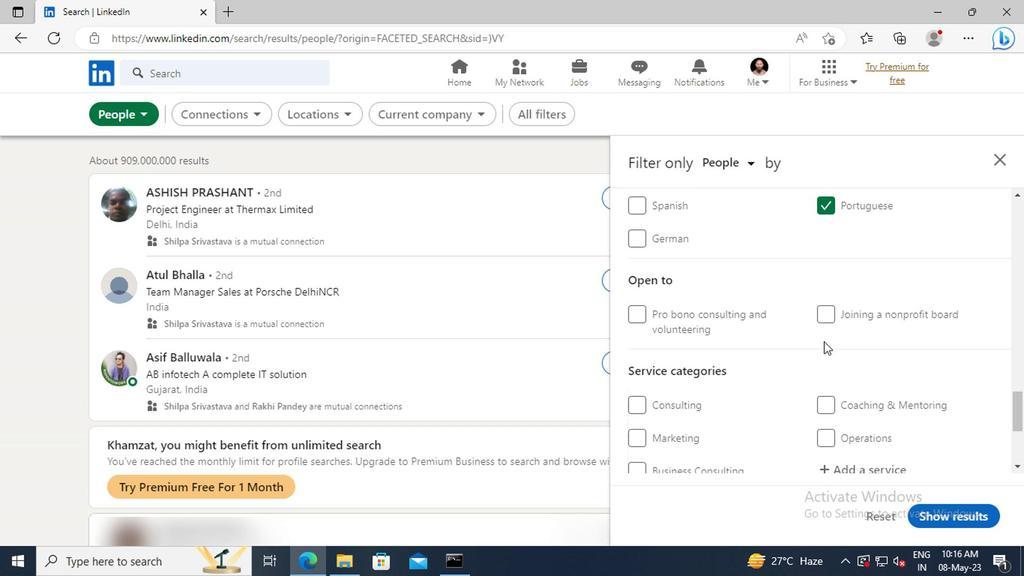 
Action: Mouse moved to (822, 337)
Screenshot: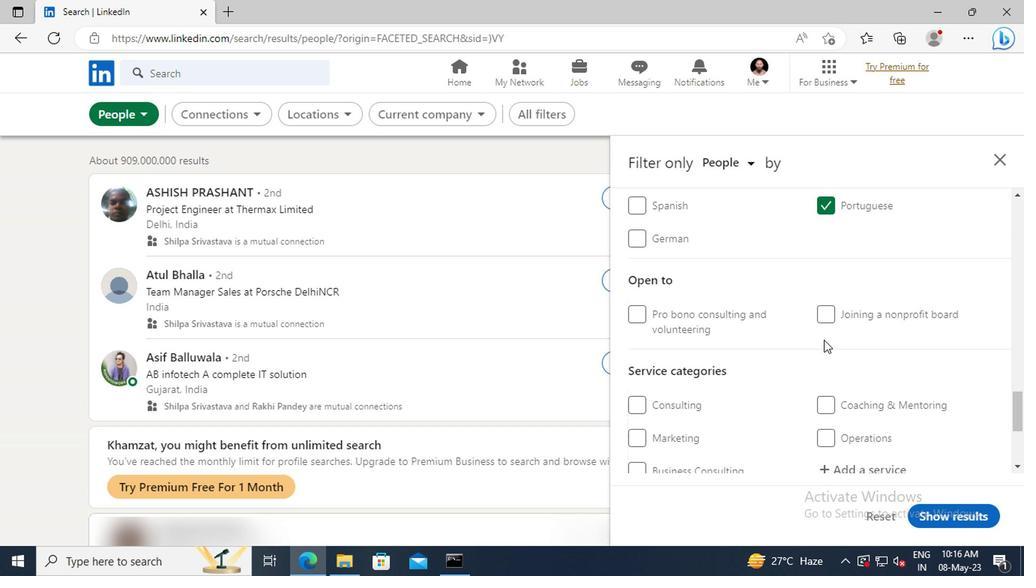 
Action: Mouse scrolled (822, 337) with delta (0, 0)
Screenshot: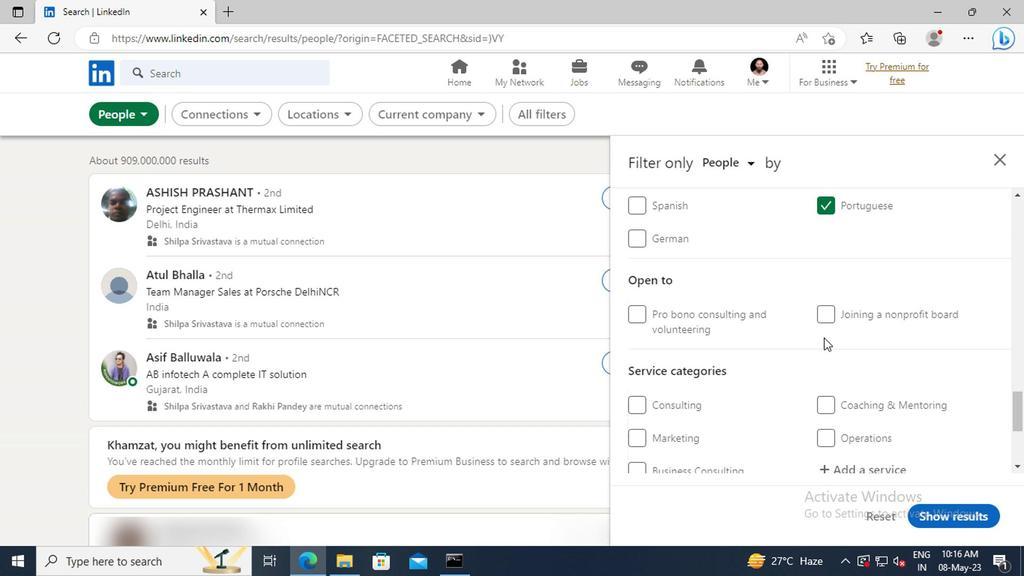 
Action: Mouse moved to (822, 337)
Screenshot: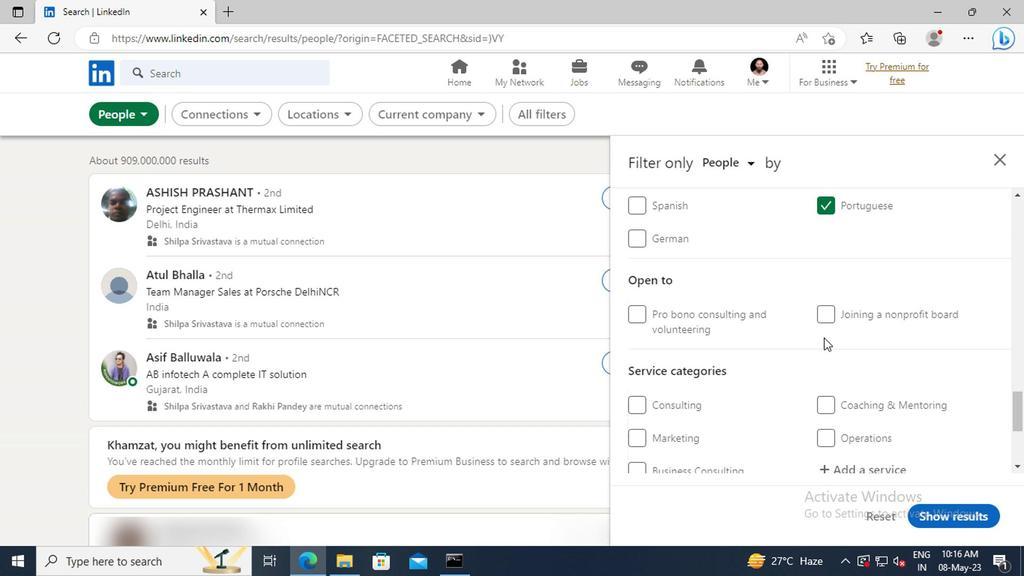 
Action: Mouse scrolled (822, 337) with delta (0, 0)
Screenshot: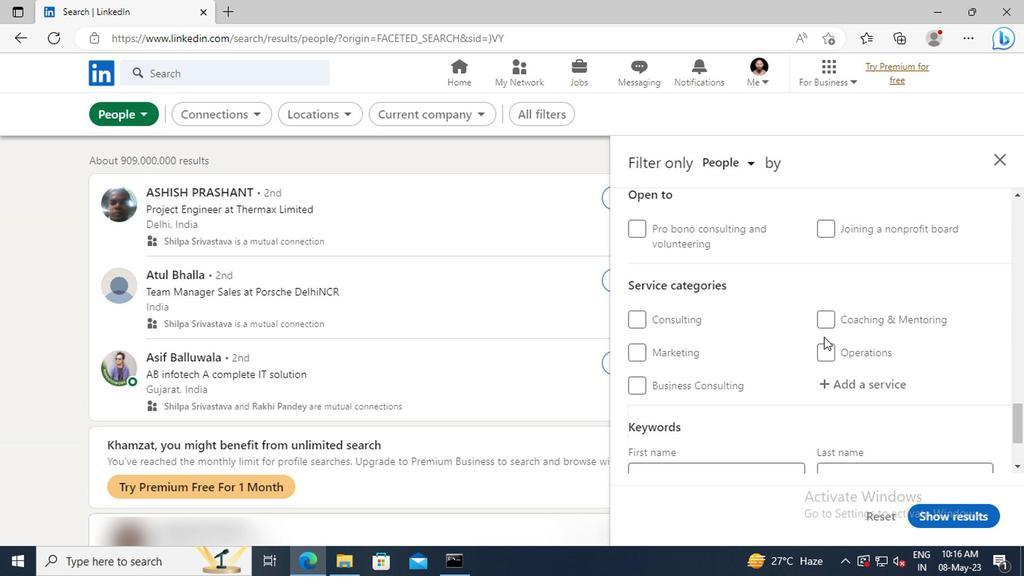 
Action: Mouse moved to (824, 340)
Screenshot: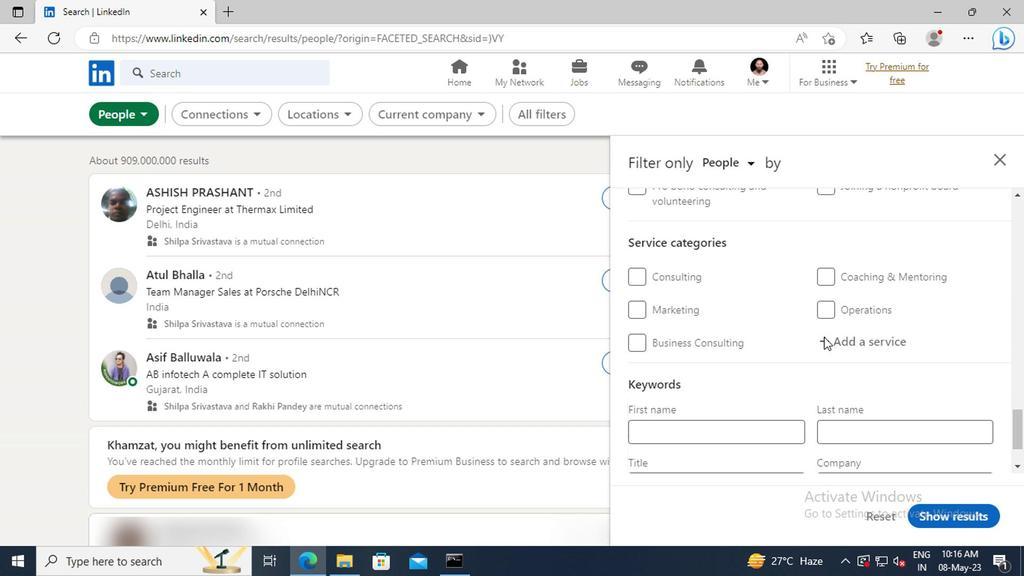 
Action: Mouse pressed left at (824, 340)
Screenshot: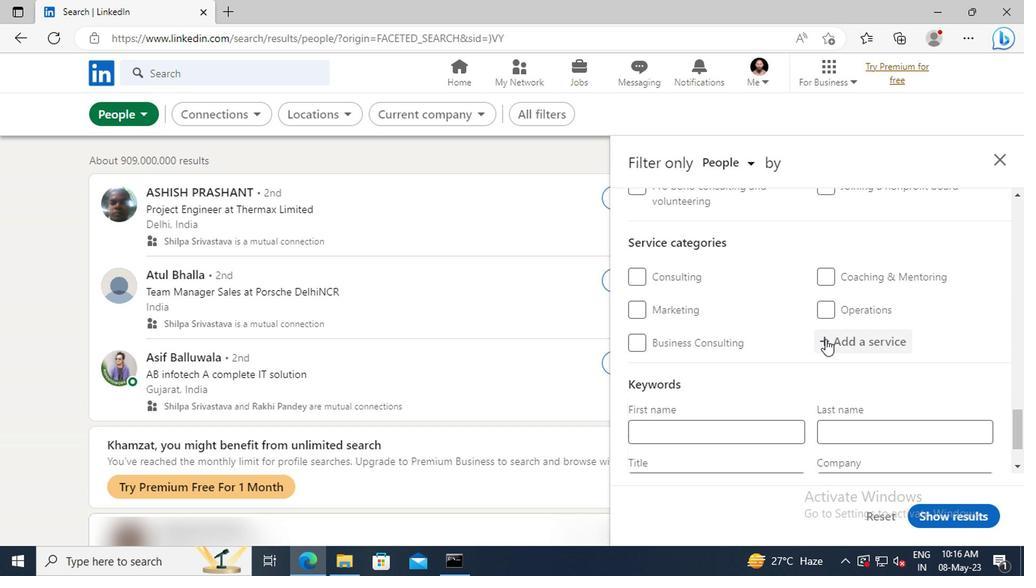 
Action: Key pressed <Key.shift>PROPER
Screenshot: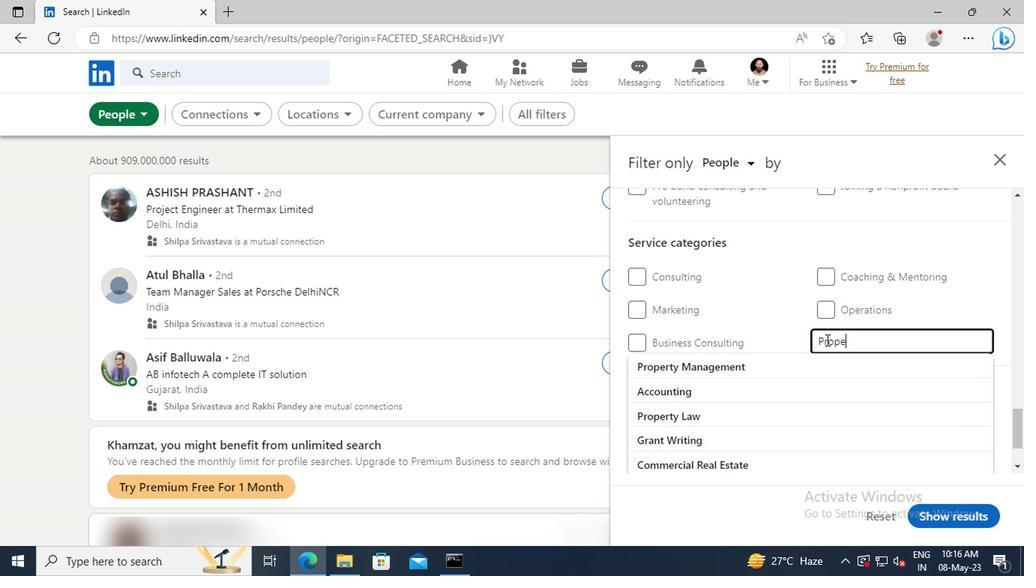 
Action: Mouse moved to (829, 359)
Screenshot: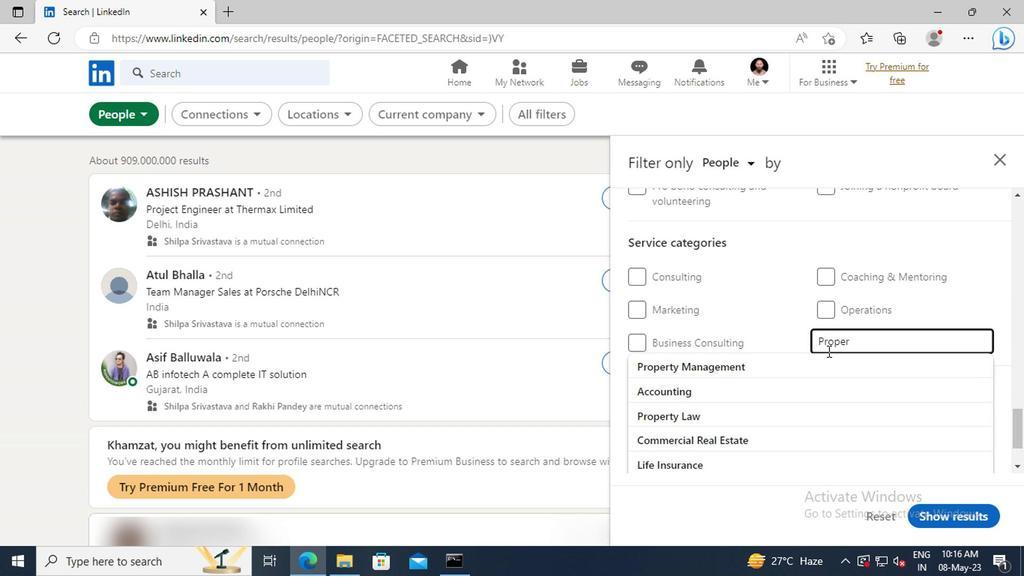 
Action: Mouse pressed left at (829, 359)
Screenshot: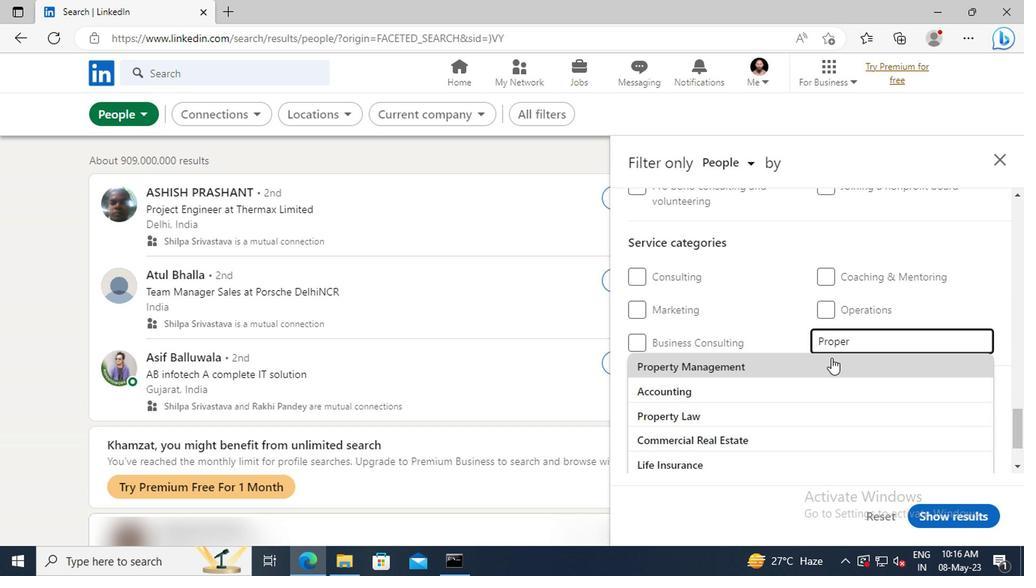 
Action: Mouse scrolled (829, 359) with delta (0, 0)
Screenshot: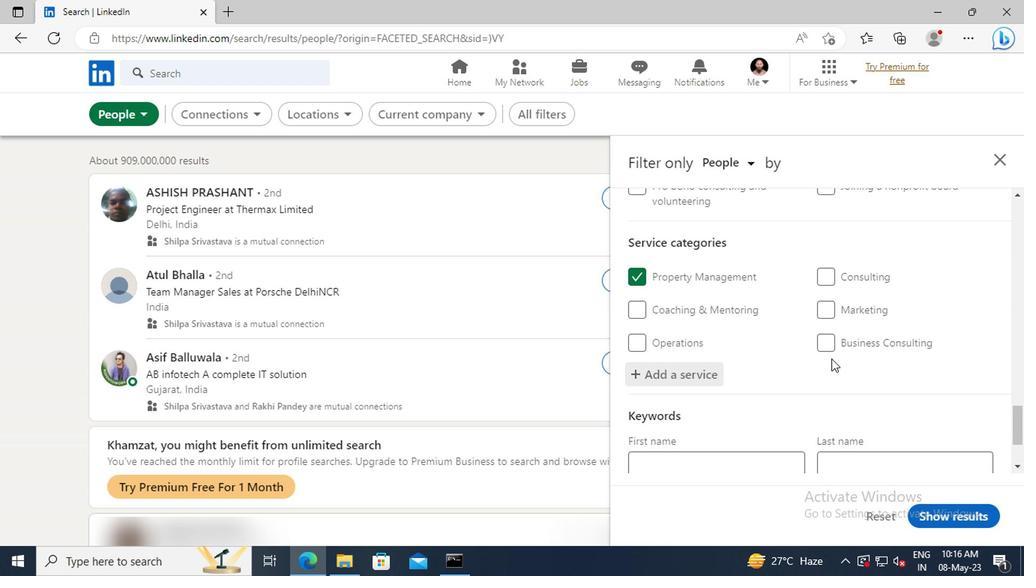 
Action: Mouse scrolled (829, 359) with delta (0, 0)
Screenshot: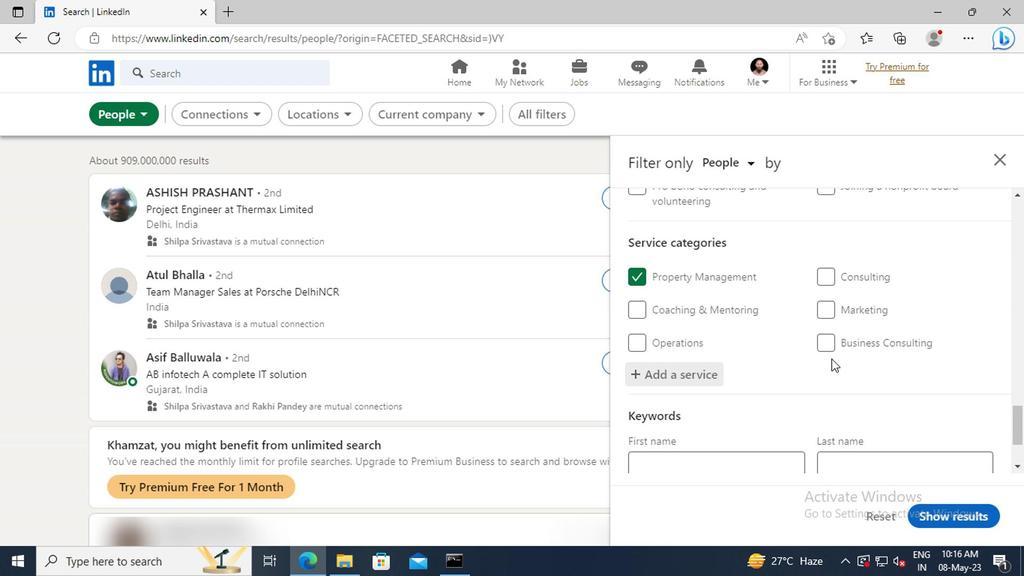 
Action: Mouse scrolled (829, 359) with delta (0, 0)
Screenshot: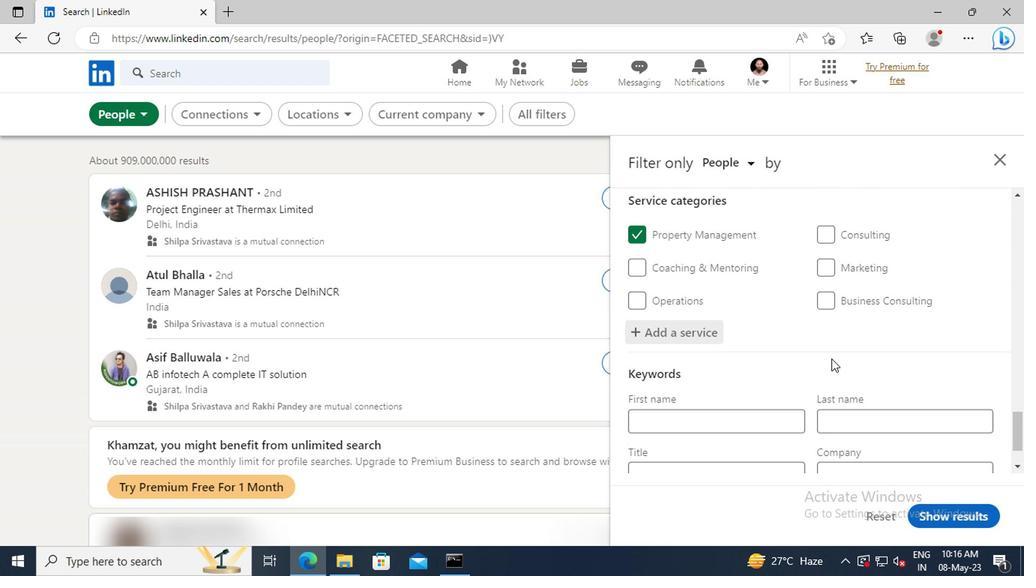 
Action: Mouse scrolled (829, 359) with delta (0, 0)
Screenshot: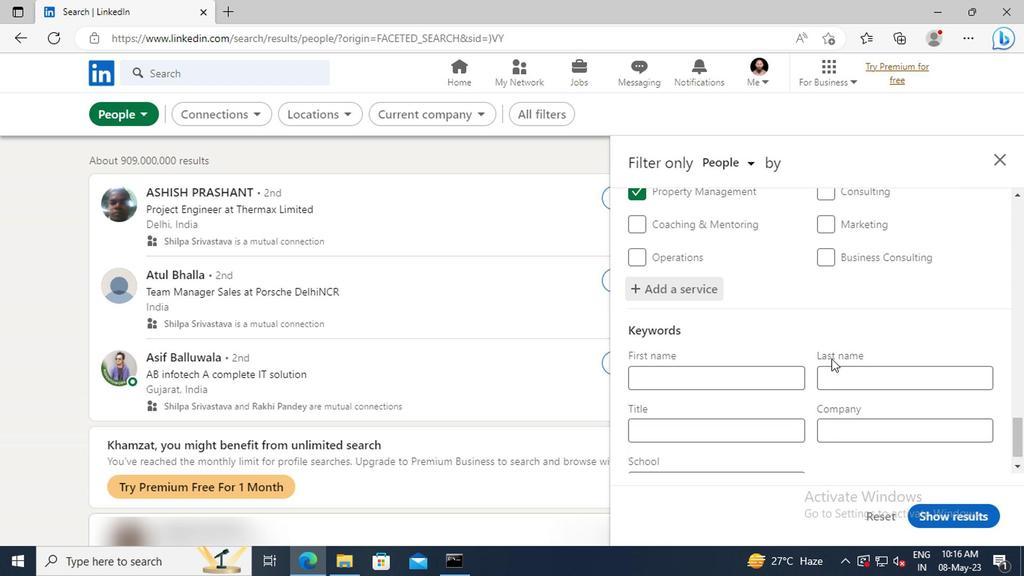 
Action: Mouse moved to (711, 407)
Screenshot: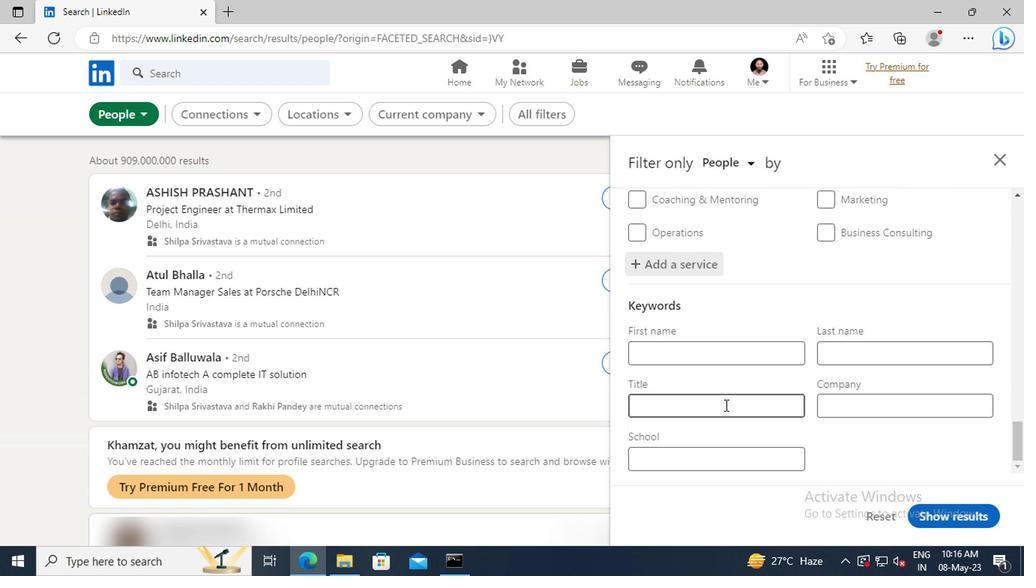 
Action: Mouse pressed left at (711, 407)
Screenshot: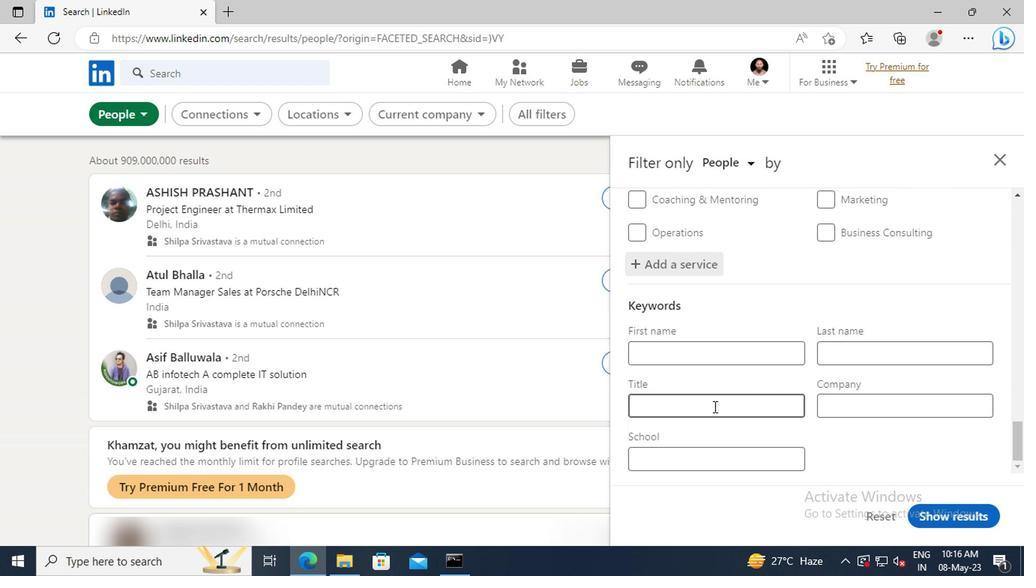 
Action: Key pressed <Key.shift>MARKETING<Key.space><Key.shift>STAFF<Key.enter>
Screenshot: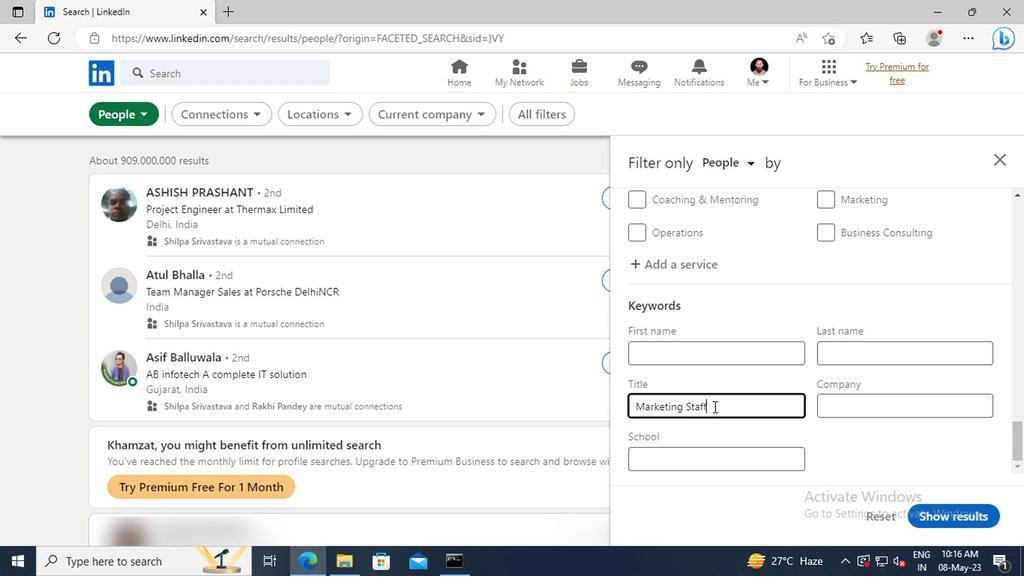 
Action: Mouse moved to (940, 512)
Screenshot: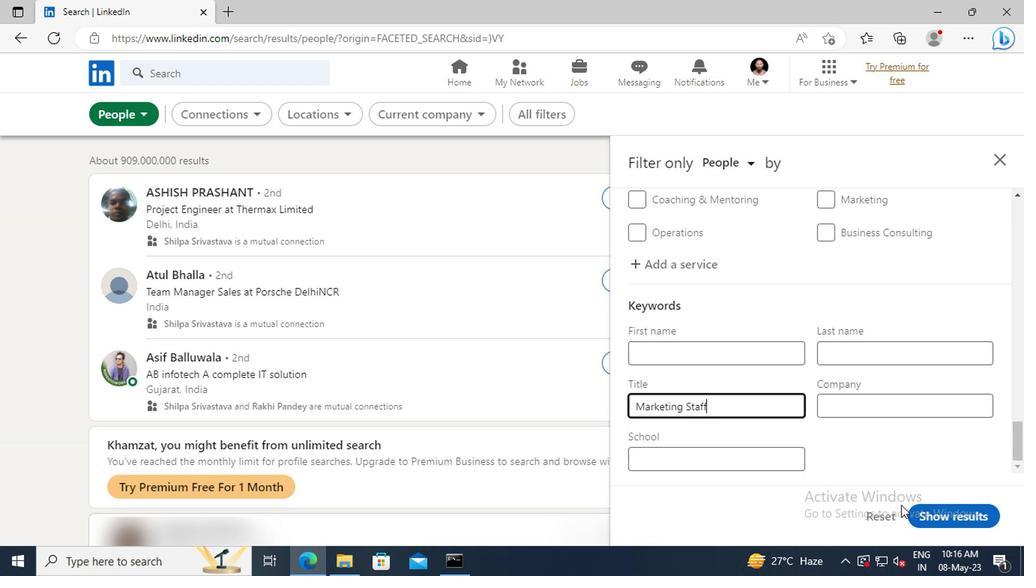 
Action: Mouse pressed left at (940, 512)
Screenshot: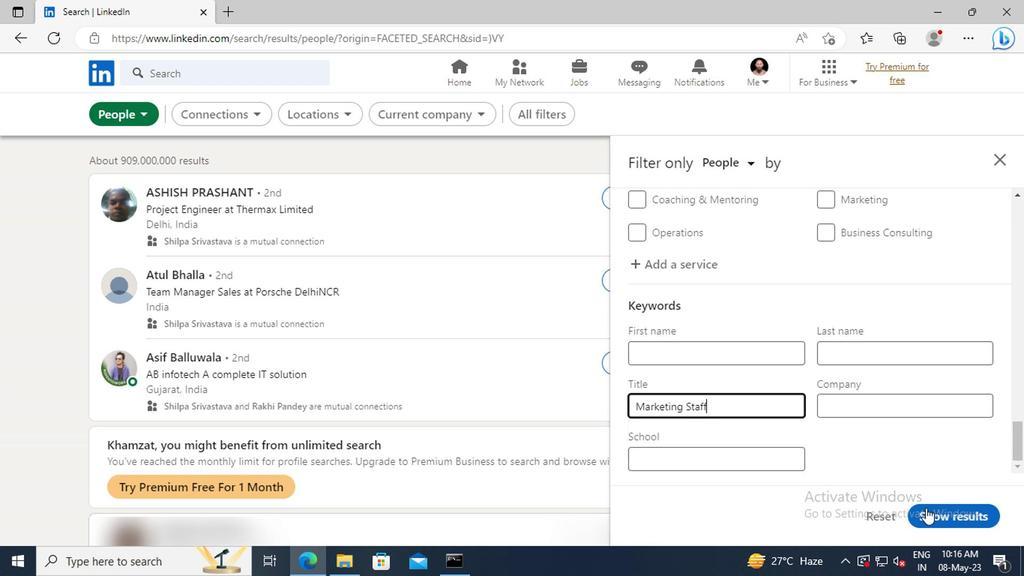 
Action: Mouse moved to (940, 512)
Screenshot: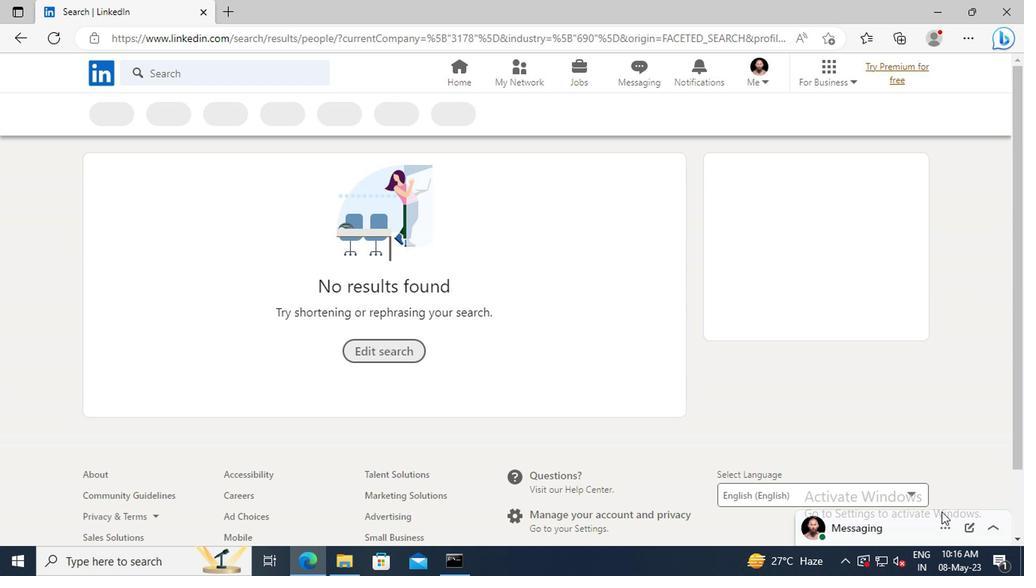 
